 Task: Look for space in Samarinda, Indonesia from 2nd August, 2023 to 12th August, 2023 for 2 adults in price range Rs.5000 to Rs.10000. Place can be private room with 1  bedroom having 1 bed and 1 bathroom. Property type can be house, flat, guest house, hotel. Booking option can be shelf check-in. Required host language is English.
Action: Mouse moved to (495, 119)
Screenshot: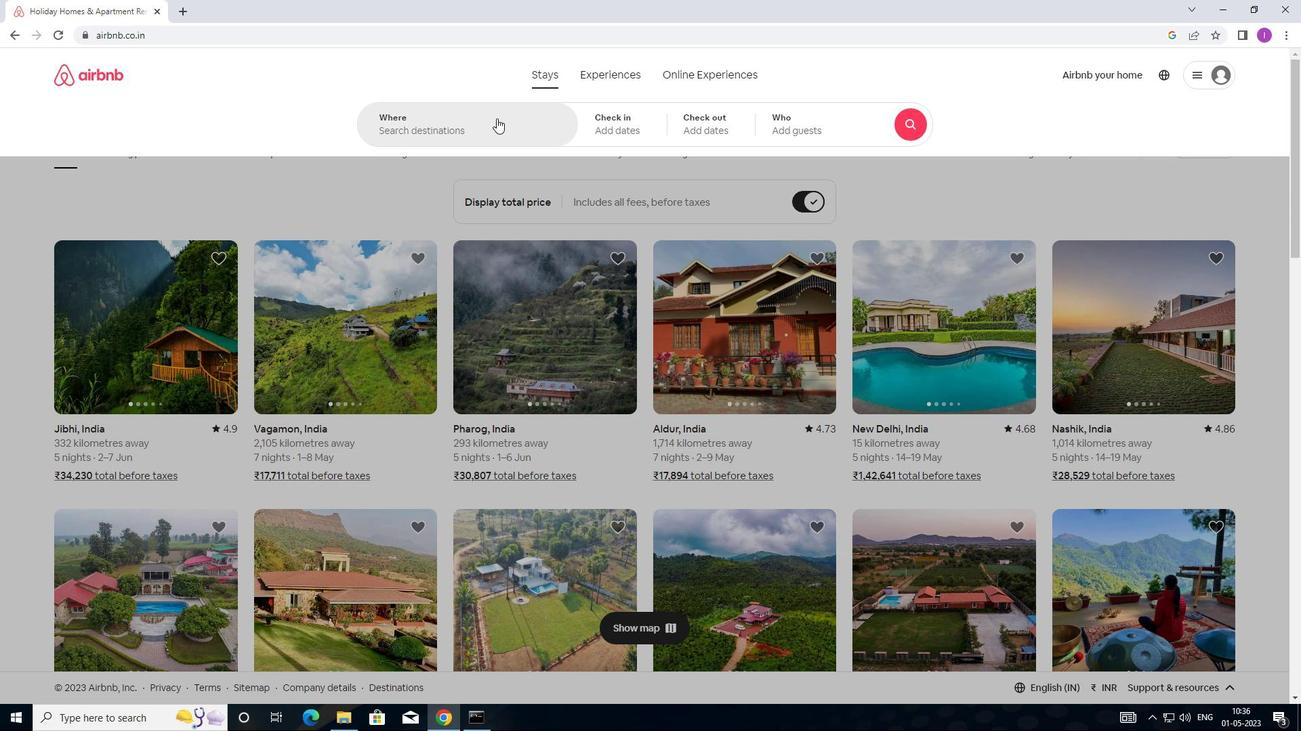 
Action: Mouse pressed left at (495, 119)
Screenshot: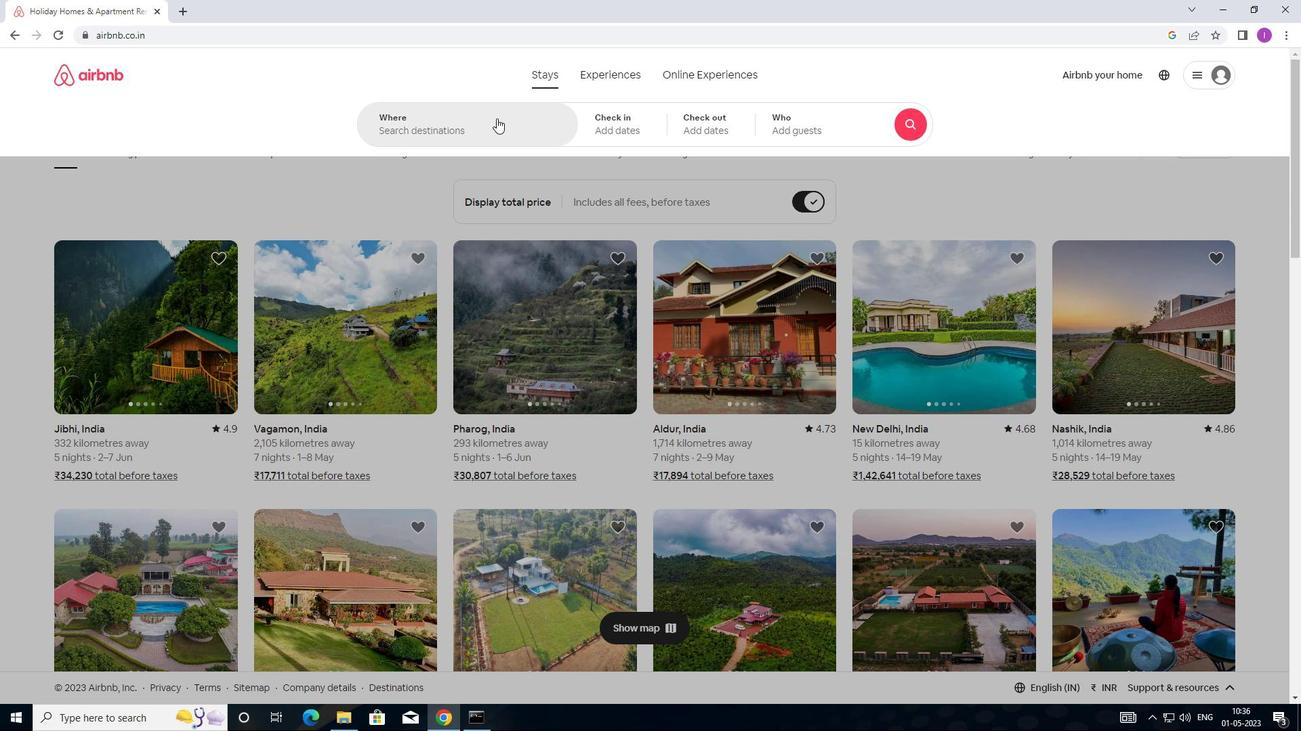 
Action: Mouse moved to (502, 121)
Screenshot: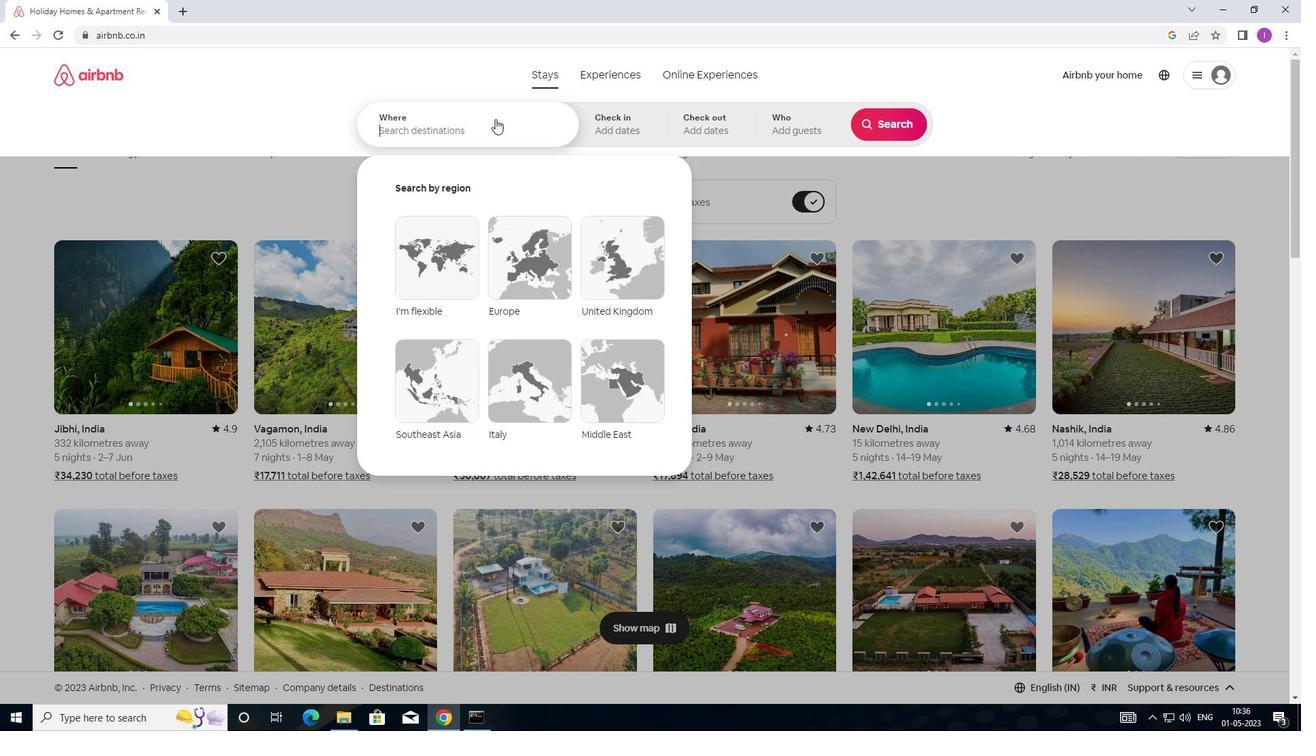 
Action: Key pressed <Key.shift>SAMARINDA,INDONESIA
Screenshot: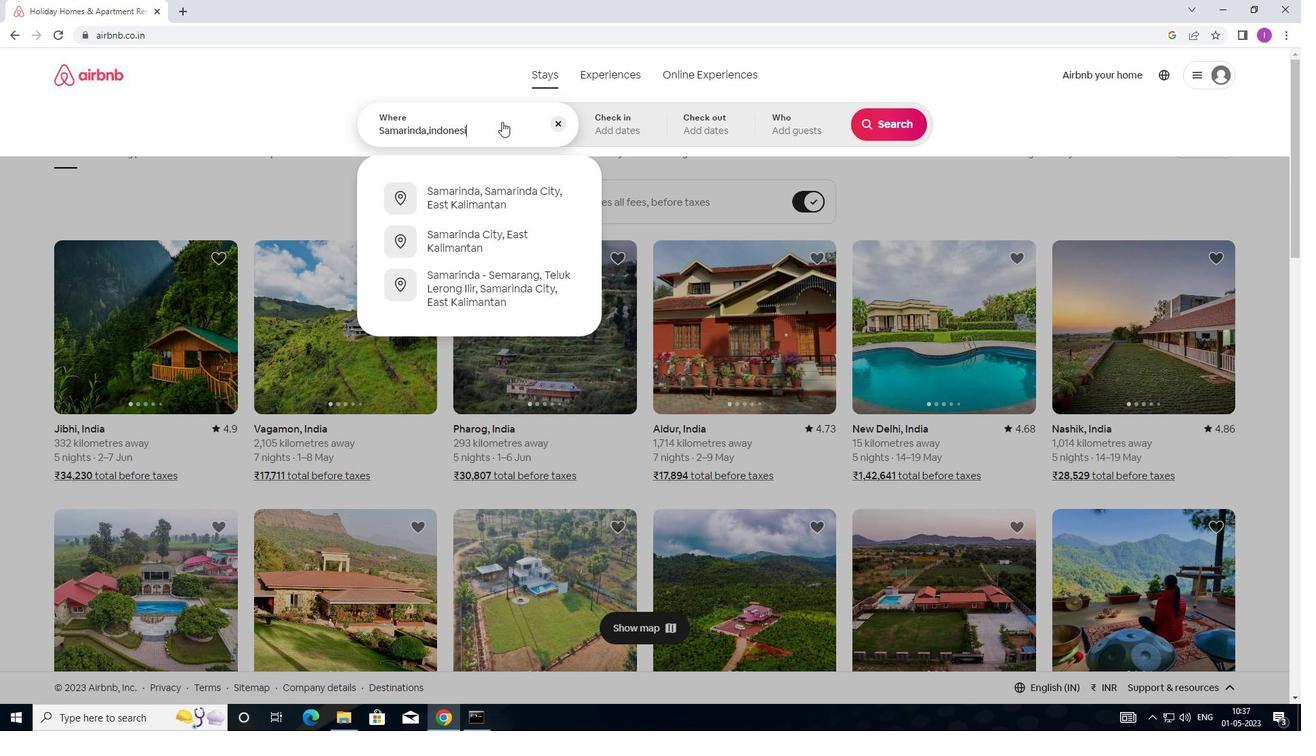 
Action: Mouse moved to (628, 123)
Screenshot: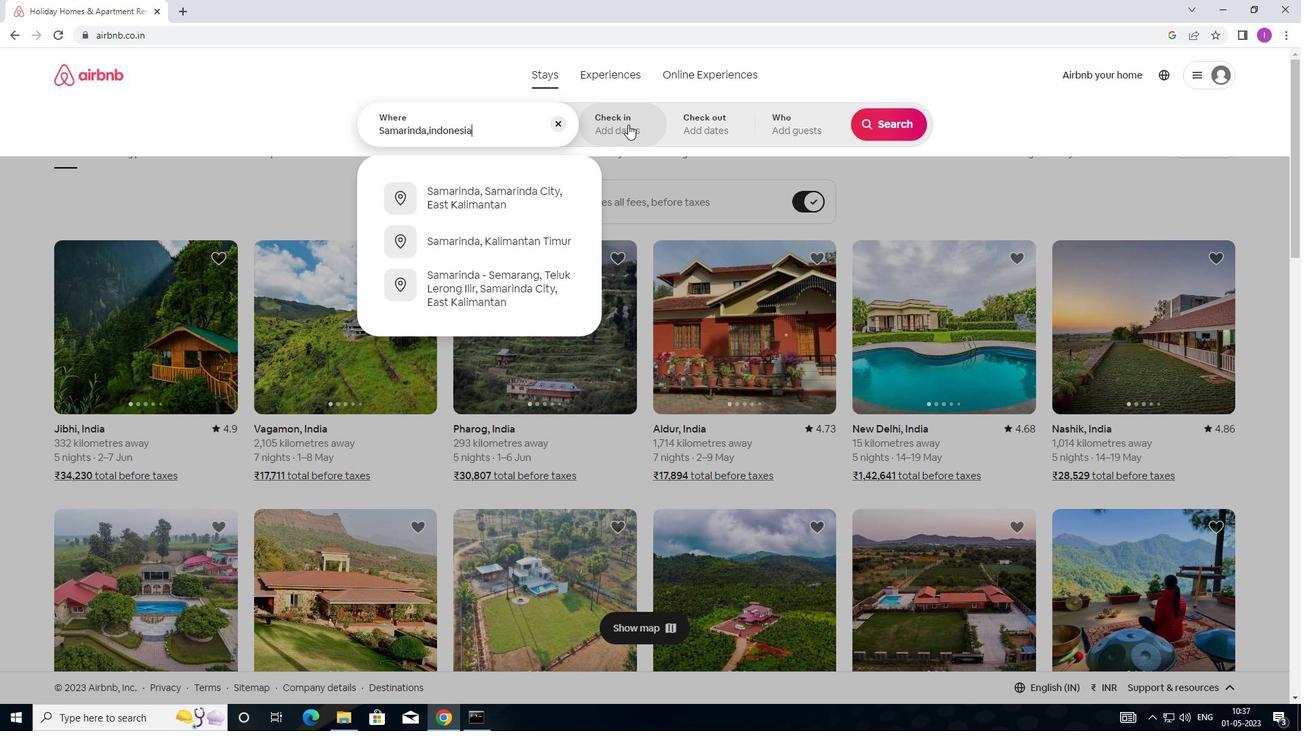 
Action: Mouse pressed left at (628, 123)
Screenshot: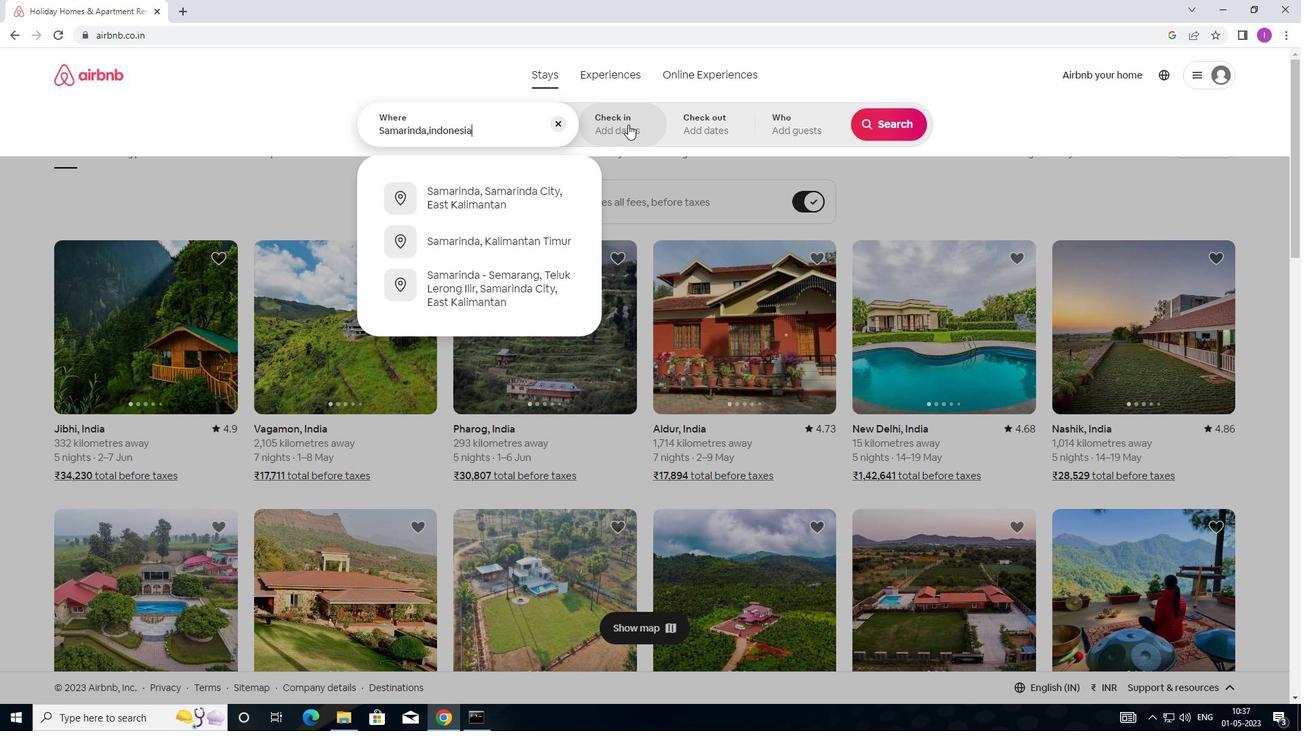 
Action: Mouse moved to (886, 223)
Screenshot: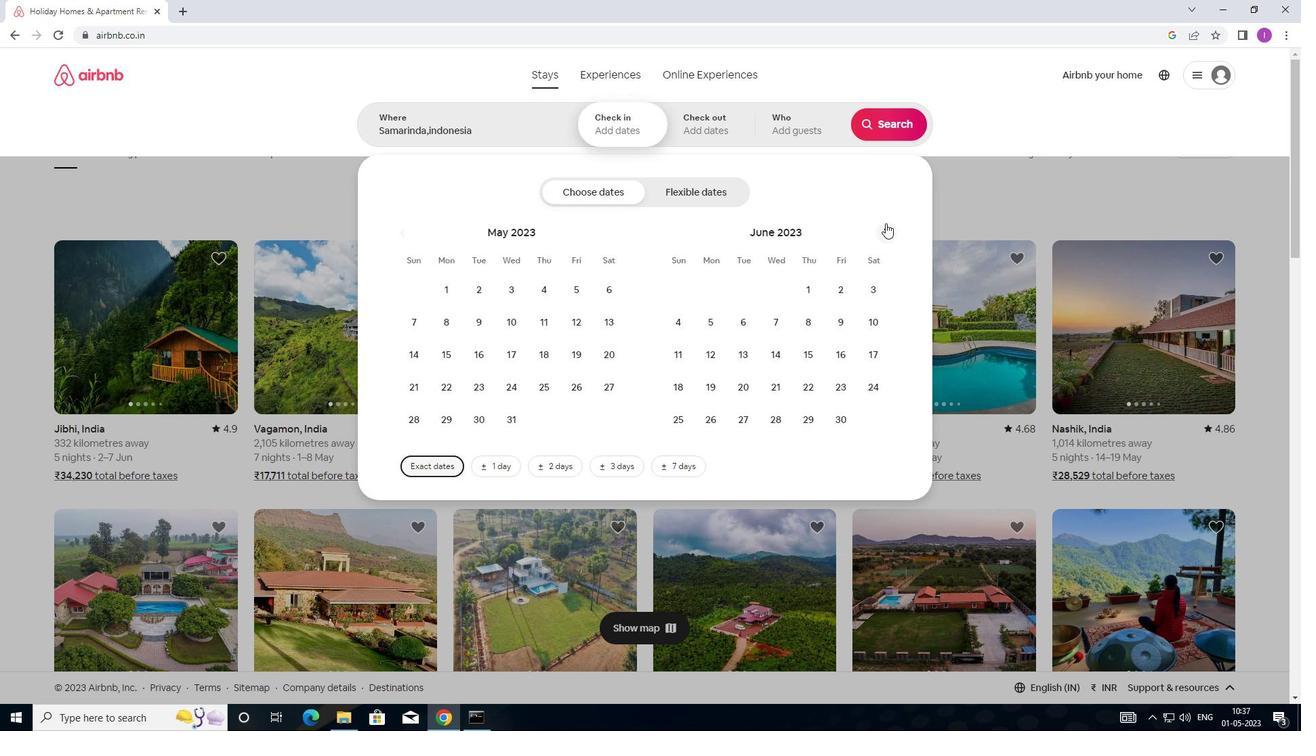
Action: Mouse pressed left at (886, 223)
Screenshot: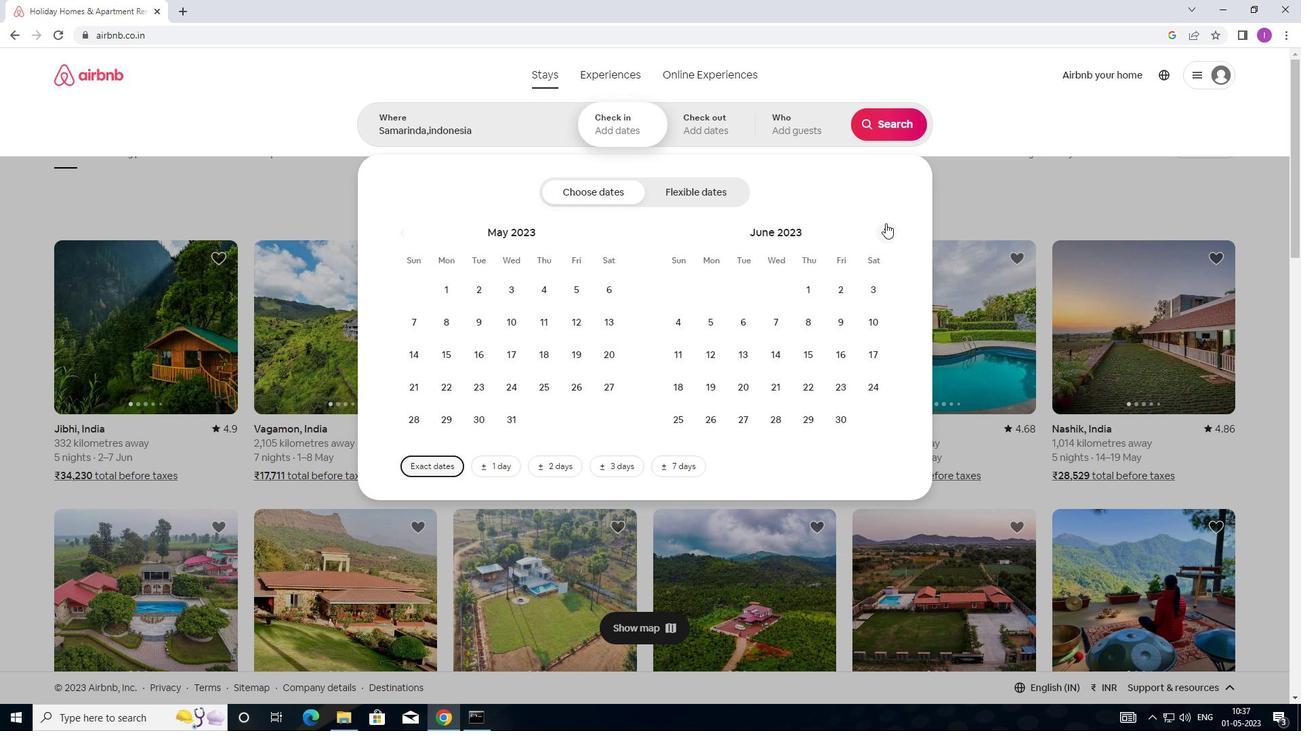 
Action: Mouse moved to (887, 223)
Screenshot: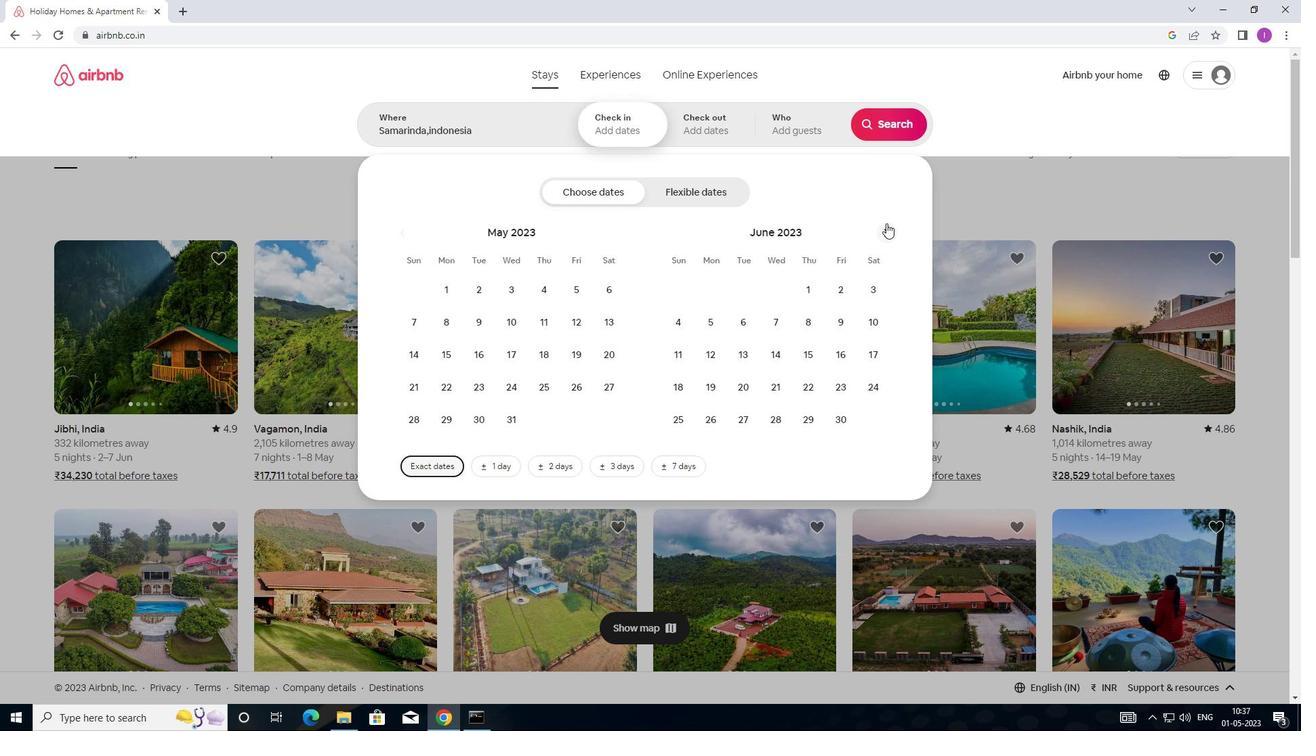 
Action: Mouse pressed left at (887, 223)
Screenshot: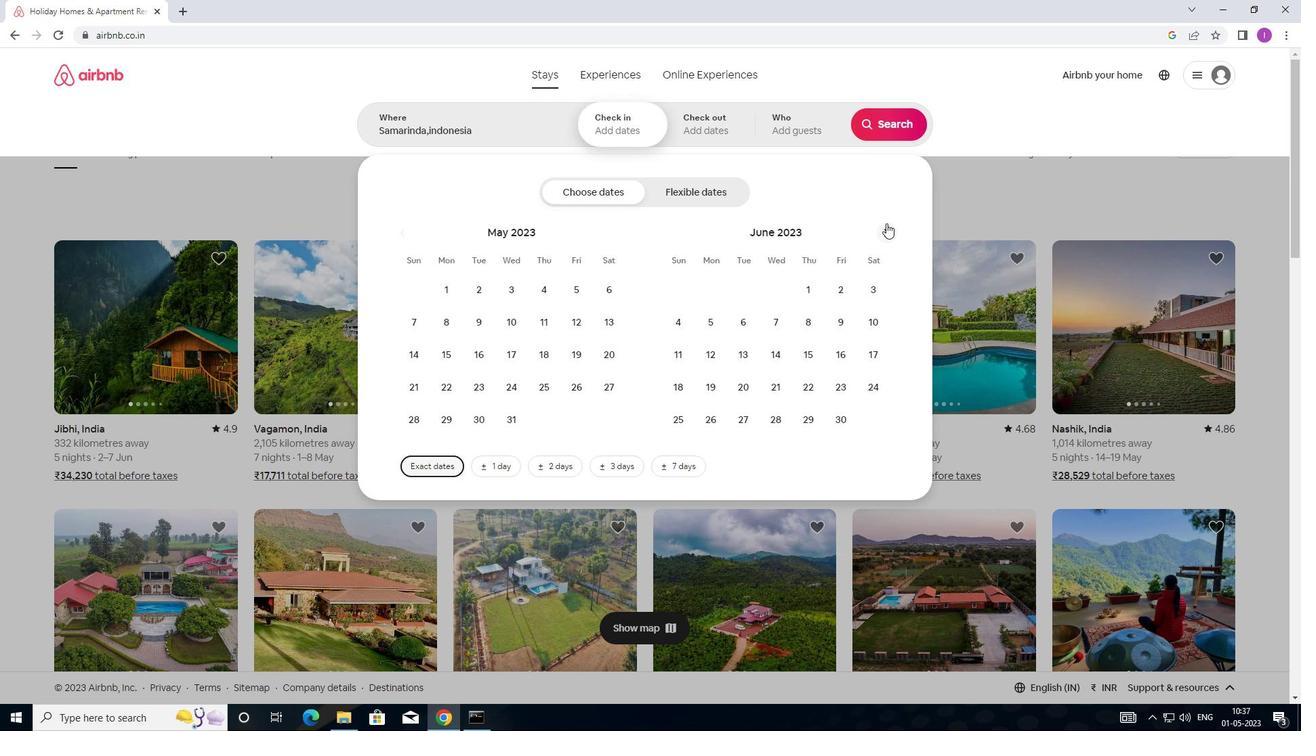 
Action: Mouse moved to (770, 288)
Screenshot: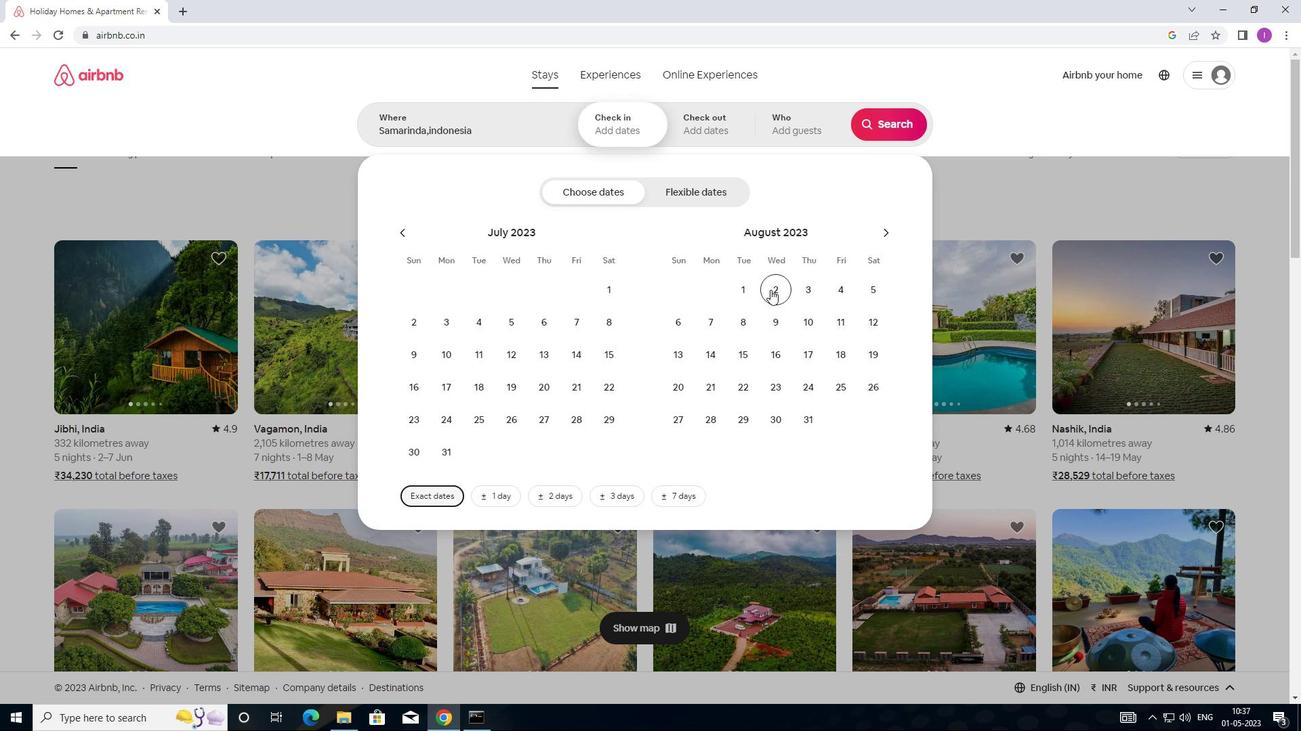 
Action: Mouse pressed left at (770, 288)
Screenshot: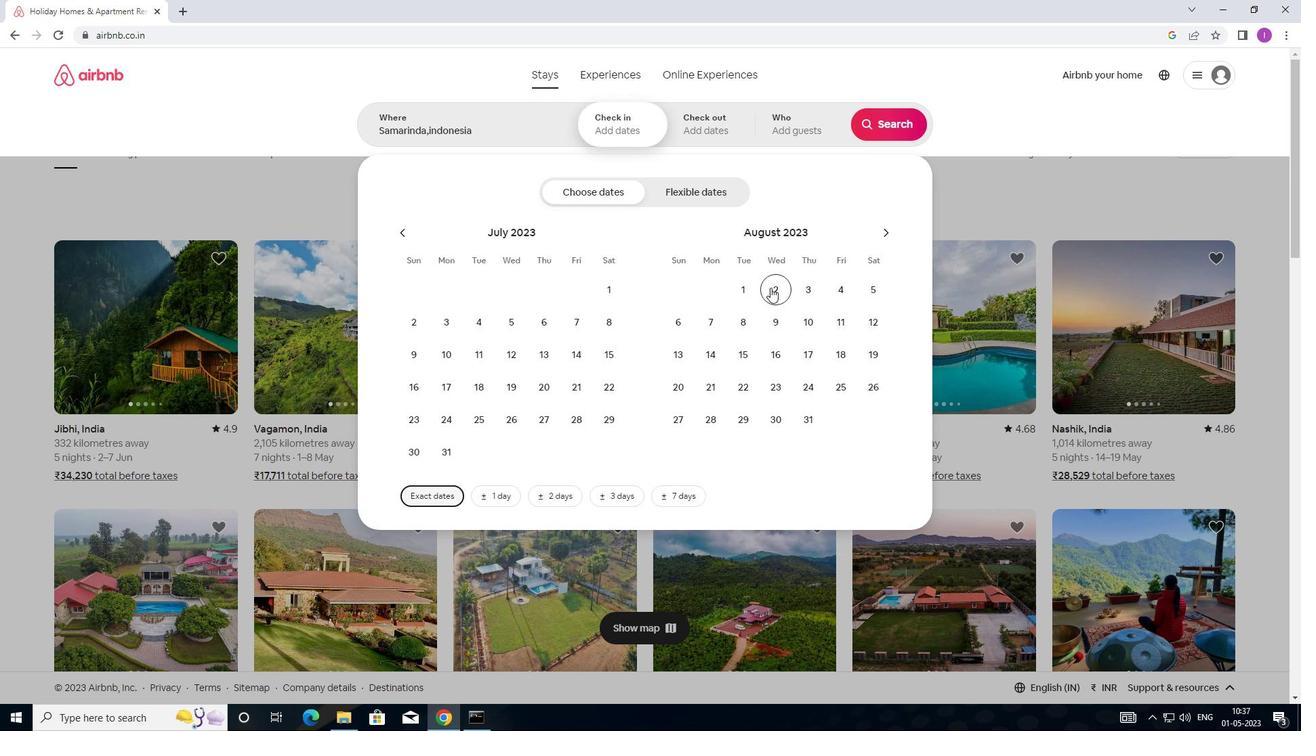 
Action: Mouse moved to (876, 313)
Screenshot: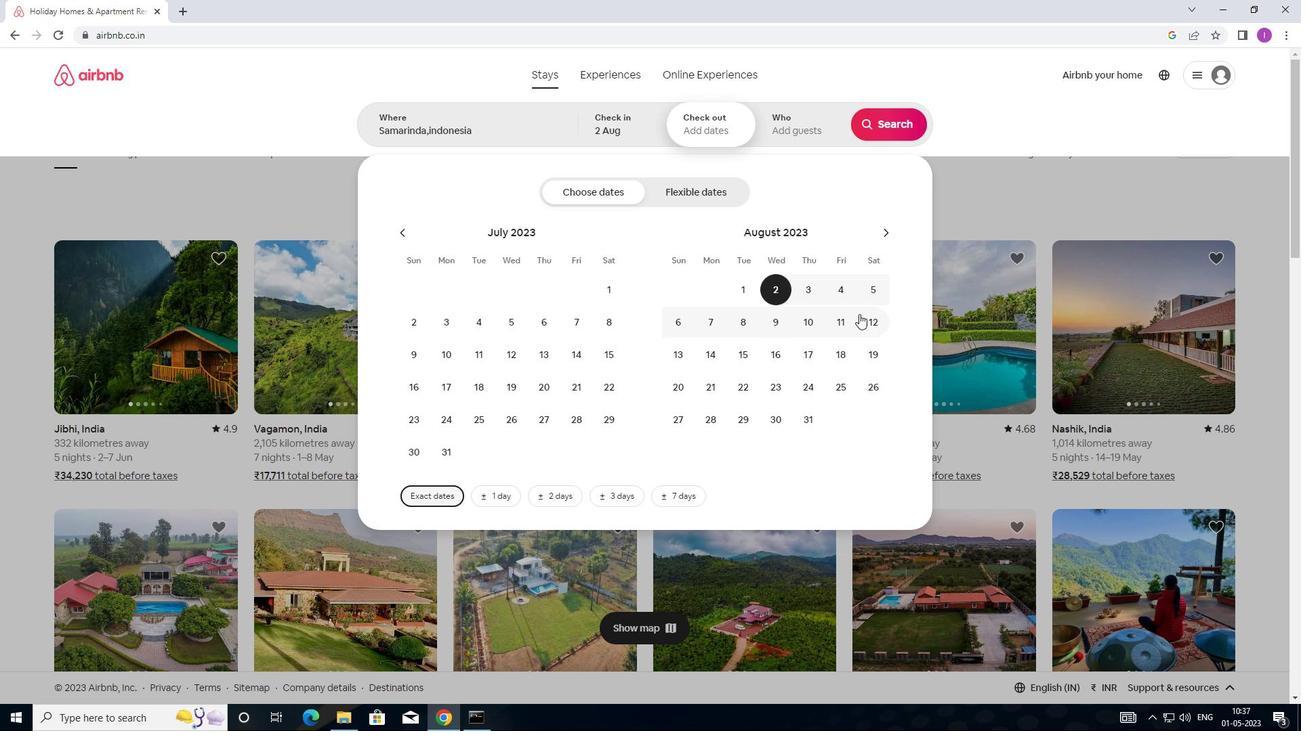 
Action: Mouse pressed left at (876, 313)
Screenshot: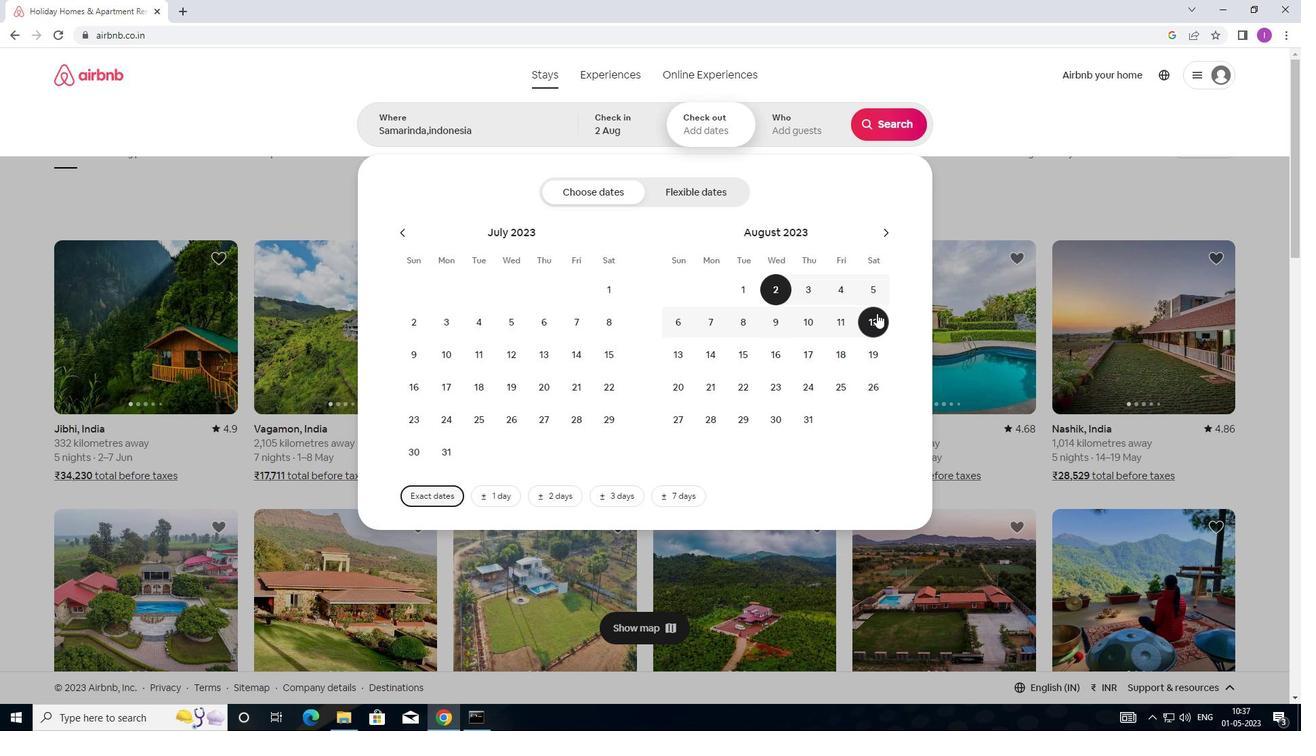 
Action: Mouse moved to (823, 132)
Screenshot: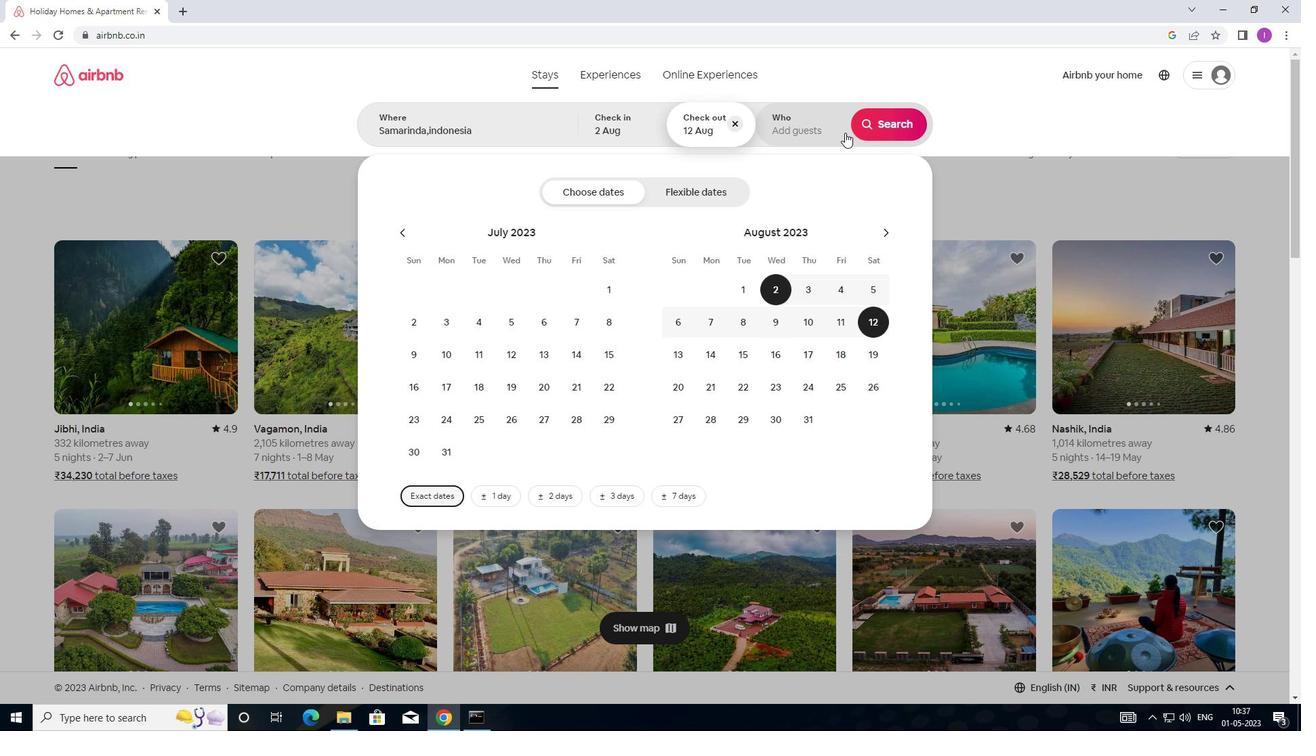 
Action: Mouse pressed left at (823, 132)
Screenshot: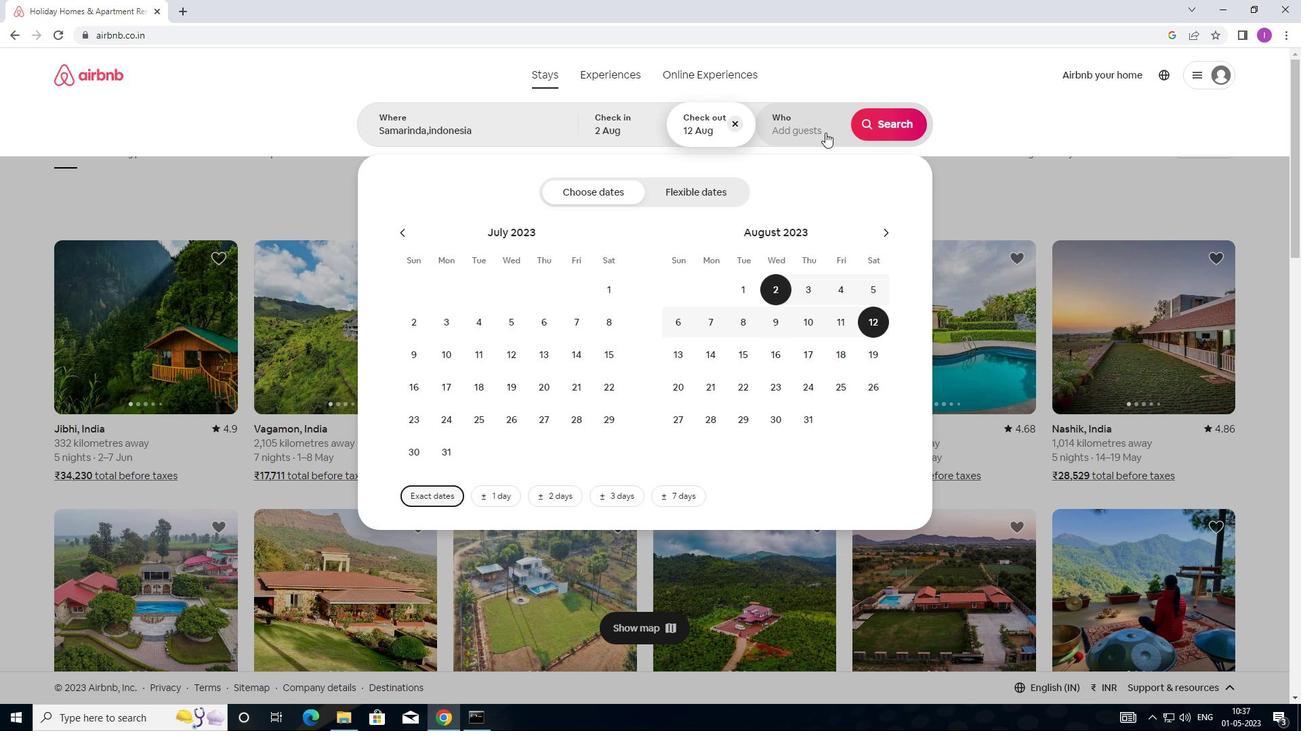 
Action: Mouse moved to (892, 193)
Screenshot: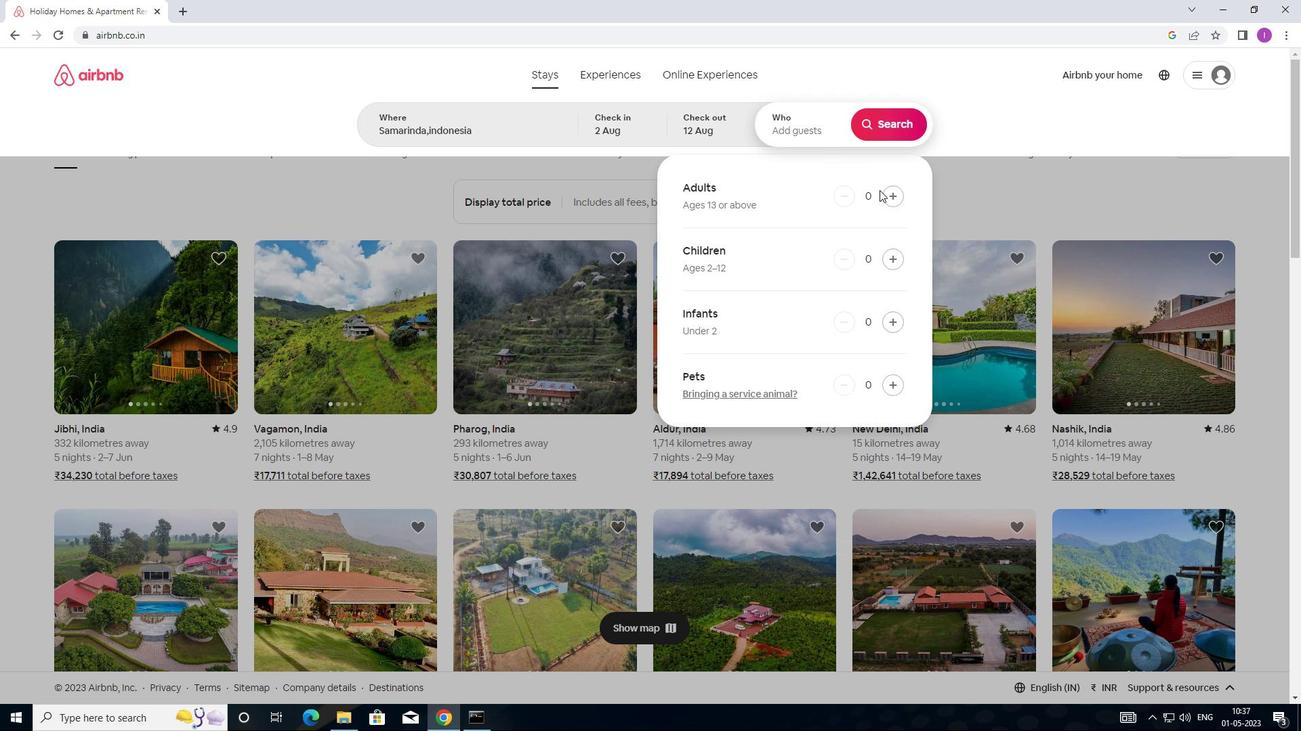 
Action: Mouse pressed left at (892, 193)
Screenshot: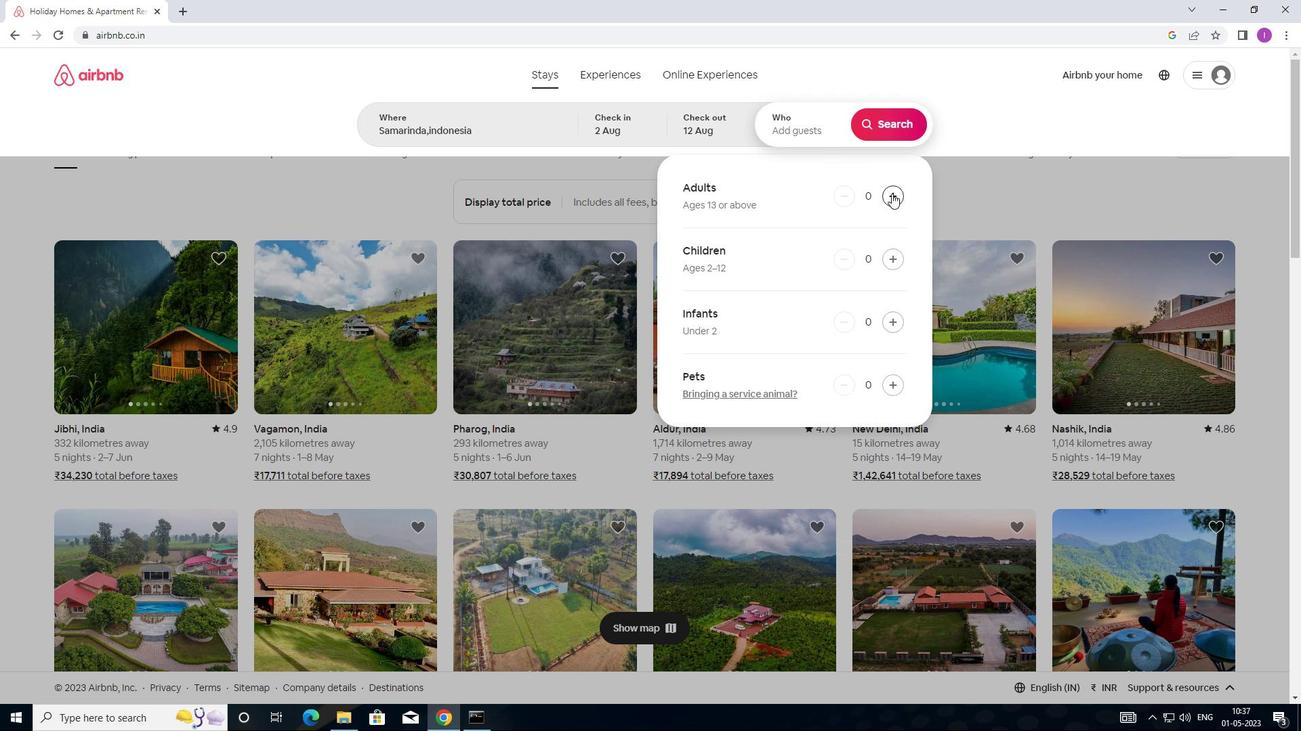 
Action: Mouse pressed left at (892, 193)
Screenshot: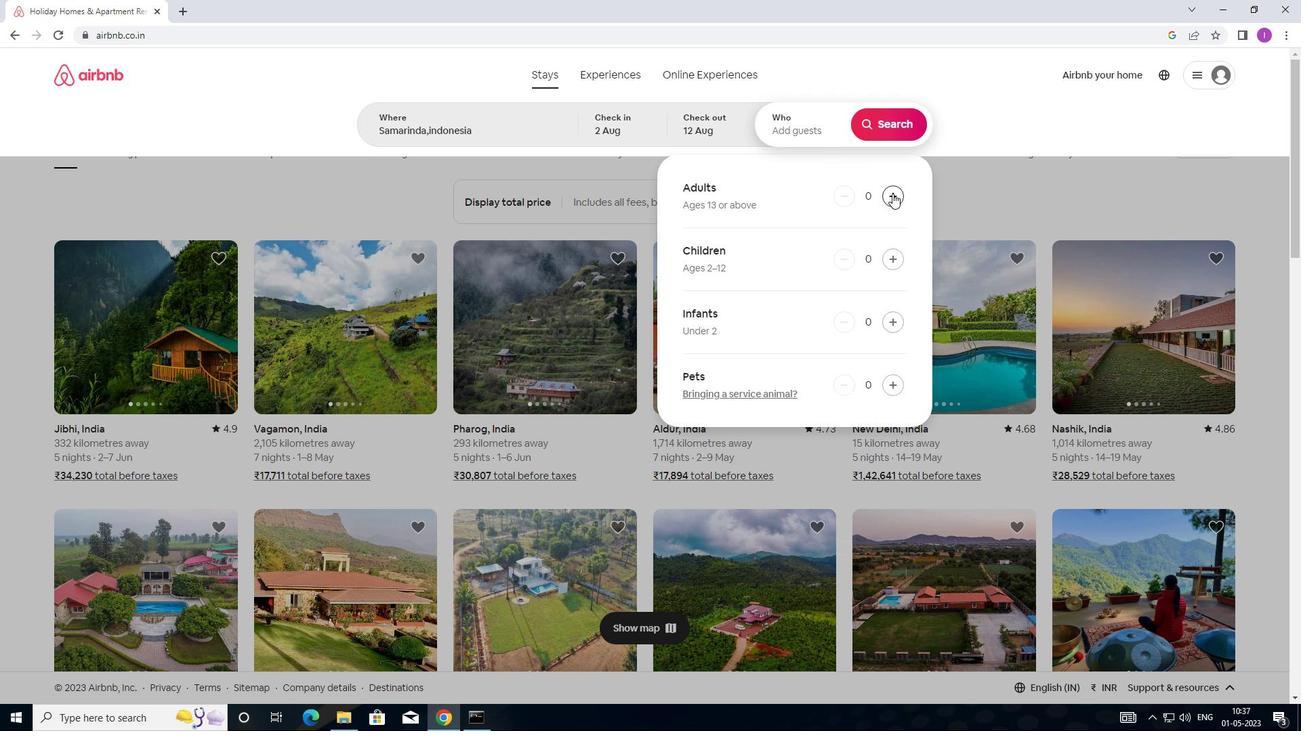 
Action: Mouse moved to (880, 132)
Screenshot: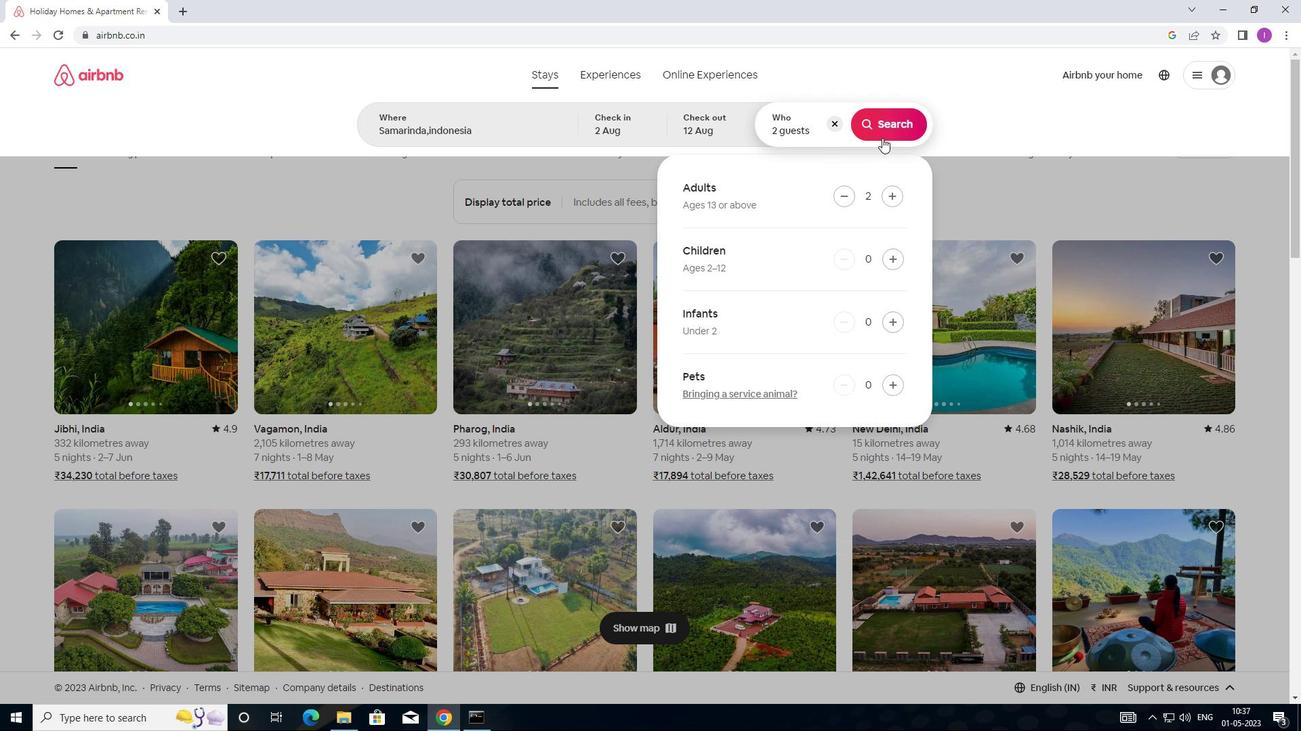 
Action: Mouse pressed left at (880, 132)
Screenshot: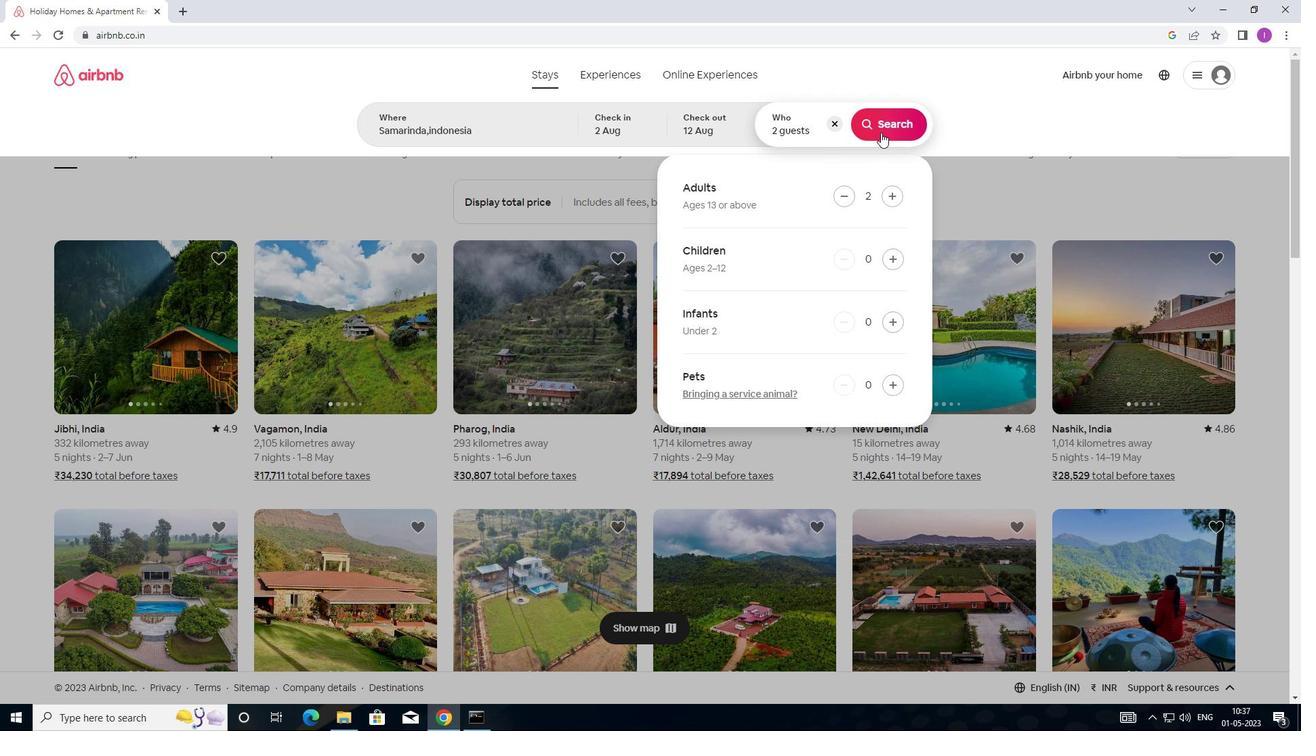 
Action: Mouse moved to (1250, 119)
Screenshot: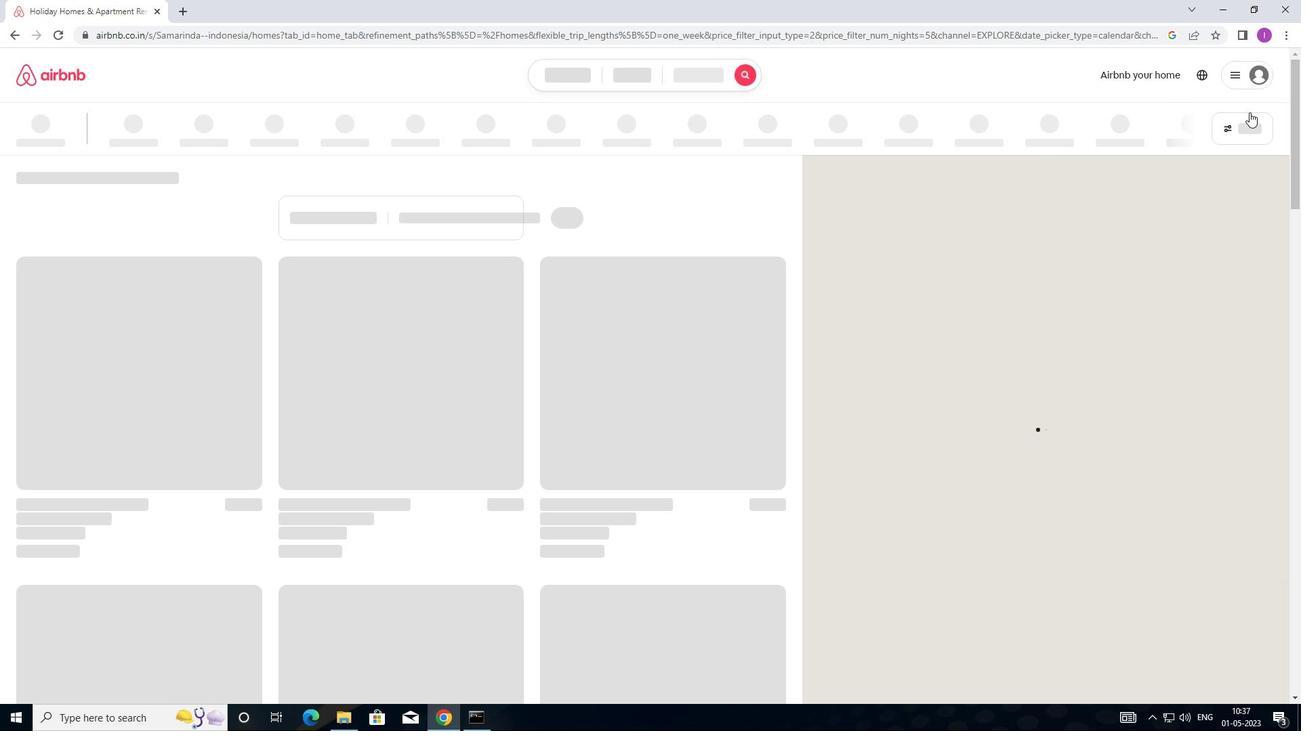 
Action: Mouse pressed left at (1250, 119)
Screenshot: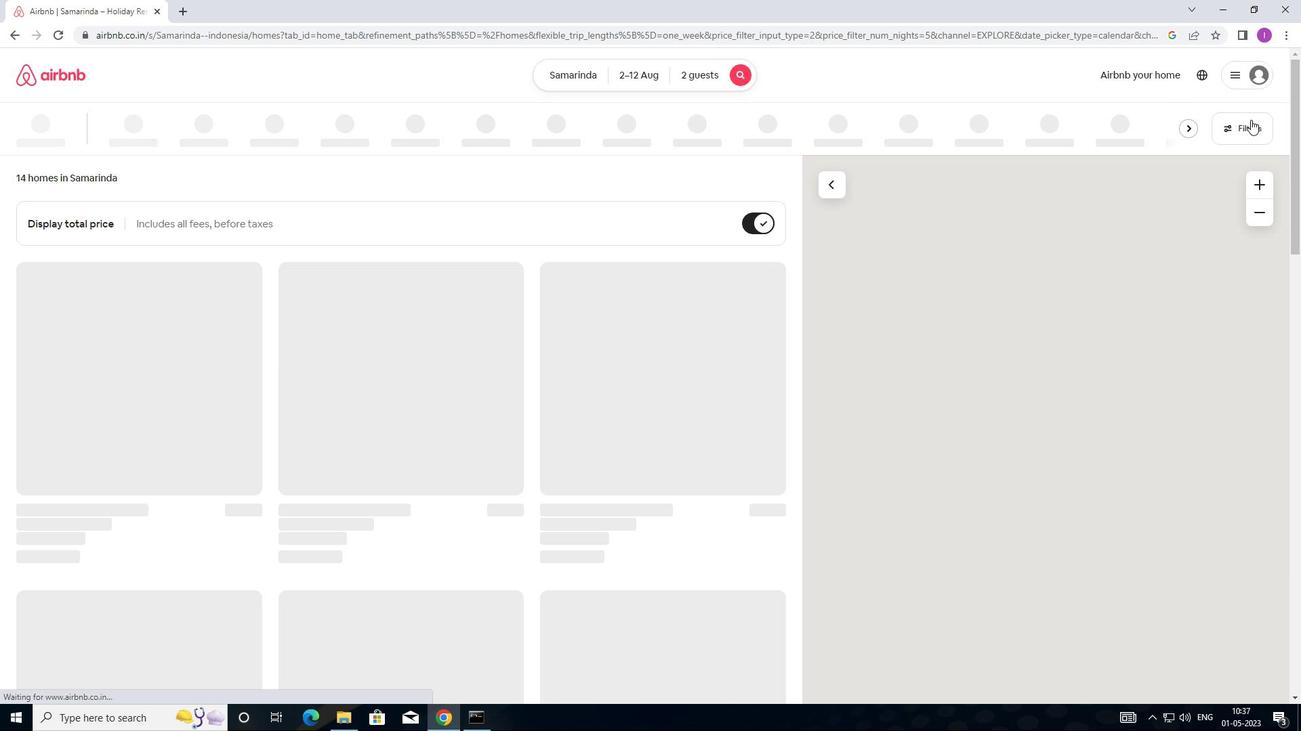 
Action: Mouse moved to (492, 295)
Screenshot: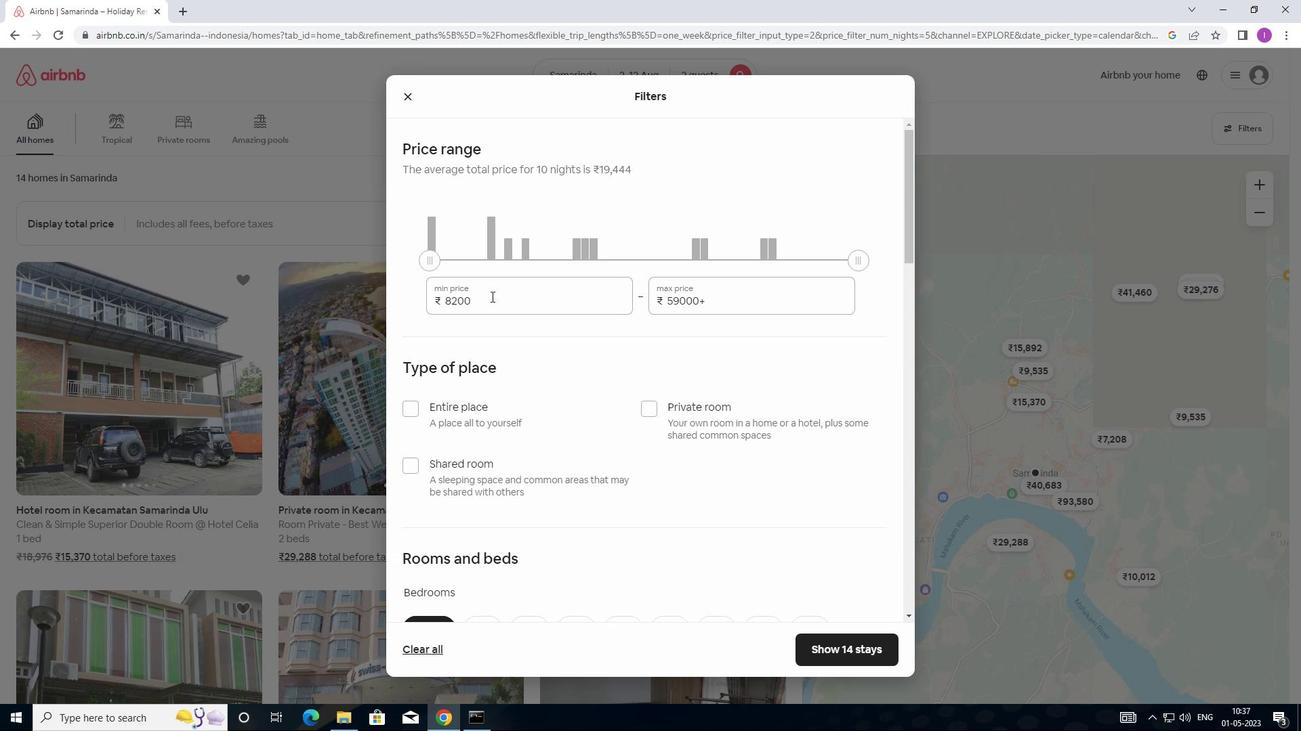 
Action: Mouse pressed left at (492, 295)
Screenshot: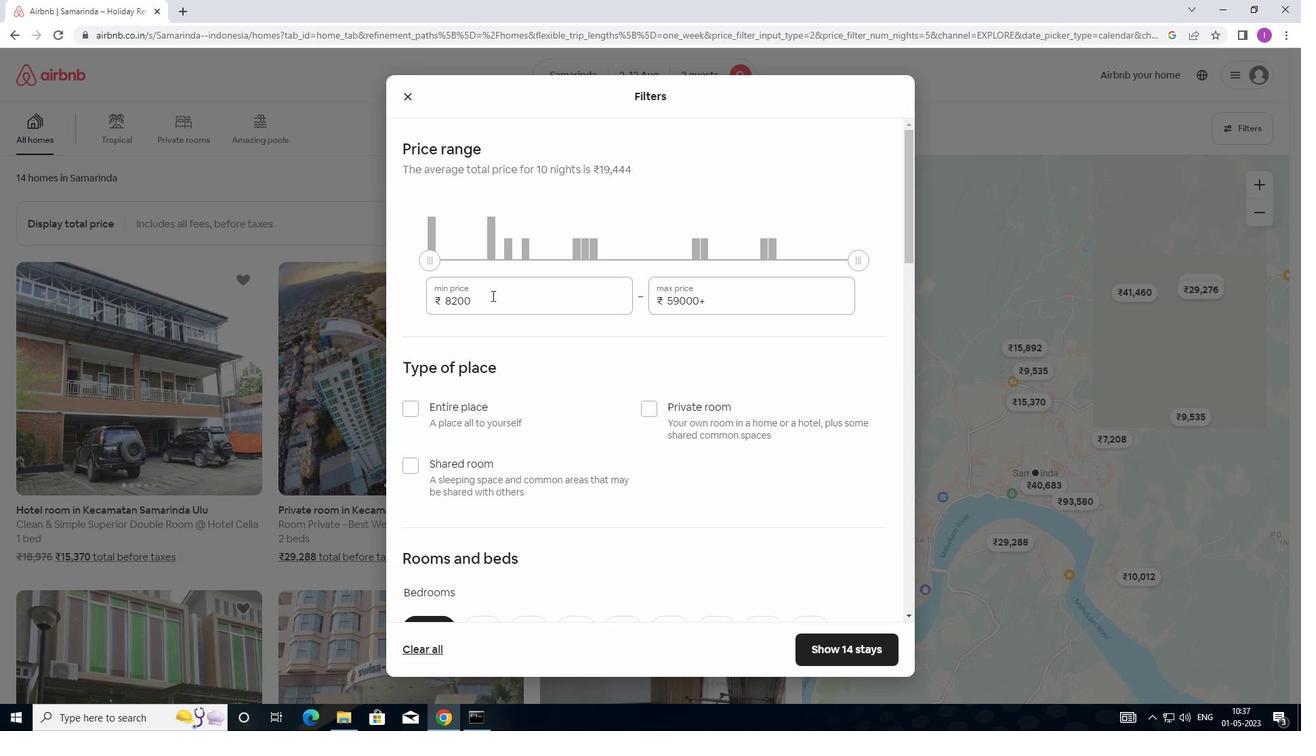 
Action: Mouse moved to (420, 311)
Screenshot: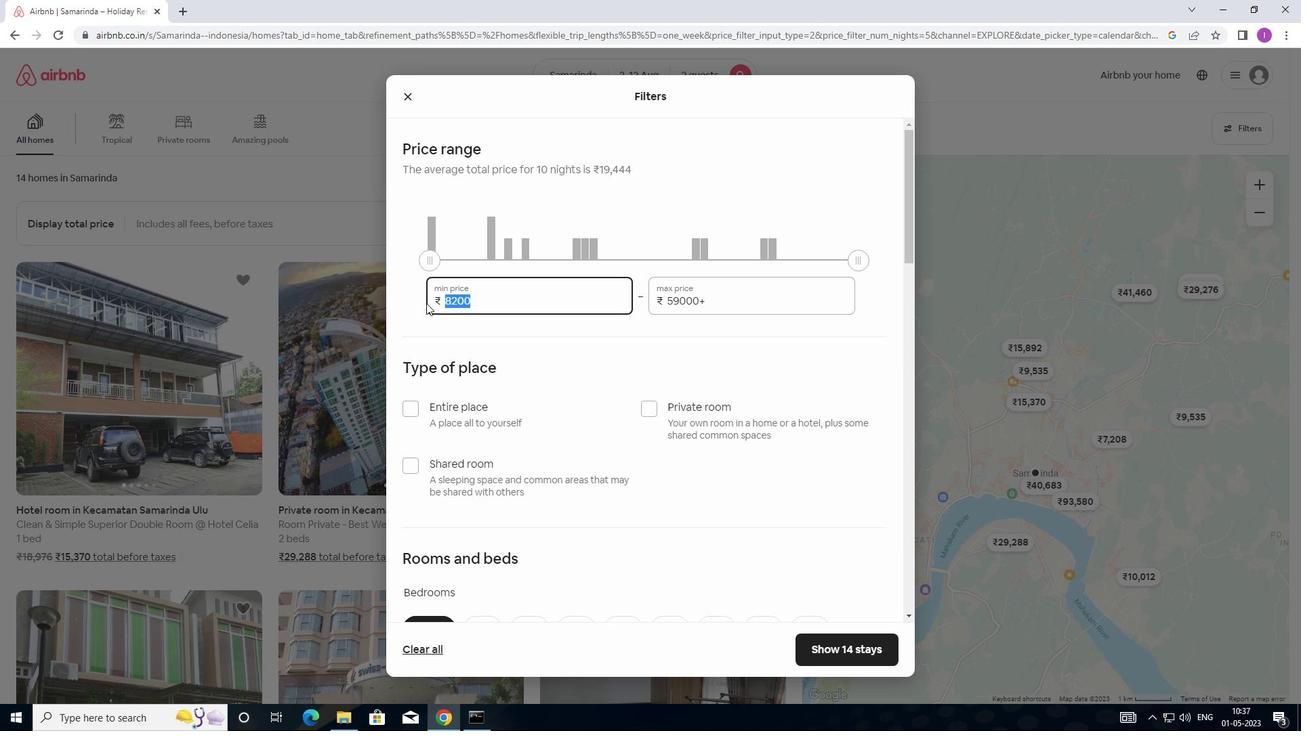 
Action: Key pressed 5000
Screenshot: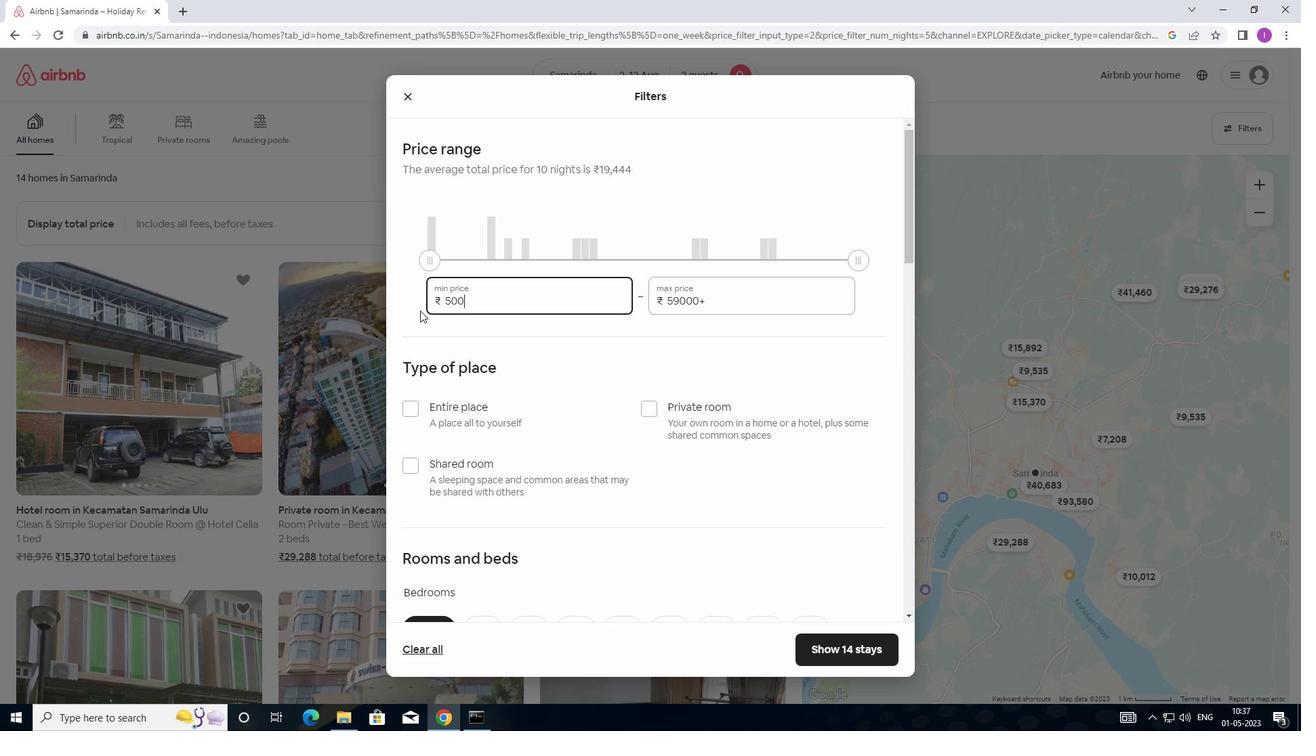 
Action: Mouse moved to (712, 300)
Screenshot: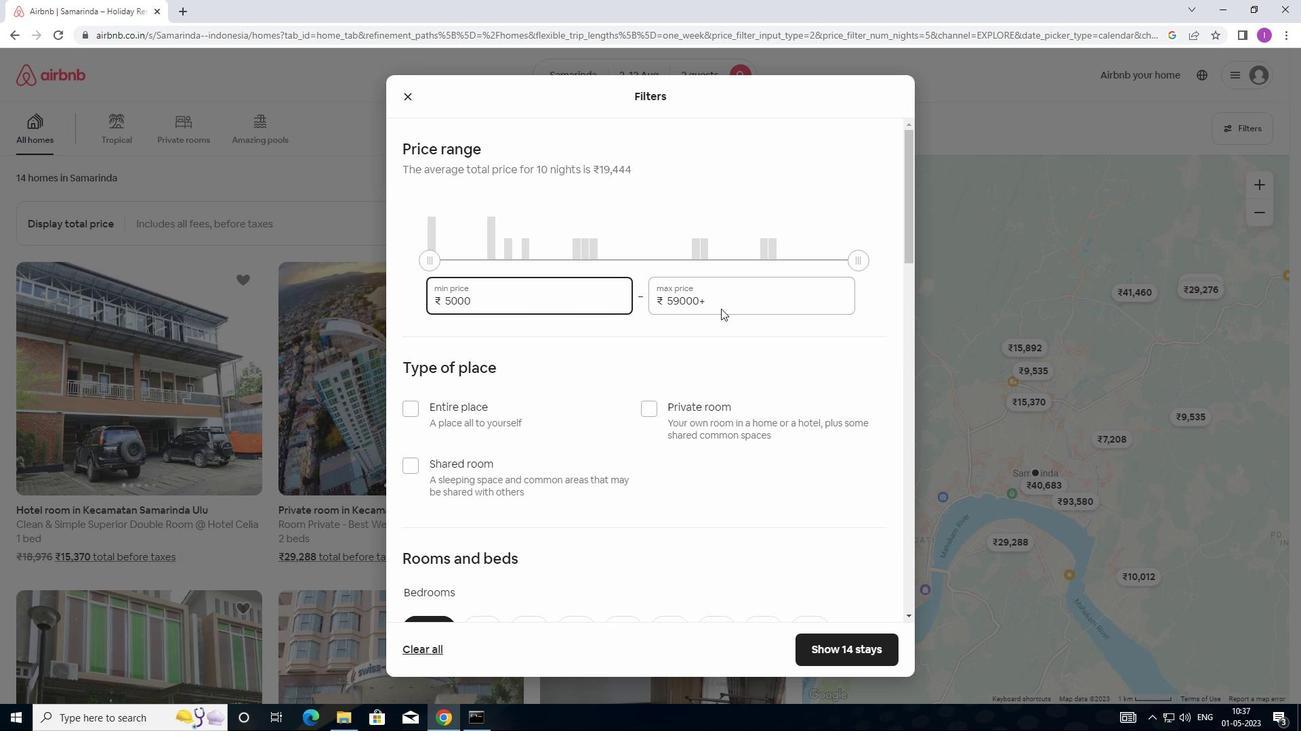 
Action: Mouse pressed left at (712, 300)
Screenshot: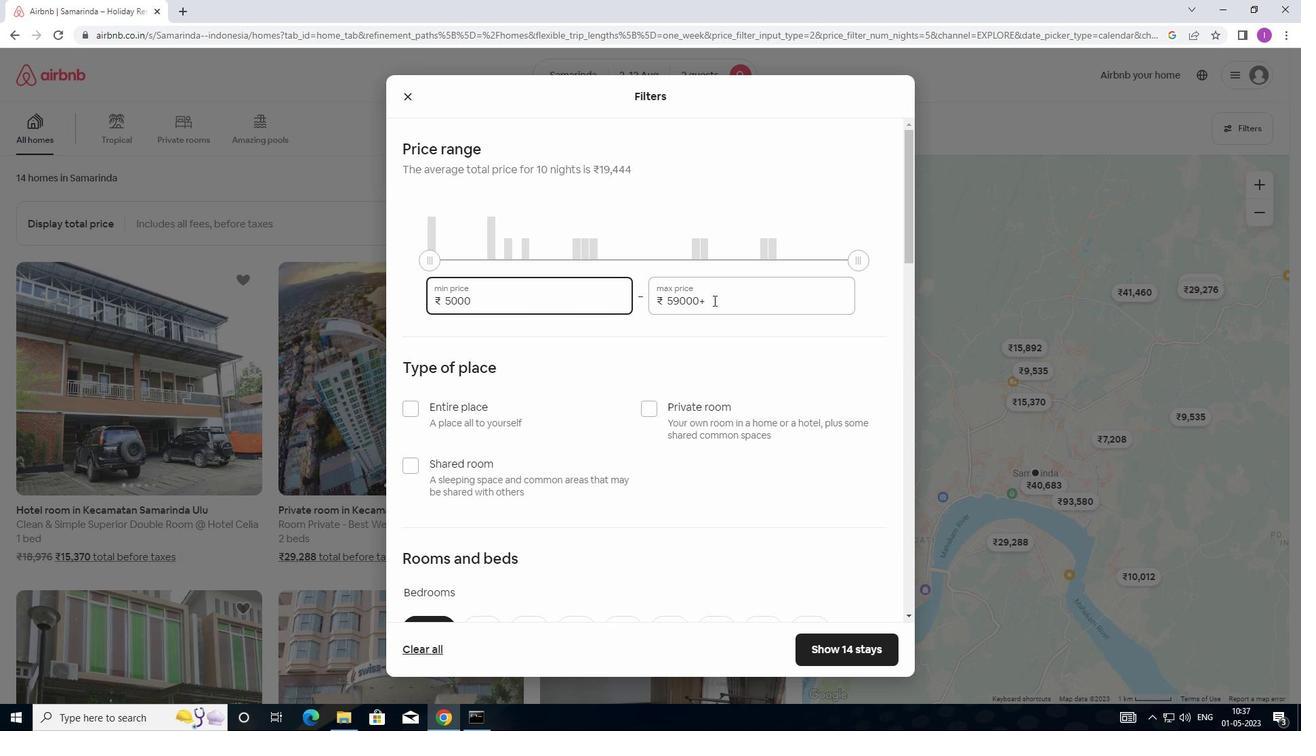 
Action: Mouse moved to (643, 300)
Screenshot: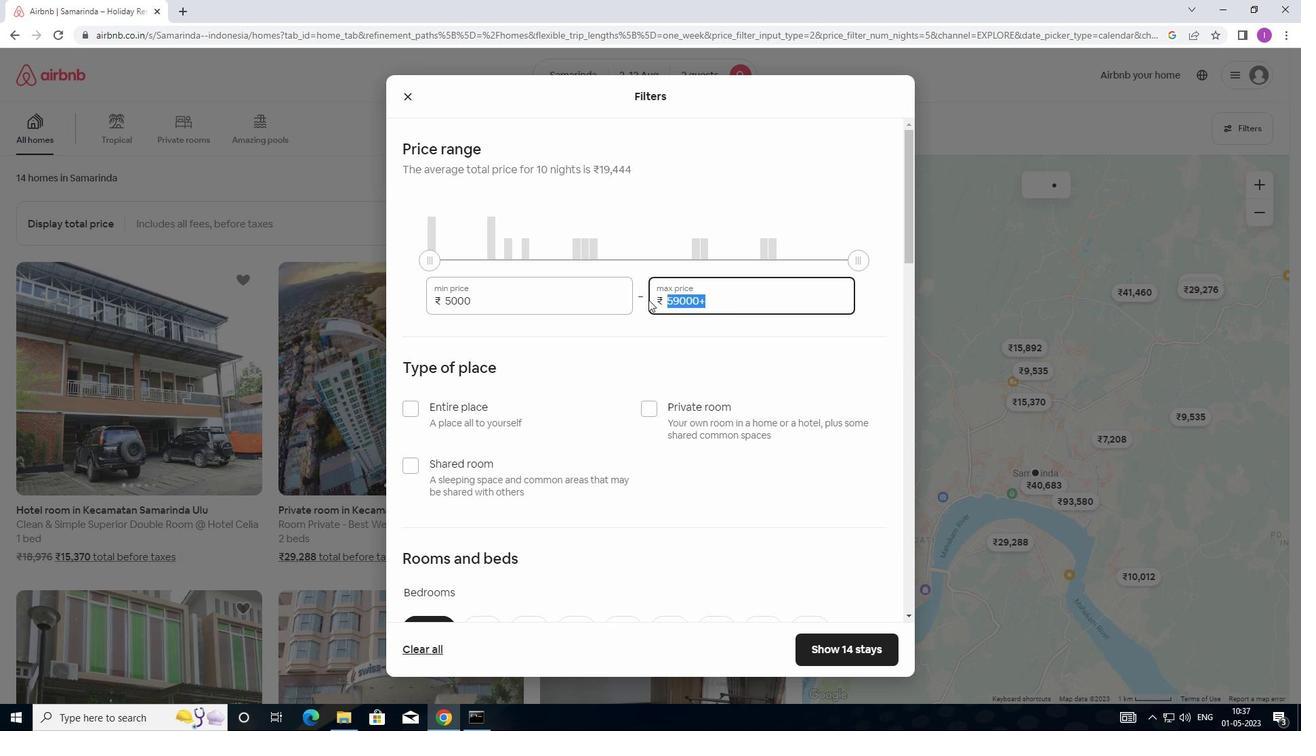 
Action: Key pressed 10000
Screenshot: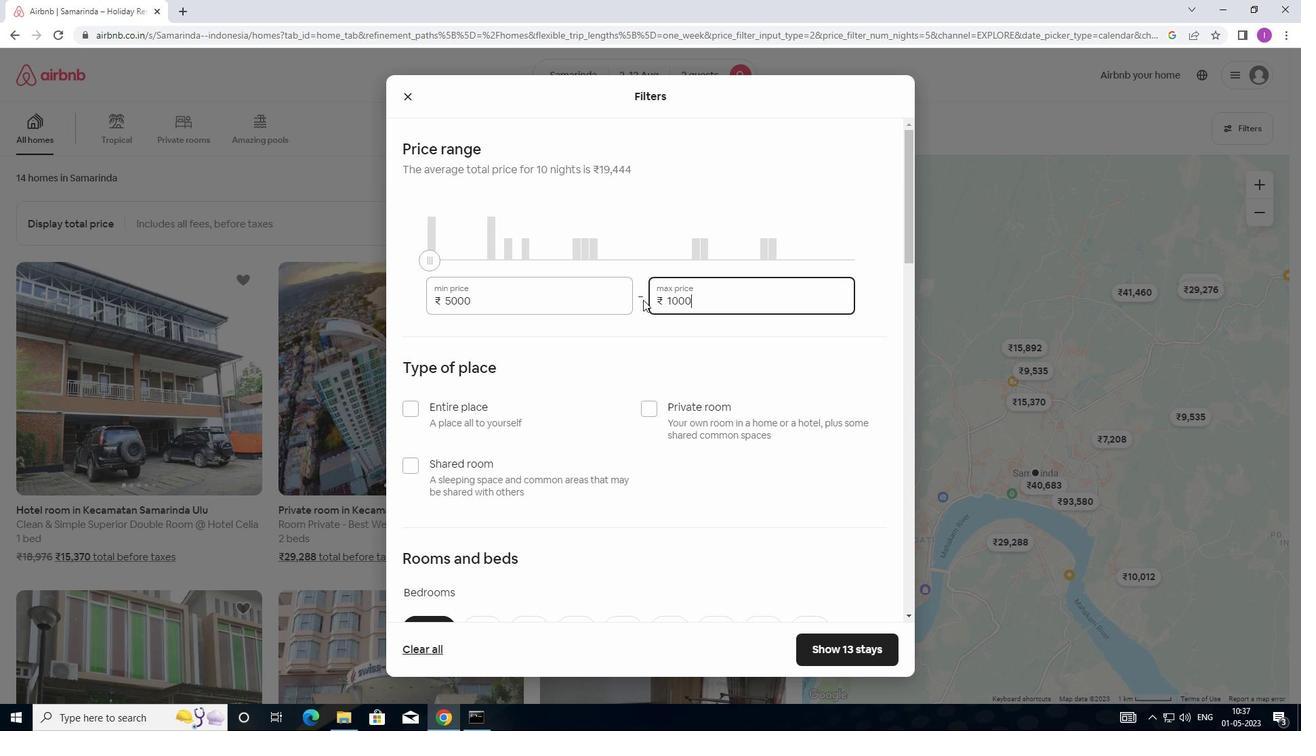 
Action: Mouse moved to (645, 412)
Screenshot: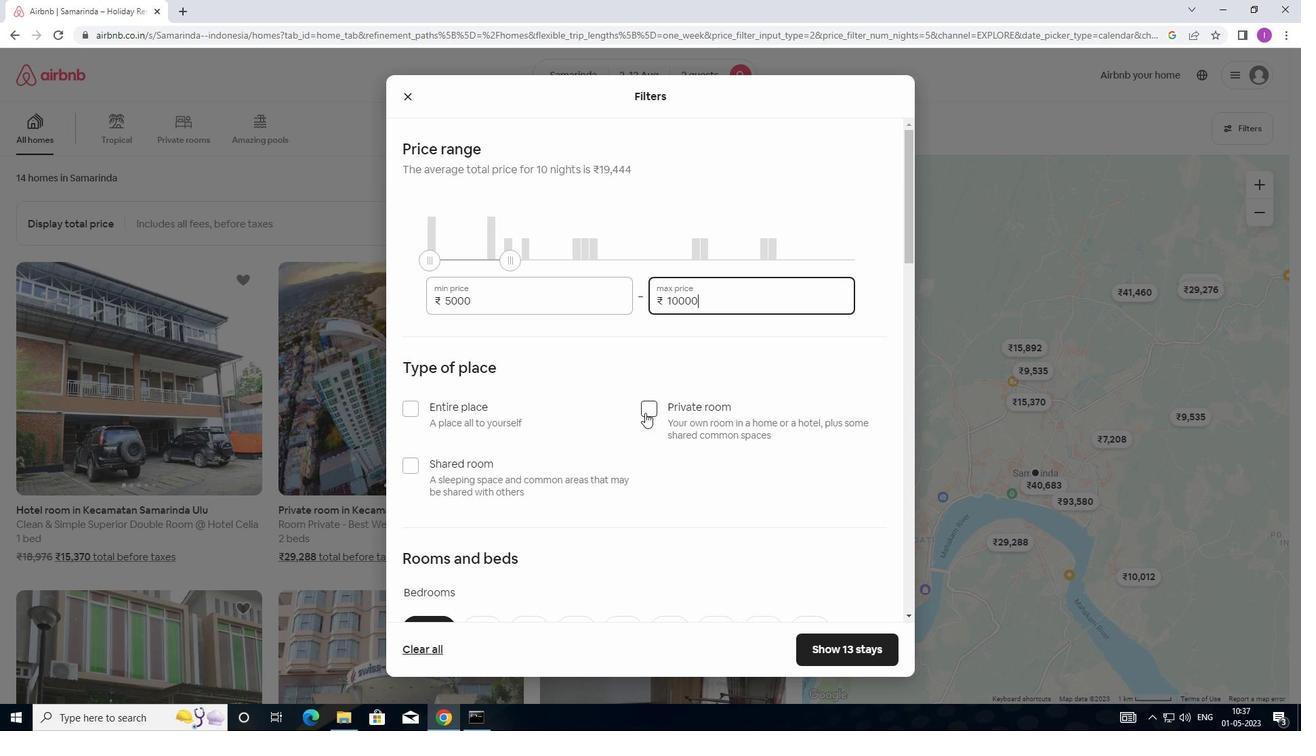 
Action: Mouse pressed left at (645, 412)
Screenshot: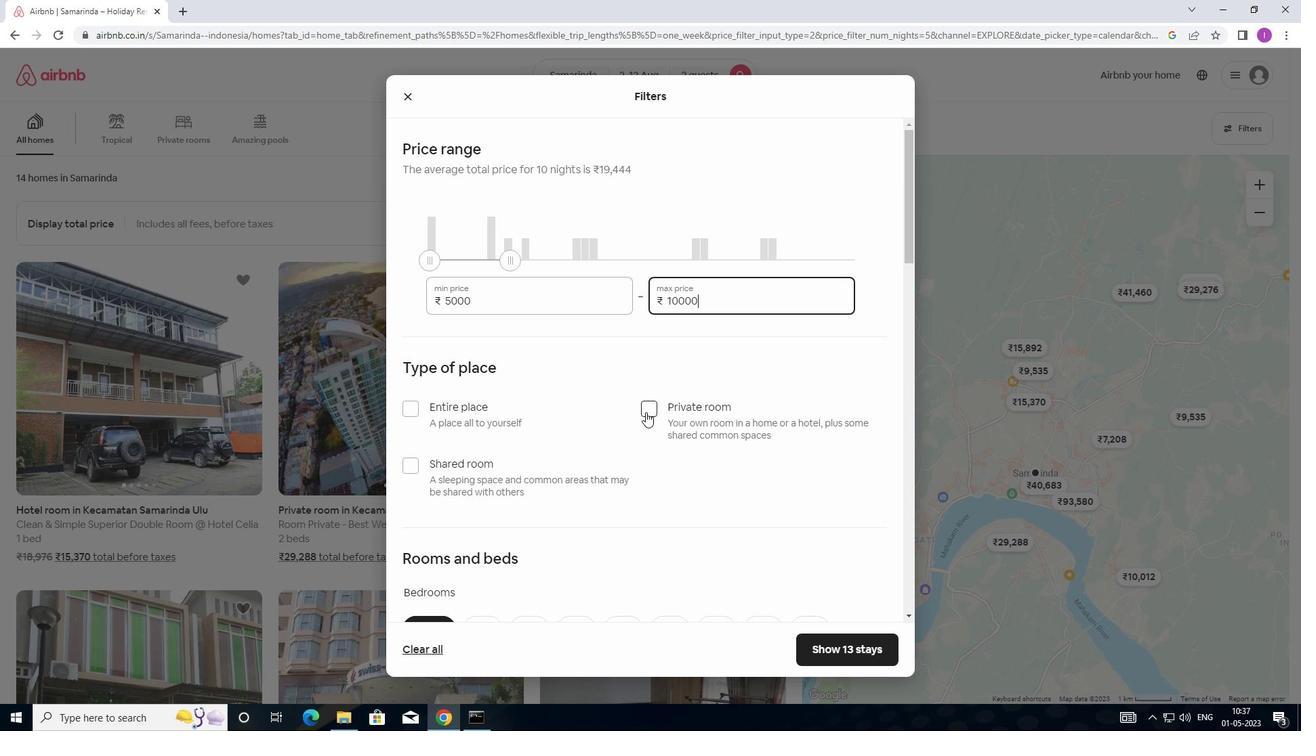 
Action: Mouse moved to (376, 456)
Screenshot: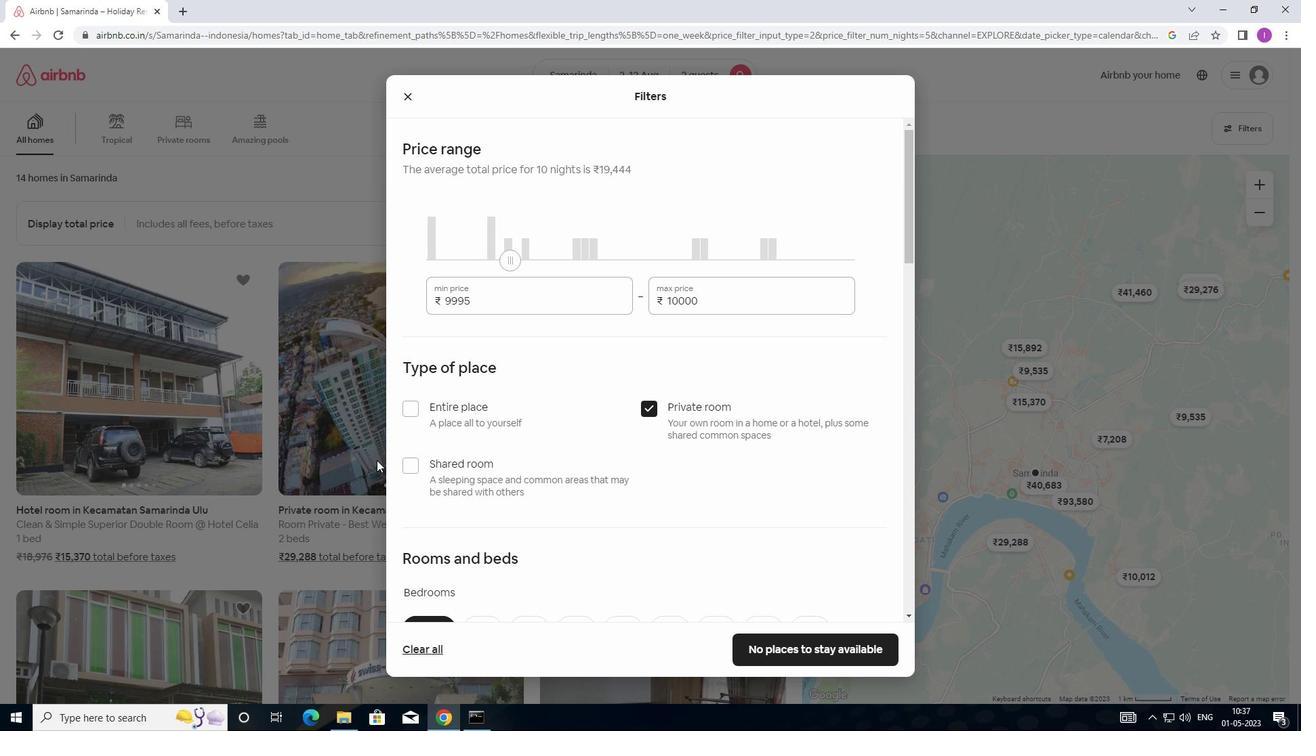 
Action: Mouse scrolled (376, 456) with delta (0, 0)
Screenshot: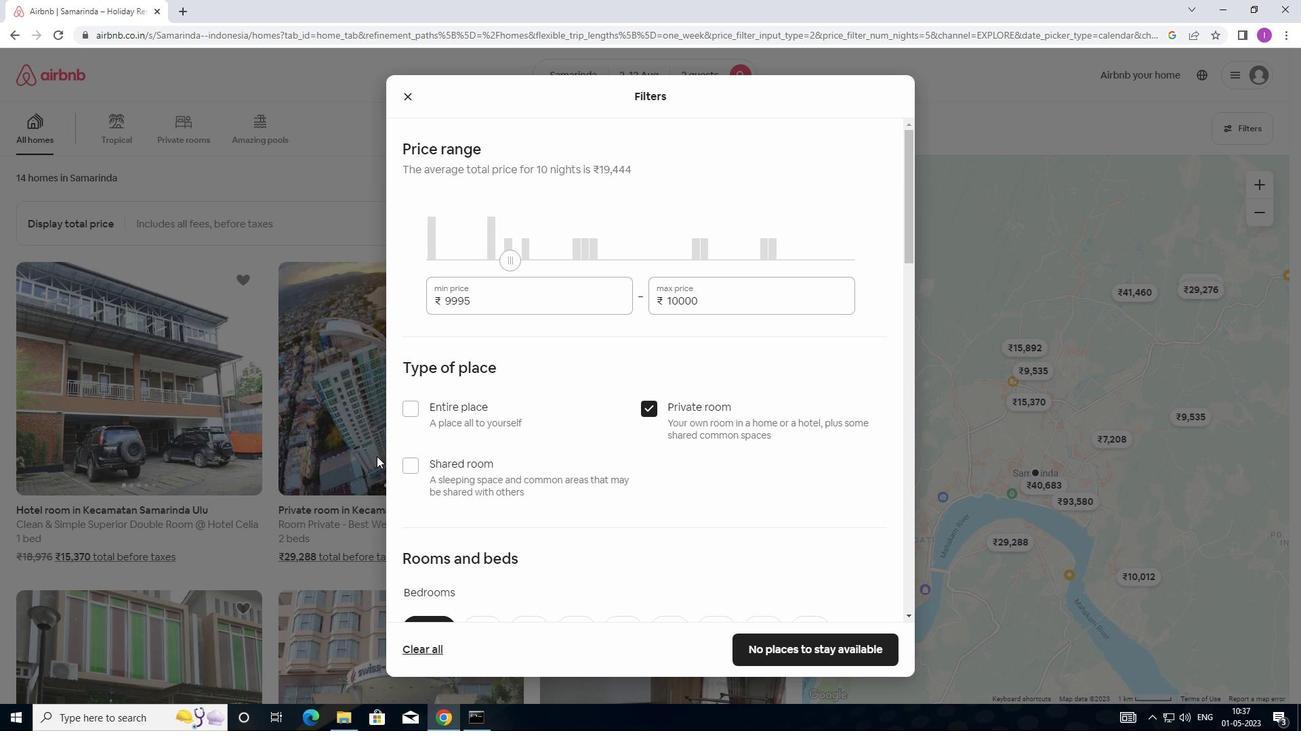 
Action: Mouse scrolled (376, 456) with delta (0, 0)
Screenshot: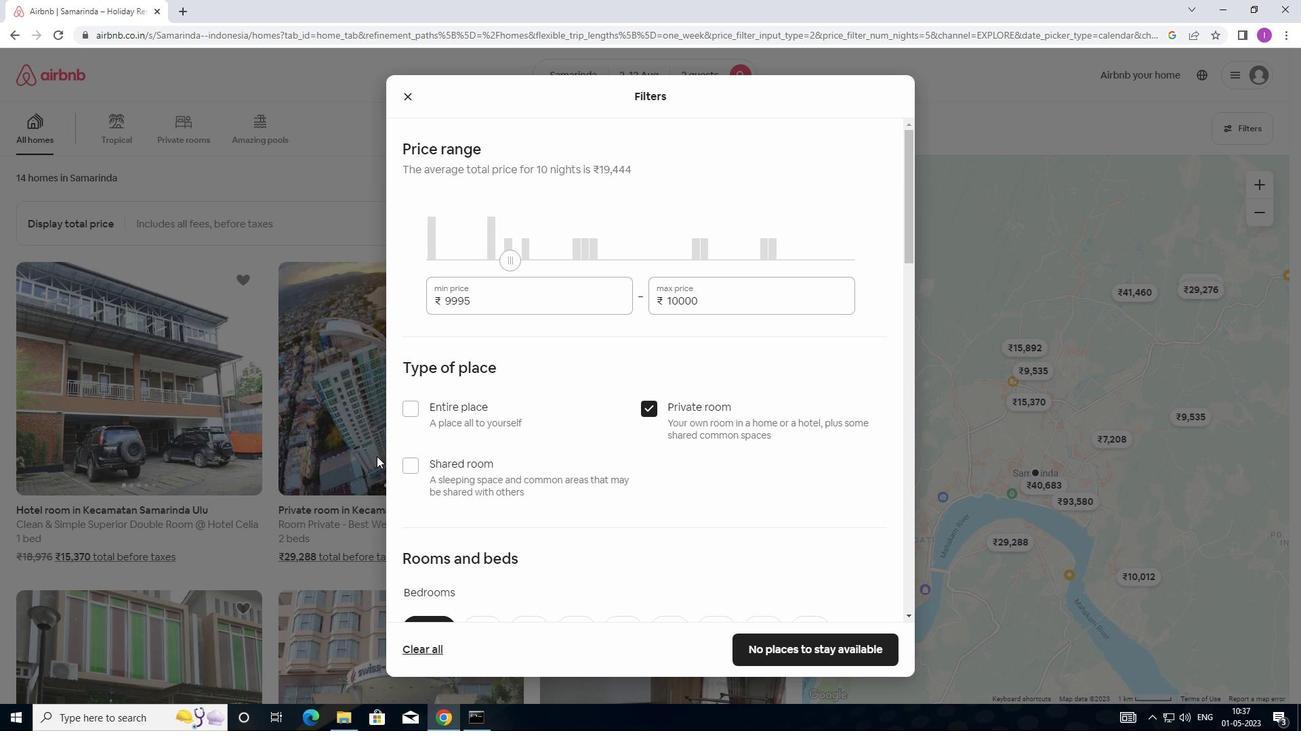 
Action: Mouse scrolled (376, 456) with delta (0, 0)
Screenshot: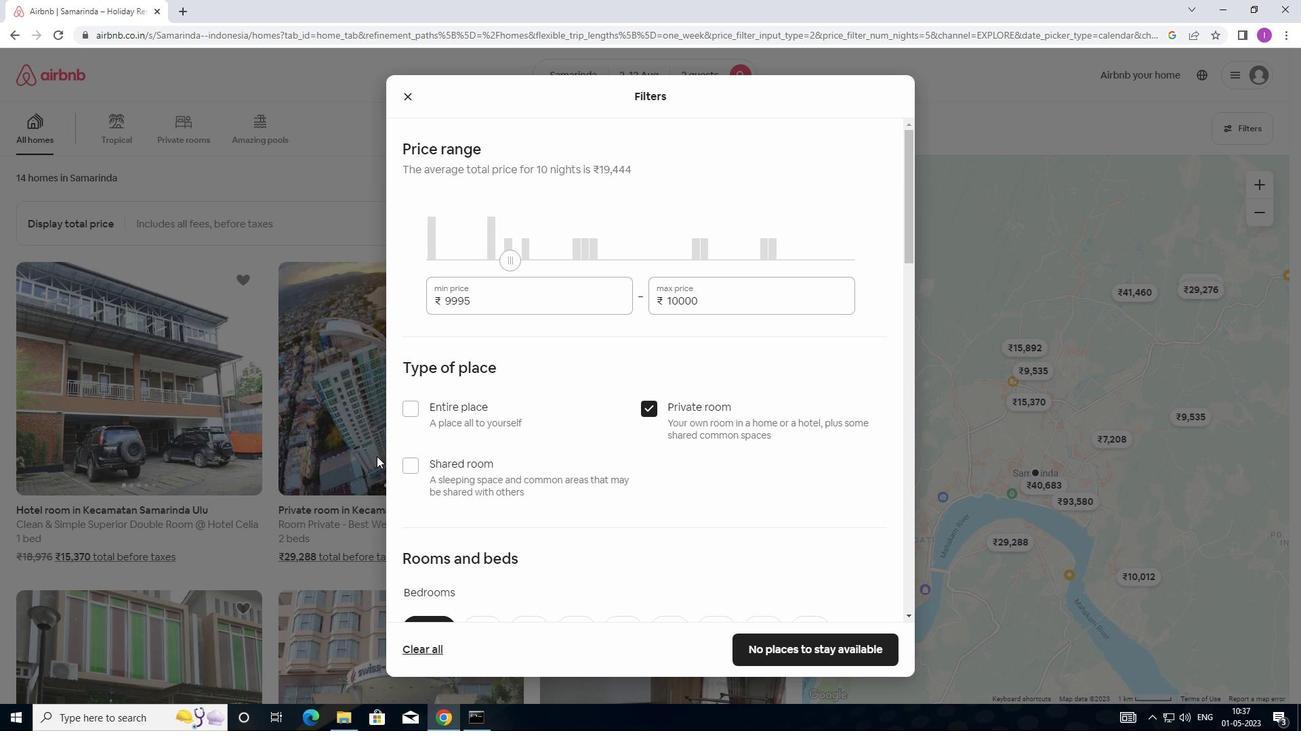 
Action: Mouse moved to (414, 430)
Screenshot: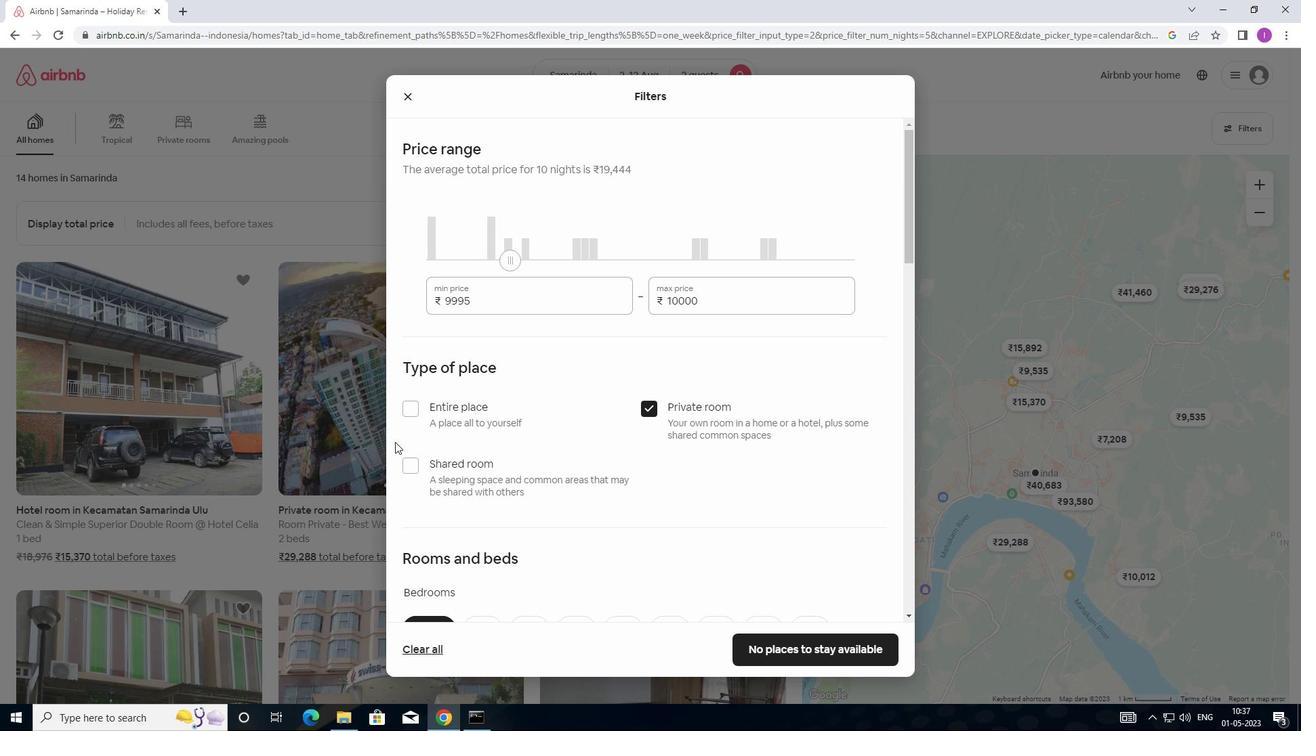 
Action: Mouse scrolled (414, 430) with delta (0, 0)
Screenshot: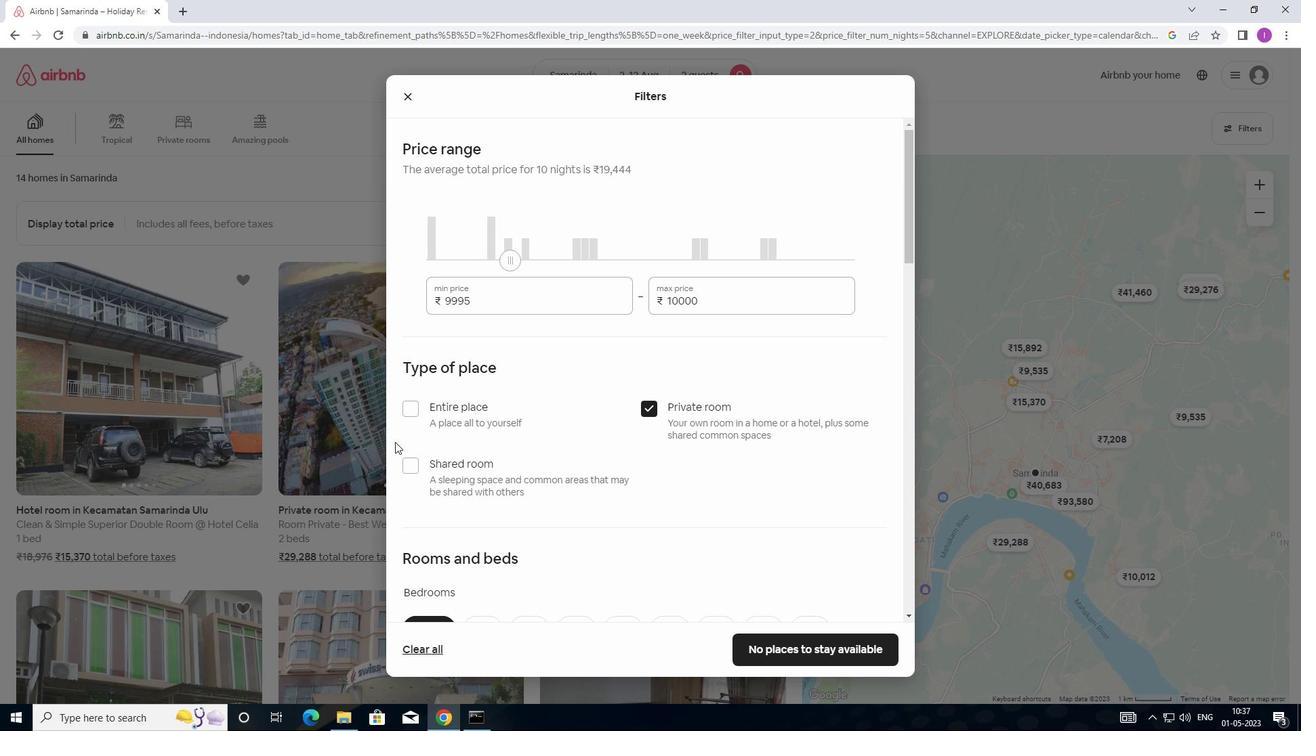 
Action: Mouse moved to (421, 430)
Screenshot: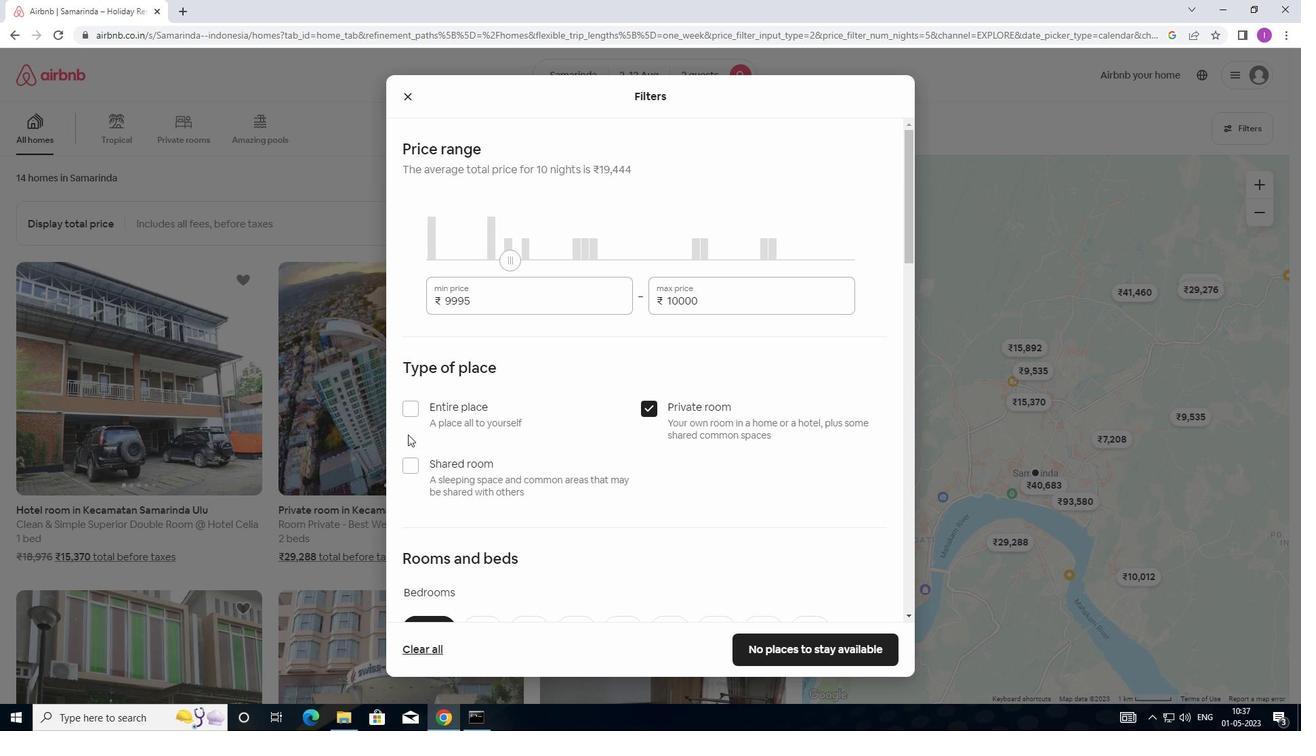 
Action: Mouse scrolled (421, 429) with delta (0, 0)
Screenshot: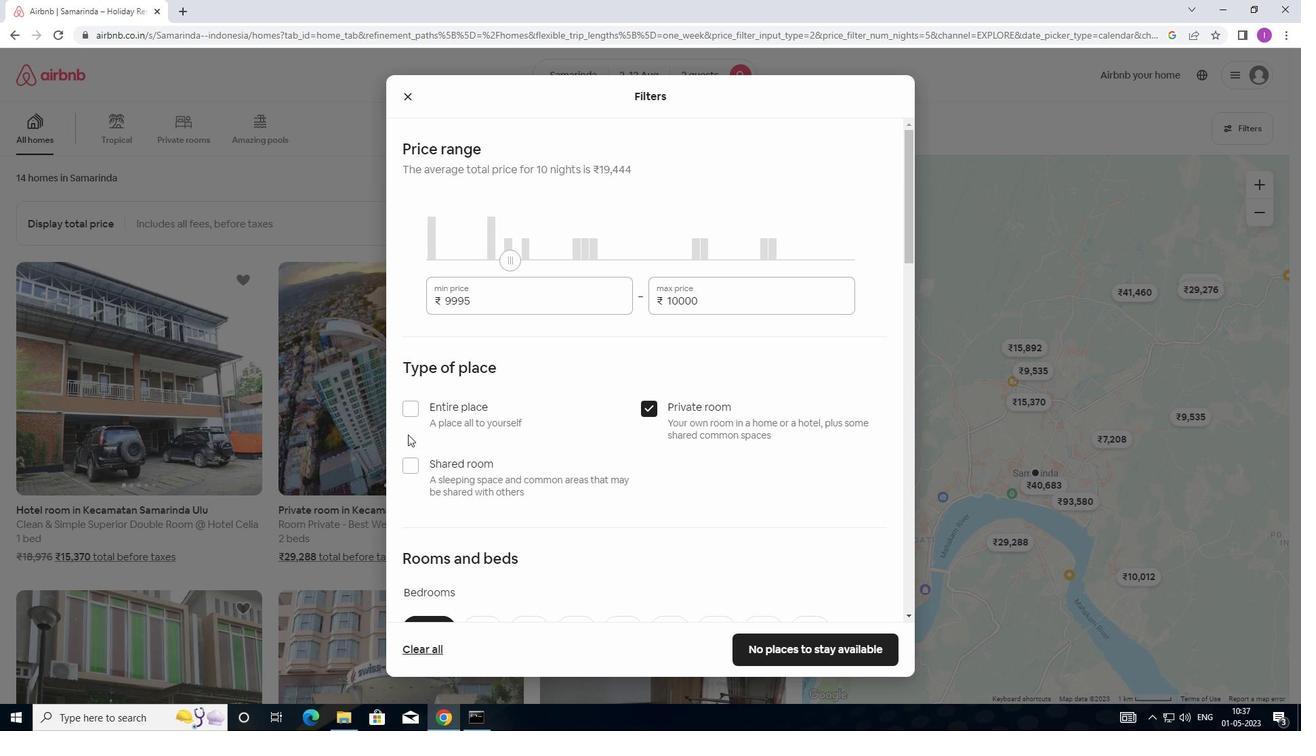 
Action: Mouse moved to (433, 430)
Screenshot: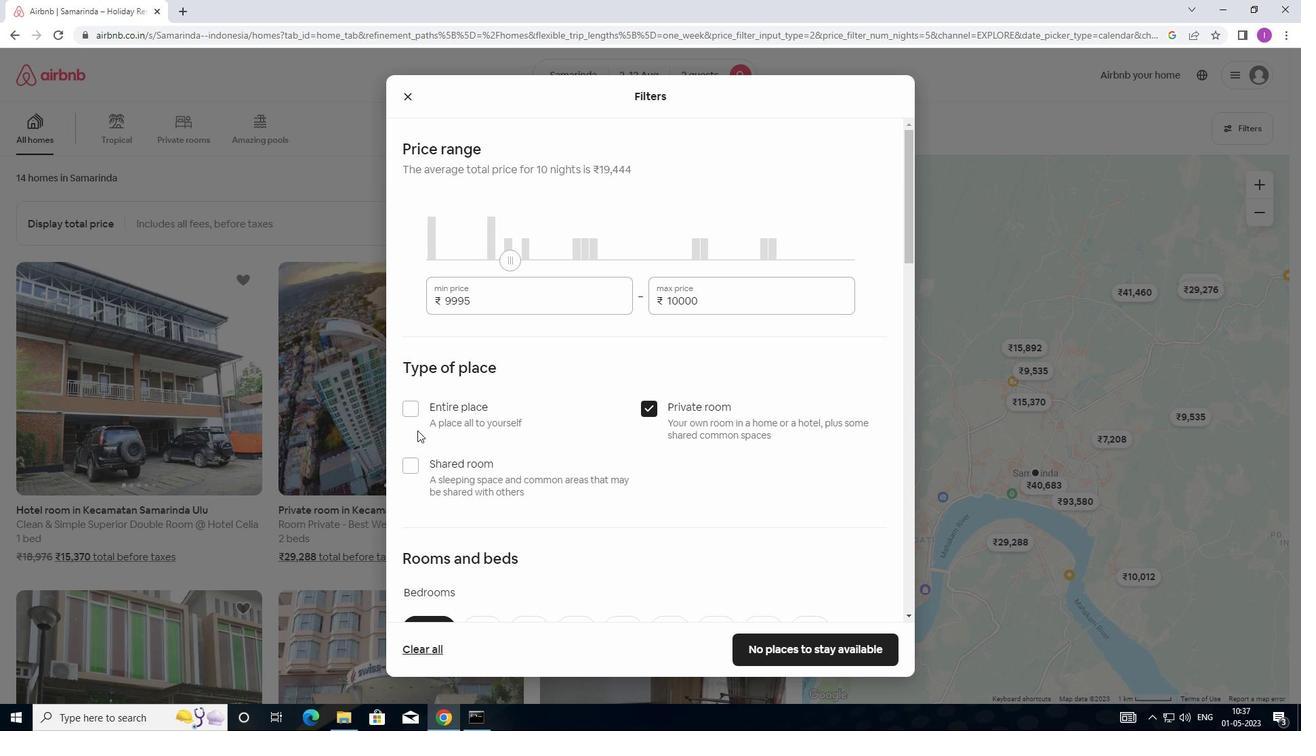 
Action: Mouse scrolled (433, 429) with delta (0, 0)
Screenshot: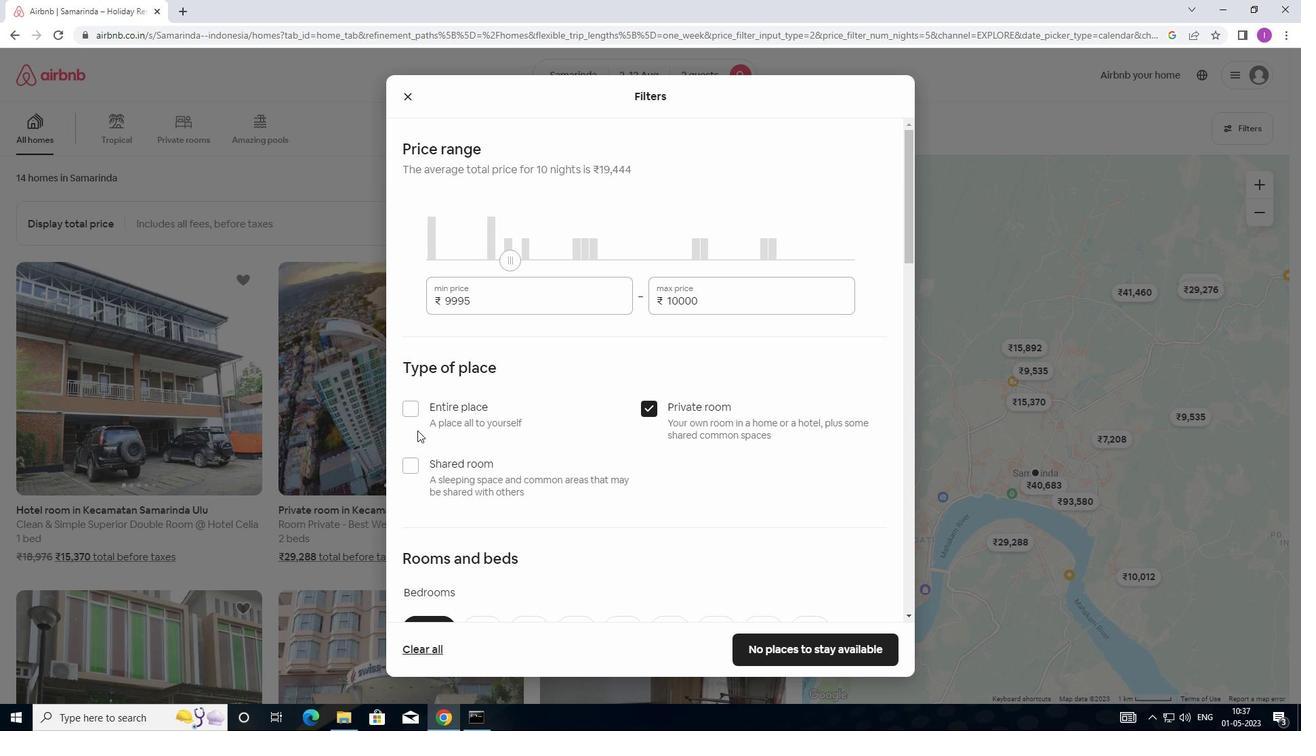 
Action: Mouse moved to (490, 421)
Screenshot: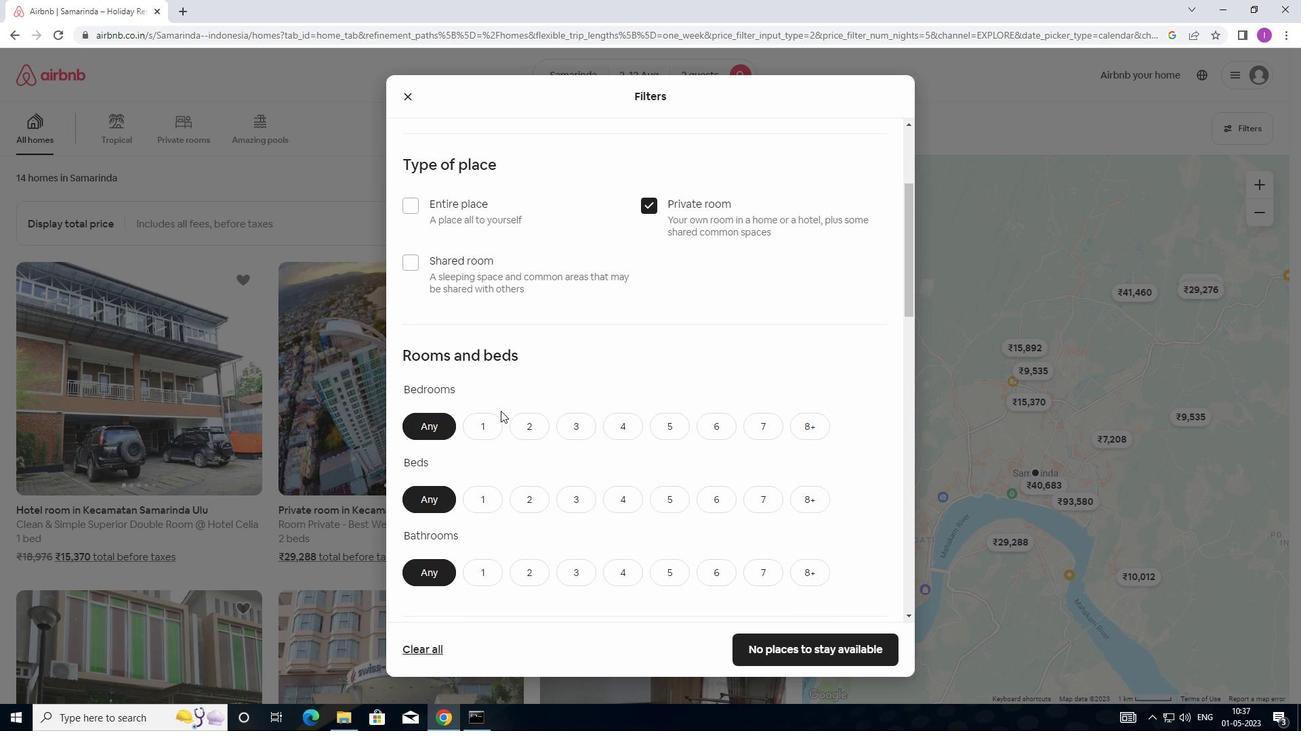 
Action: Mouse pressed left at (490, 421)
Screenshot: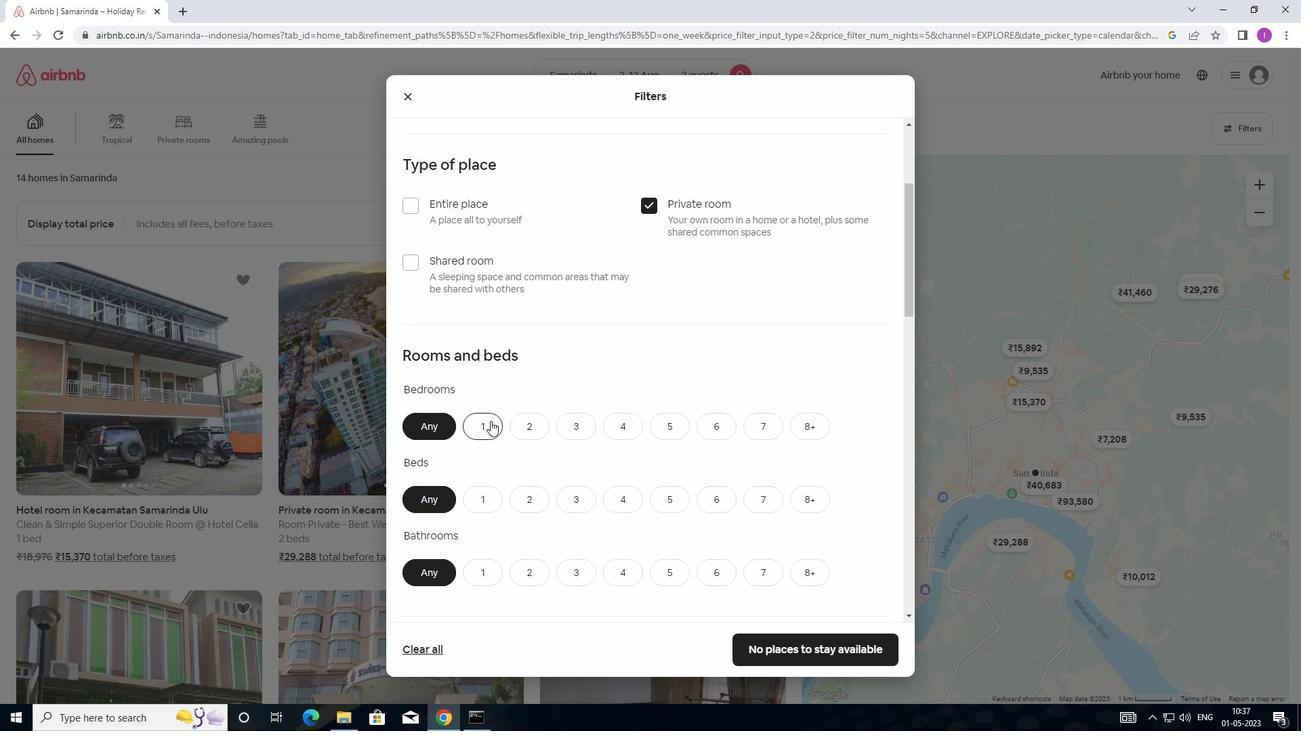 
Action: Mouse moved to (476, 508)
Screenshot: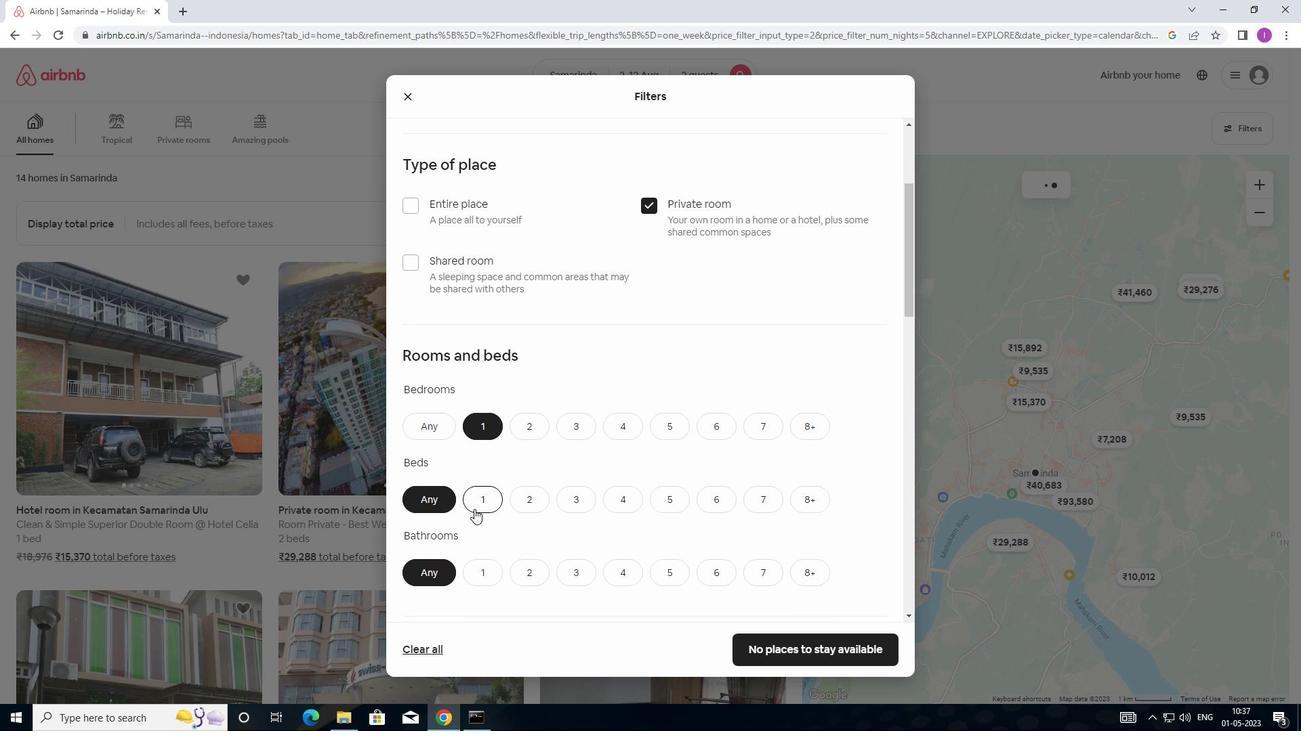 
Action: Mouse pressed left at (476, 508)
Screenshot: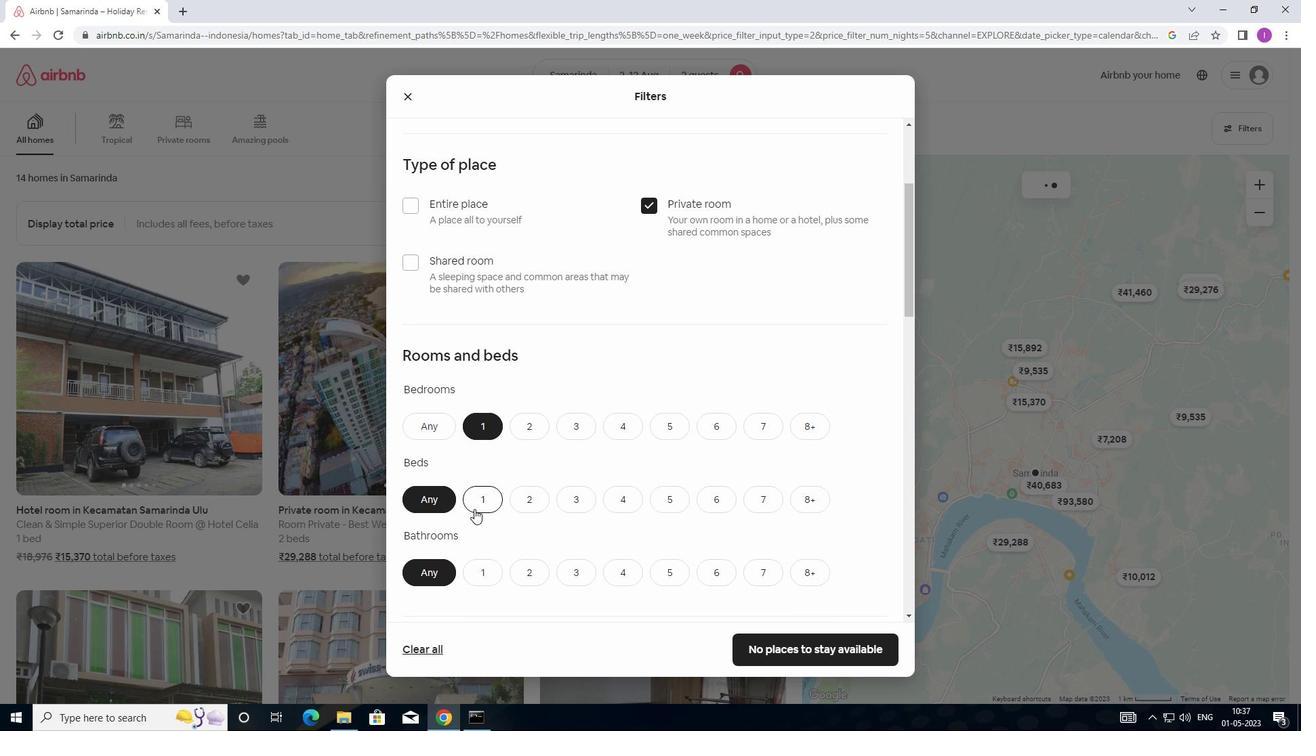 
Action: Mouse moved to (483, 578)
Screenshot: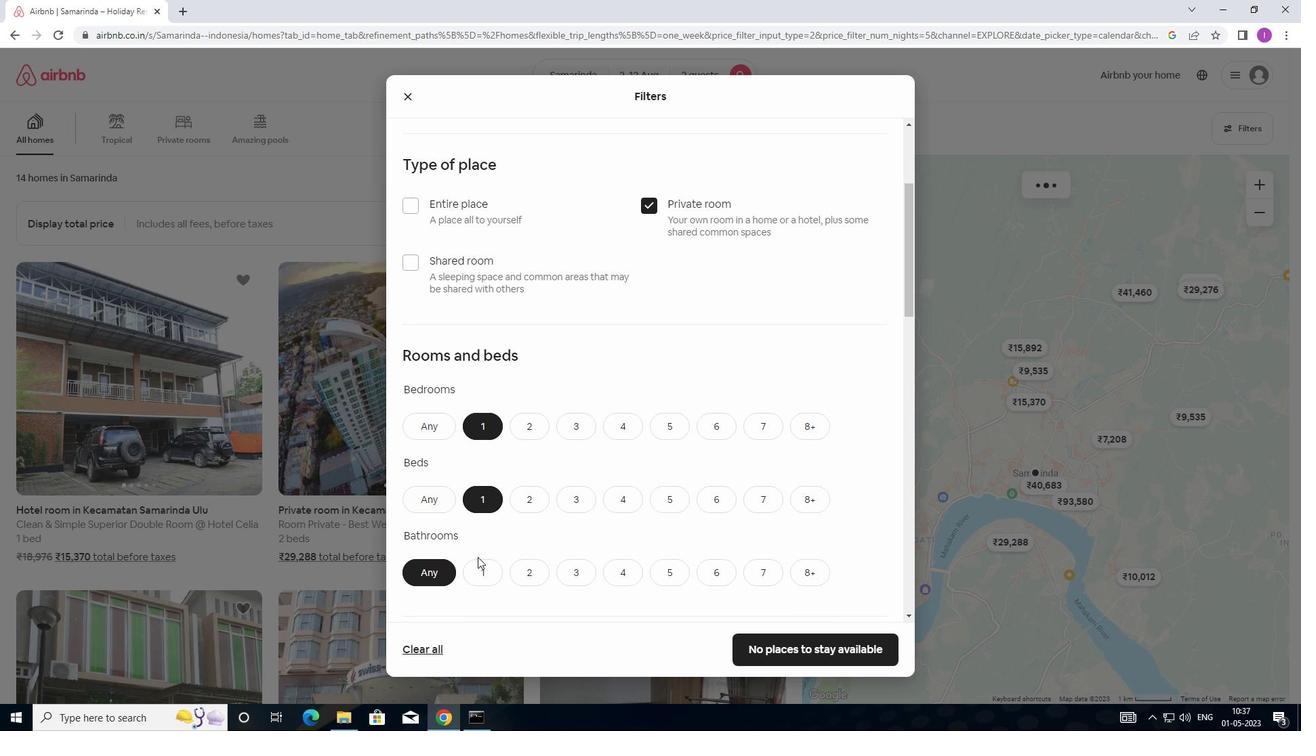 
Action: Mouse pressed left at (483, 578)
Screenshot: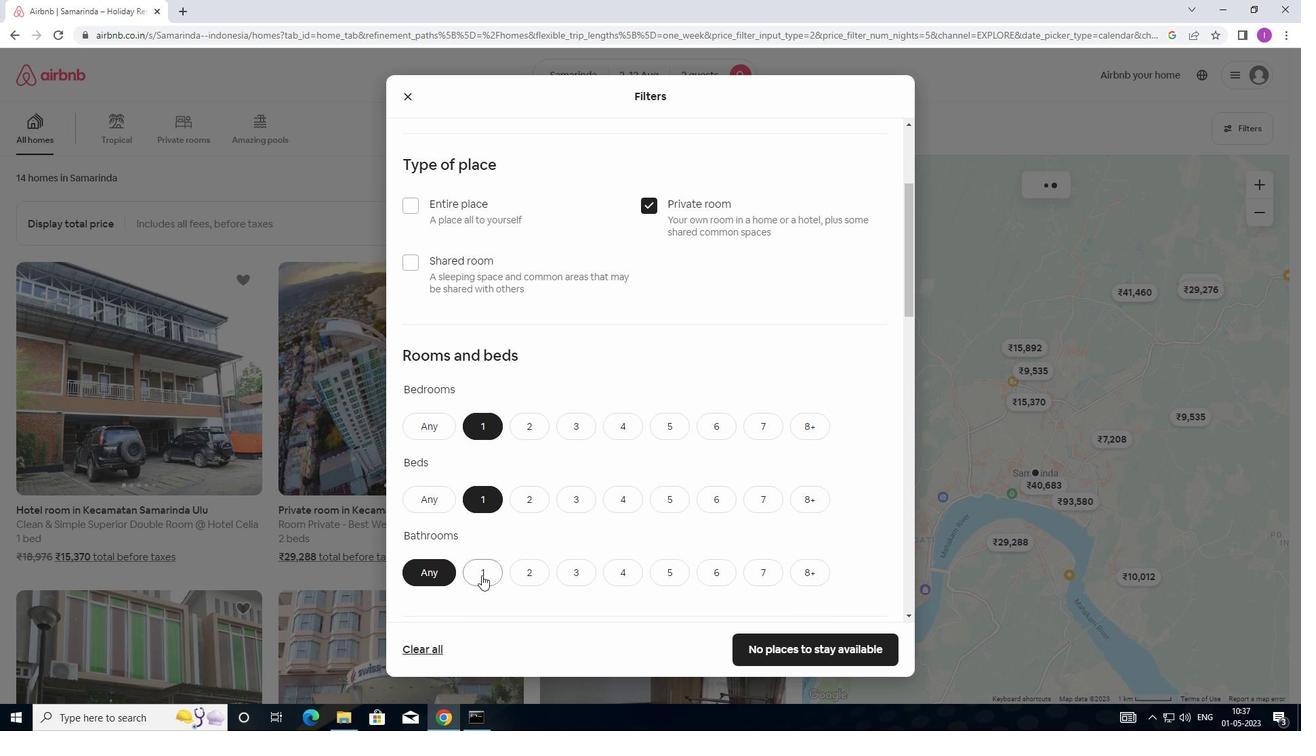 
Action: Mouse moved to (488, 546)
Screenshot: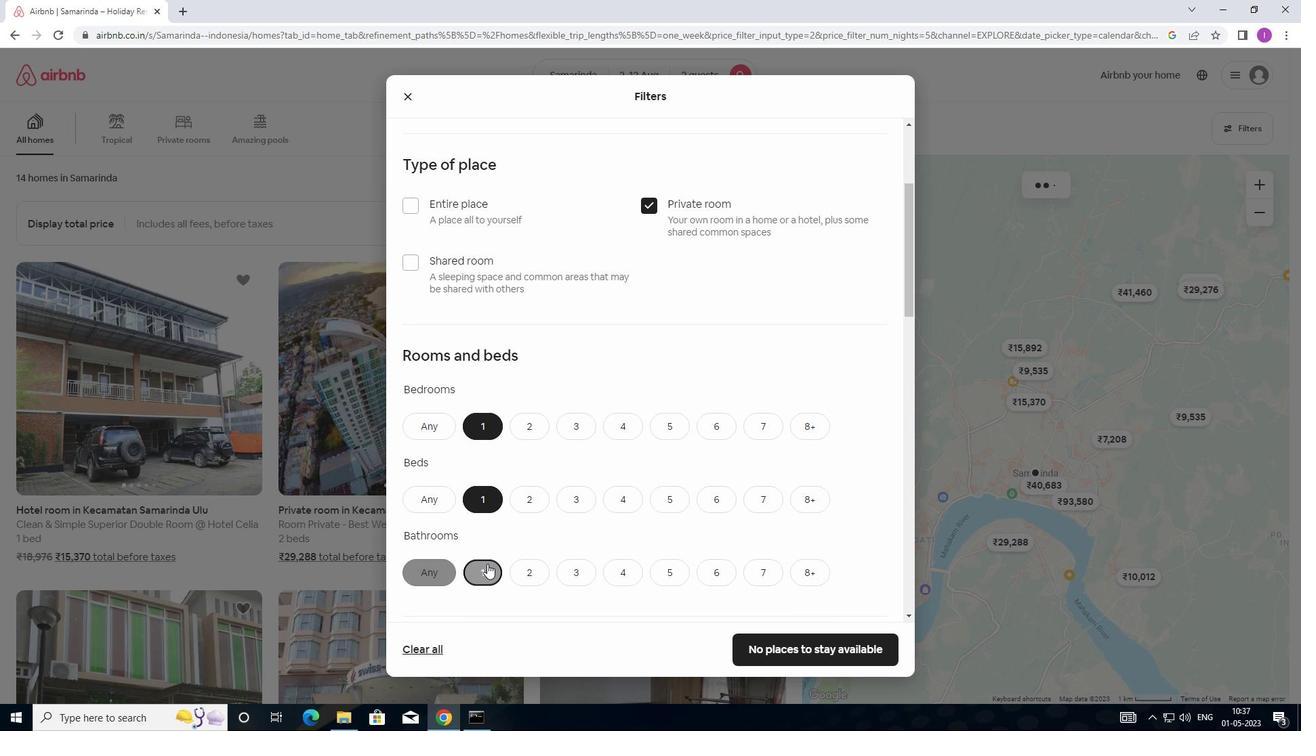 
Action: Mouse scrolled (488, 545) with delta (0, 0)
Screenshot: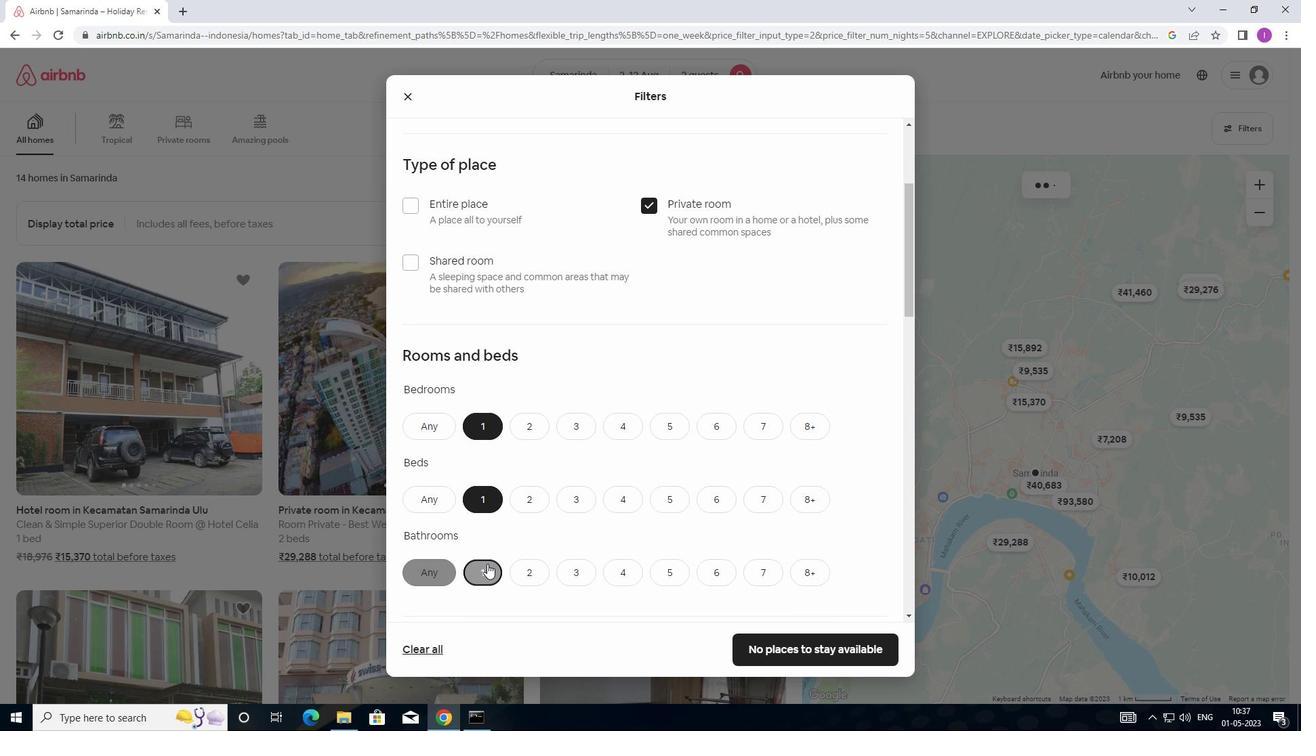
Action: Mouse moved to (490, 542)
Screenshot: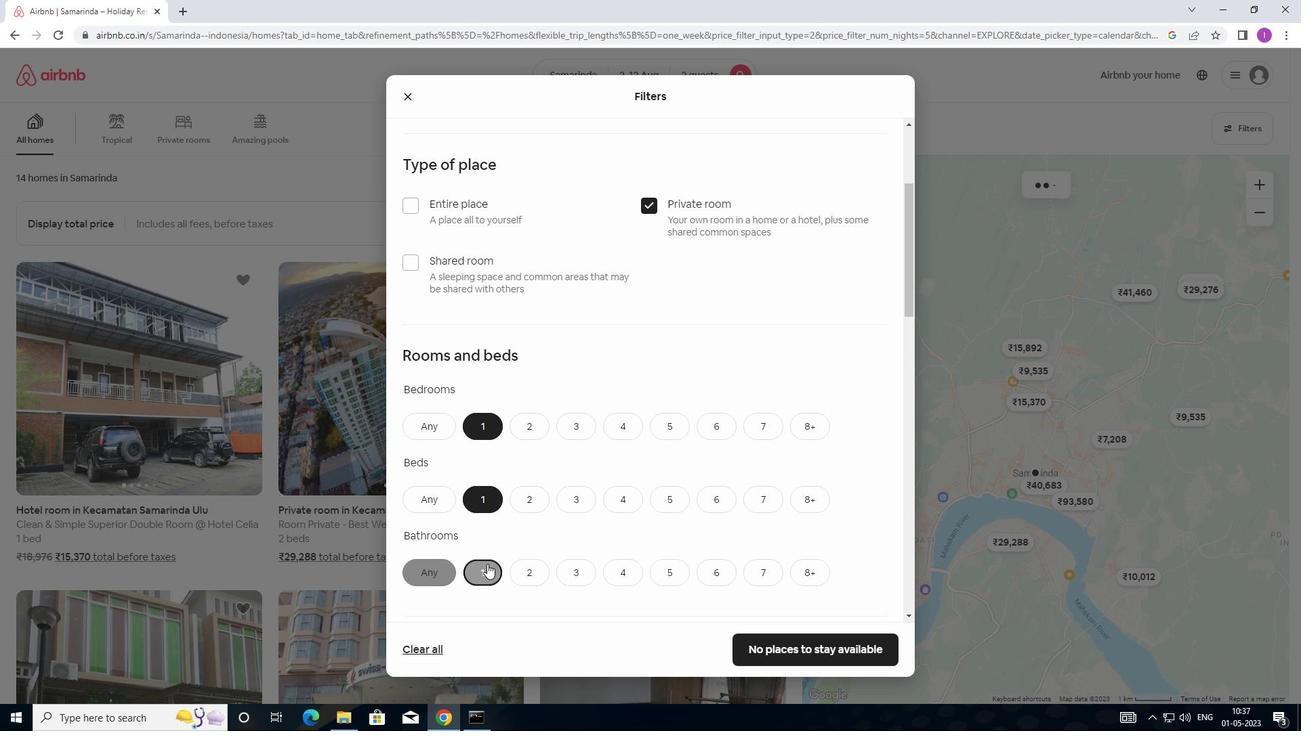
Action: Mouse scrolled (490, 542) with delta (0, 0)
Screenshot: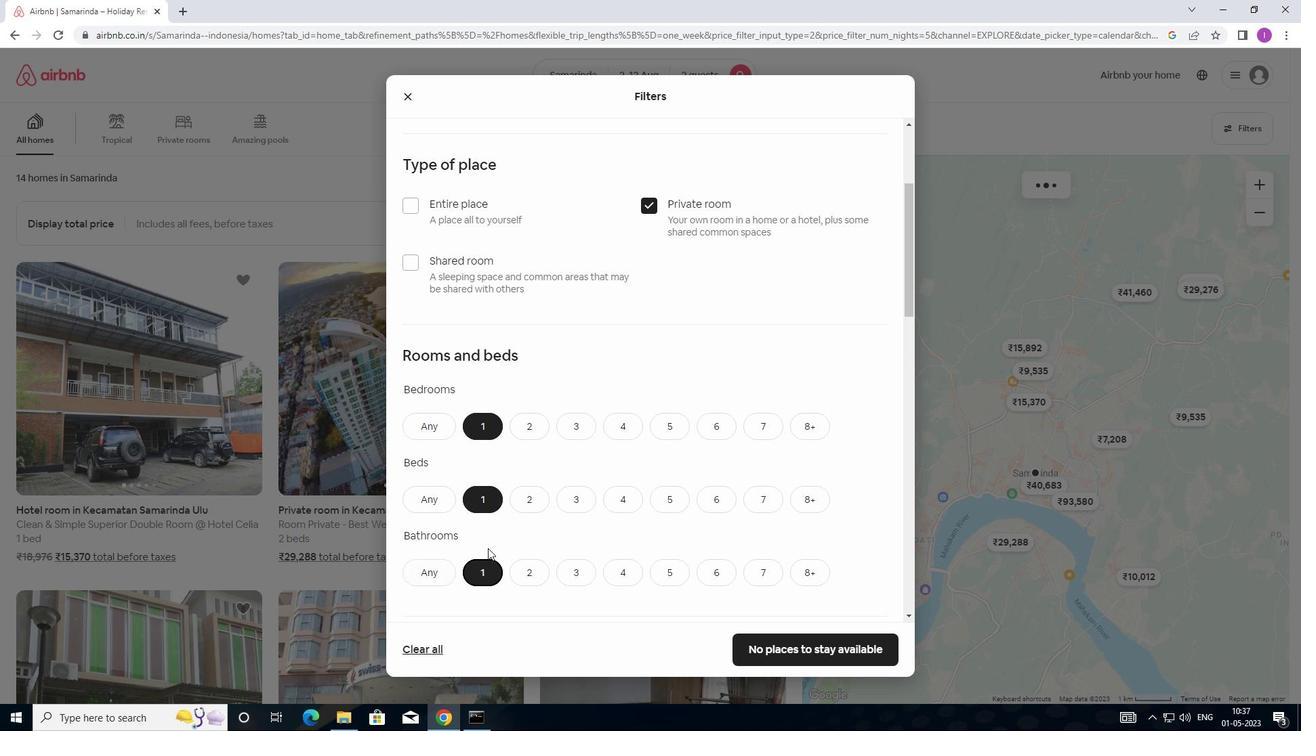 
Action: Mouse moved to (494, 538)
Screenshot: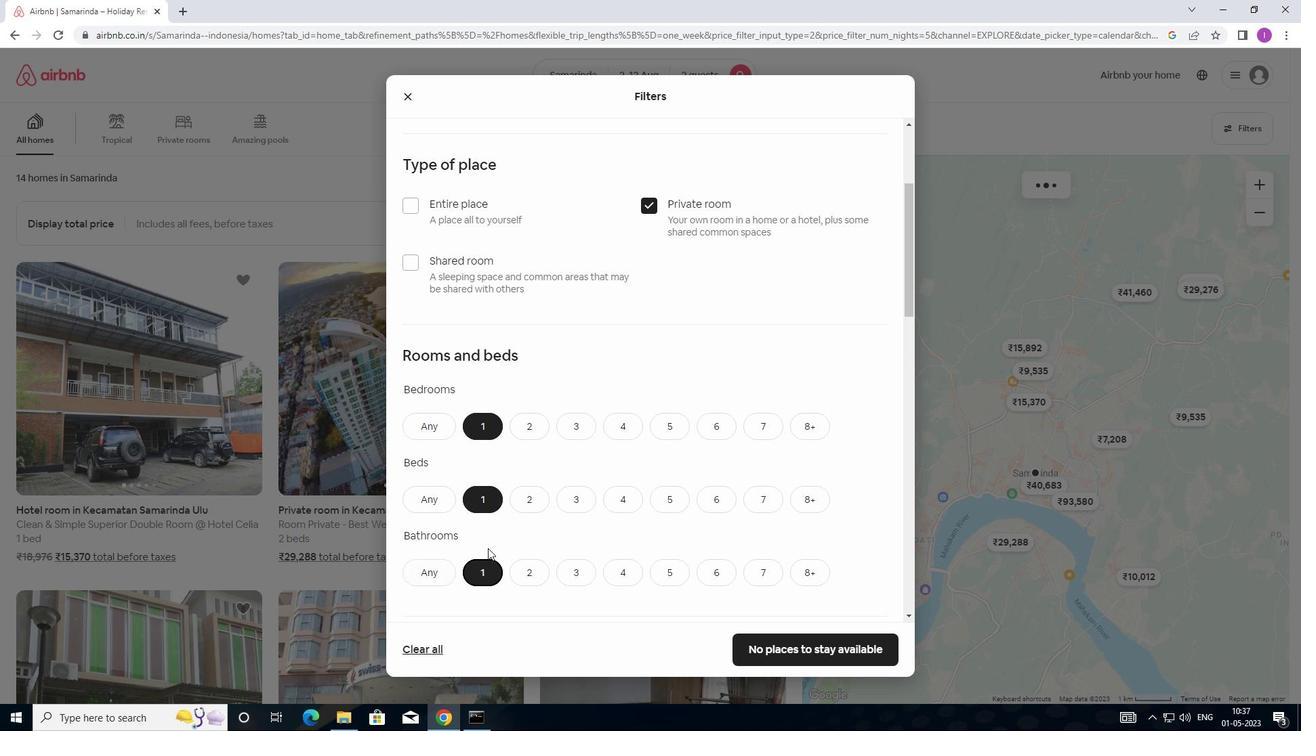 
Action: Mouse scrolled (494, 537) with delta (0, 0)
Screenshot: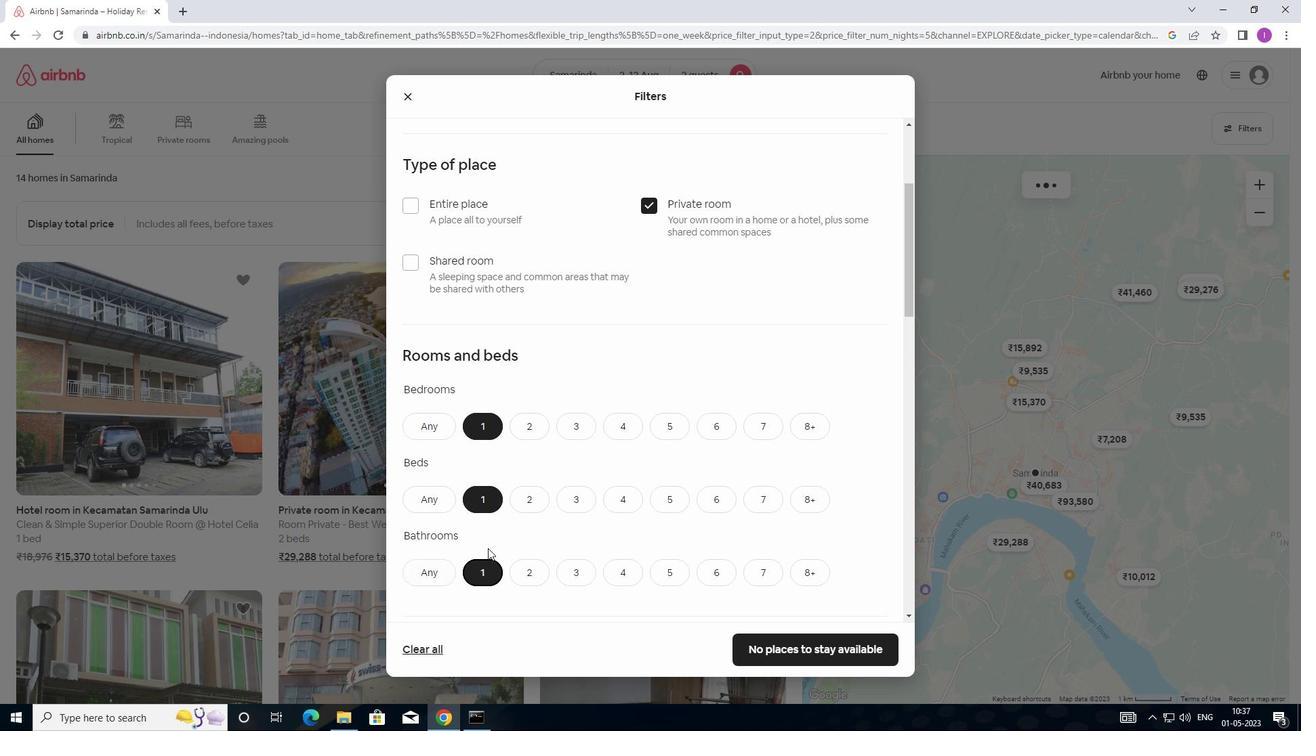 
Action: Mouse moved to (496, 536)
Screenshot: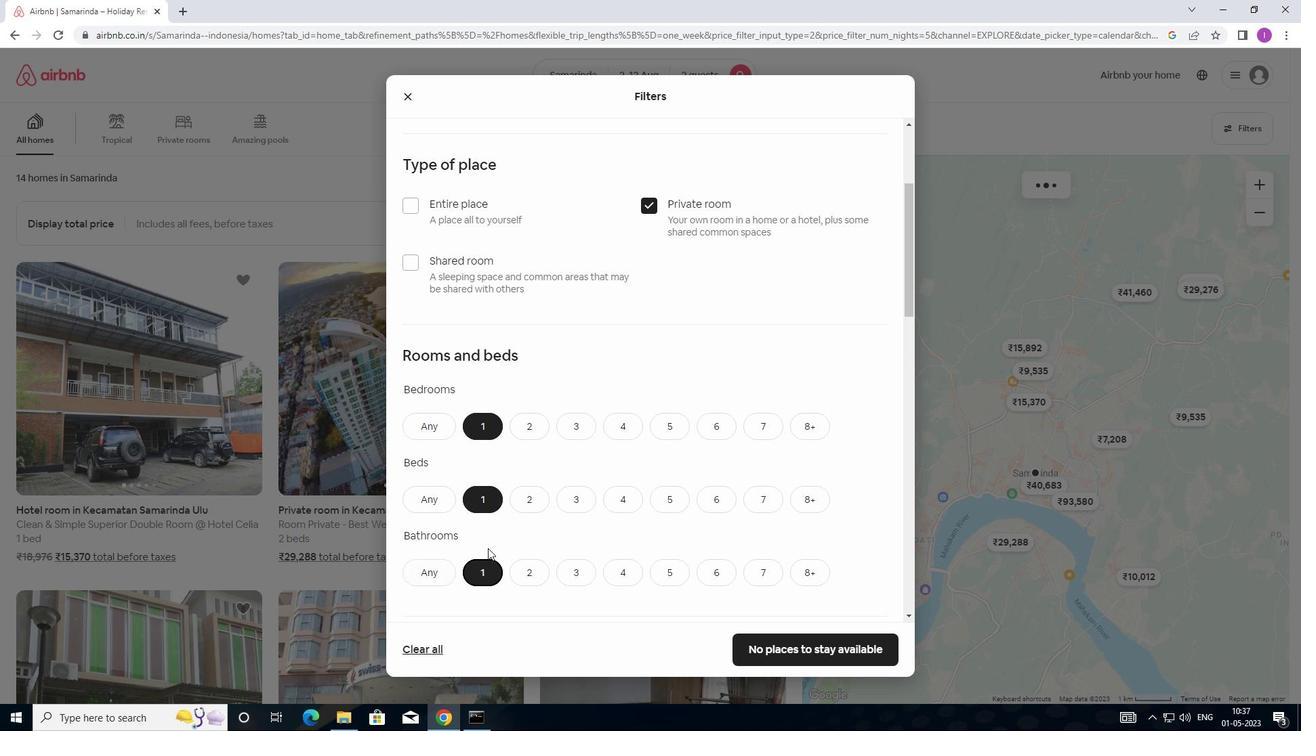 
Action: Mouse scrolled (496, 535) with delta (0, 0)
Screenshot: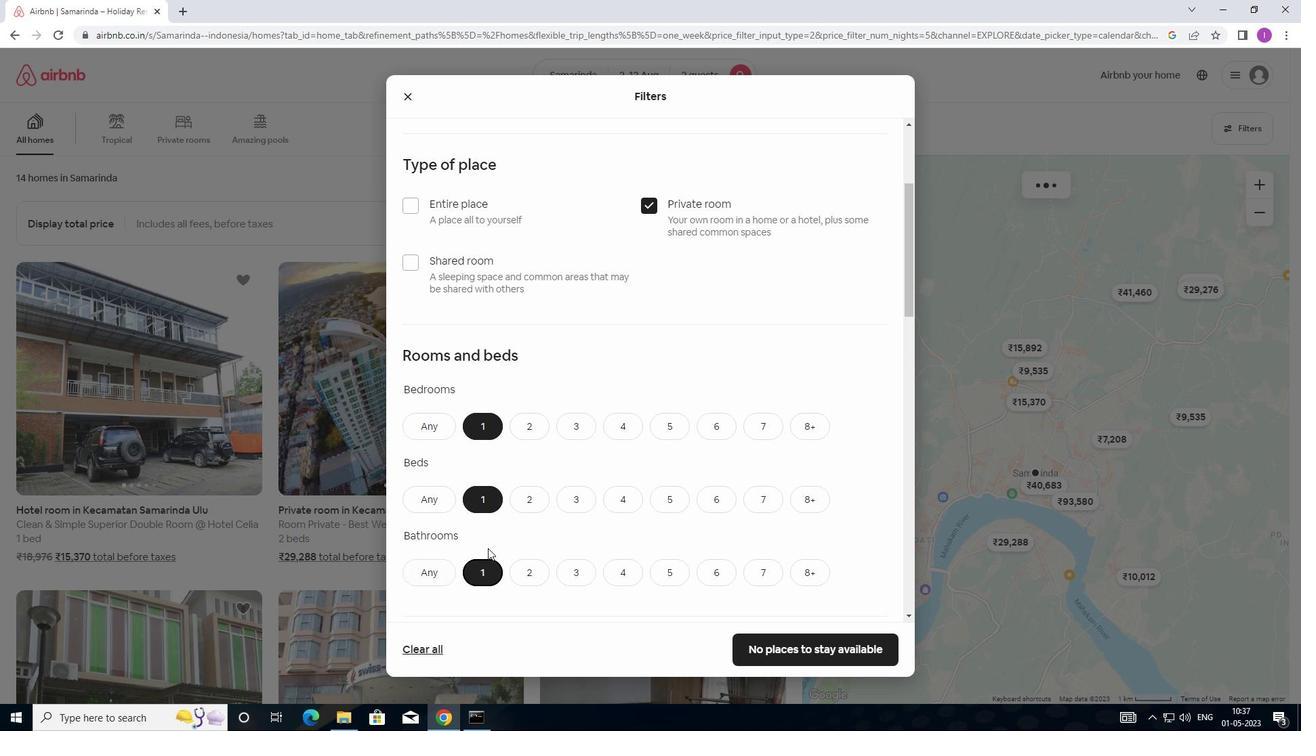 
Action: Mouse moved to (498, 531)
Screenshot: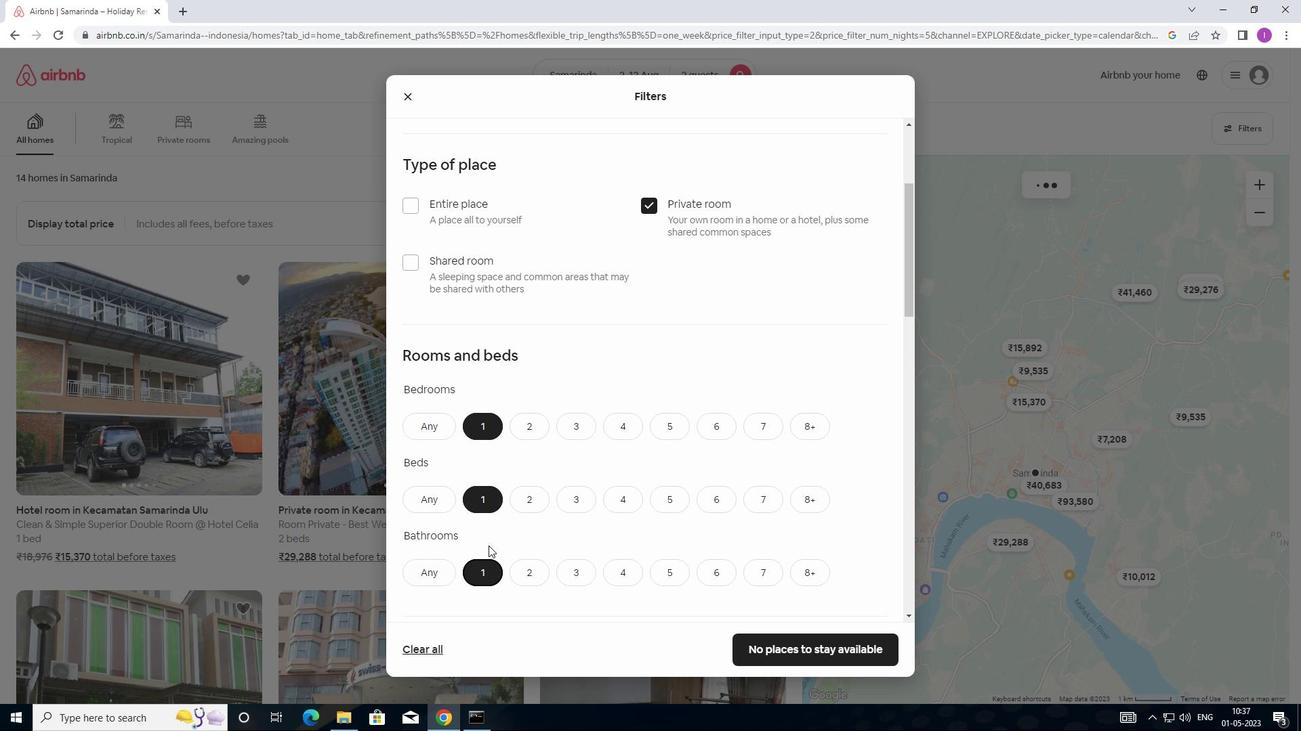 
Action: Mouse scrolled (498, 531) with delta (0, 0)
Screenshot: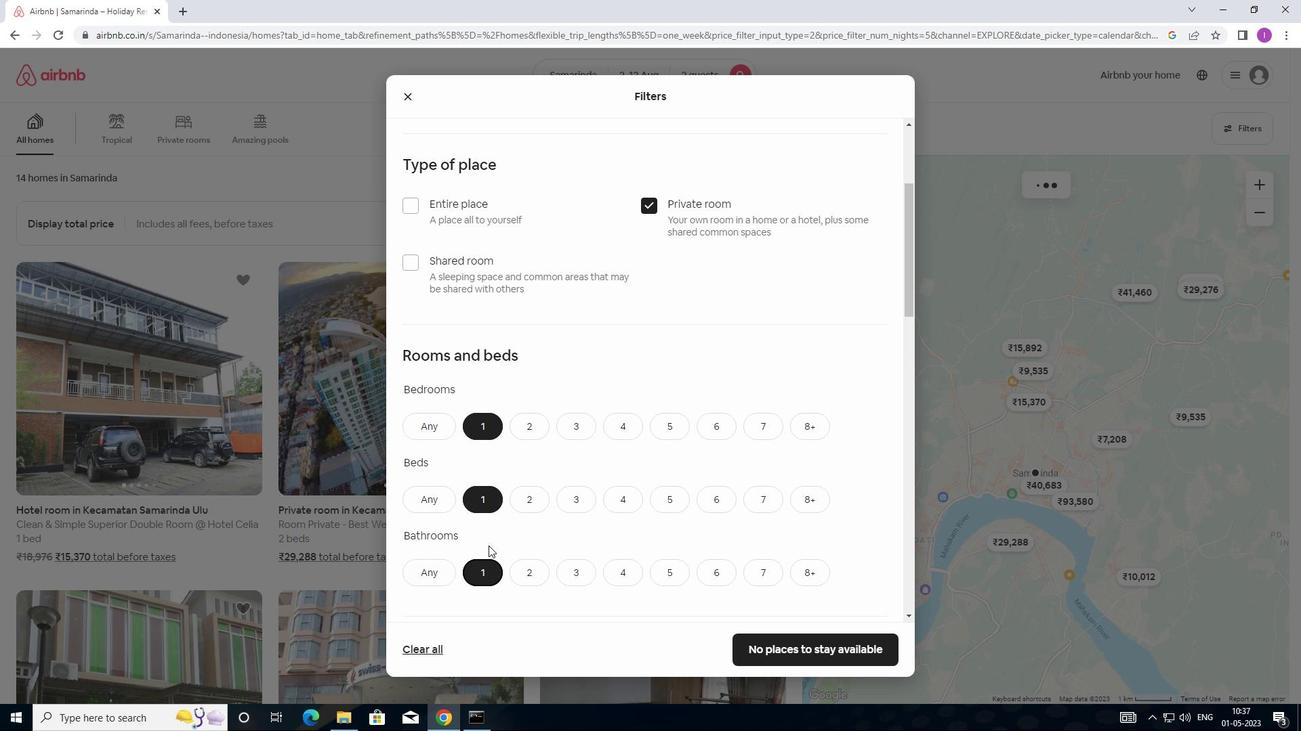 
Action: Mouse moved to (500, 531)
Screenshot: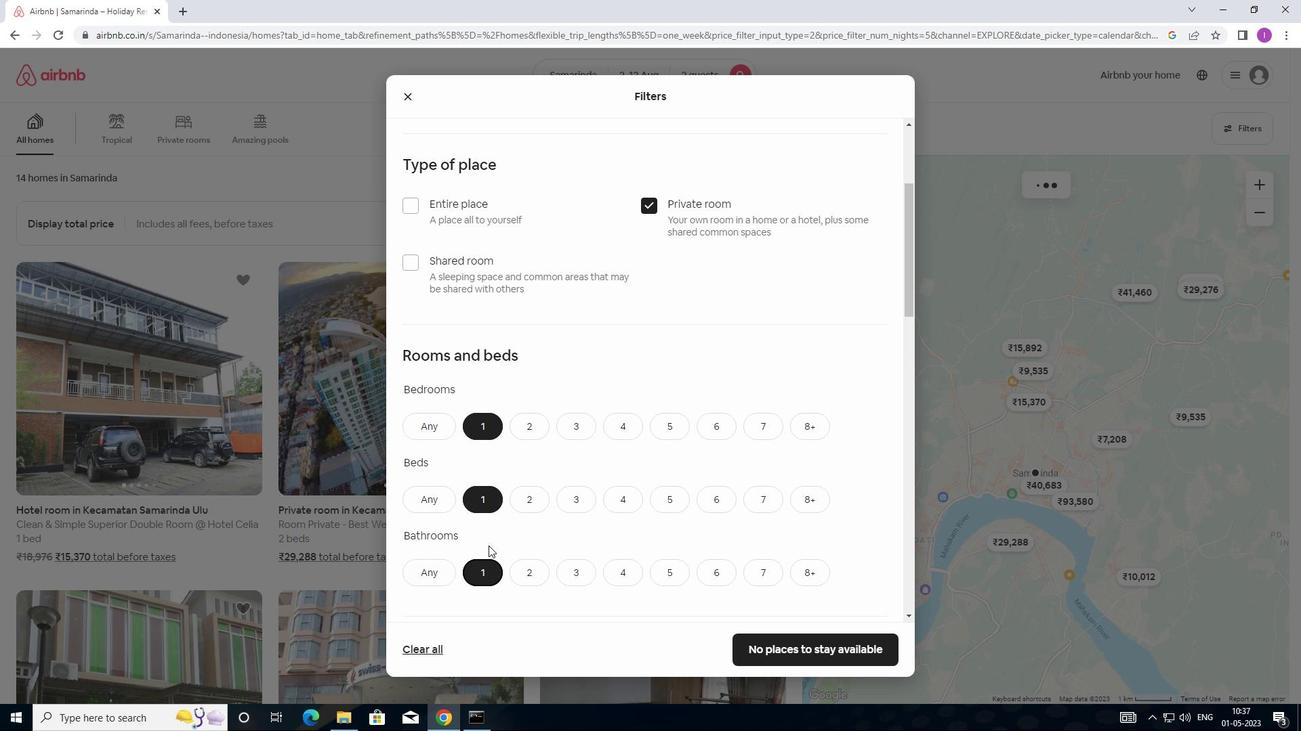 
Action: Mouse scrolled (500, 530) with delta (0, 0)
Screenshot: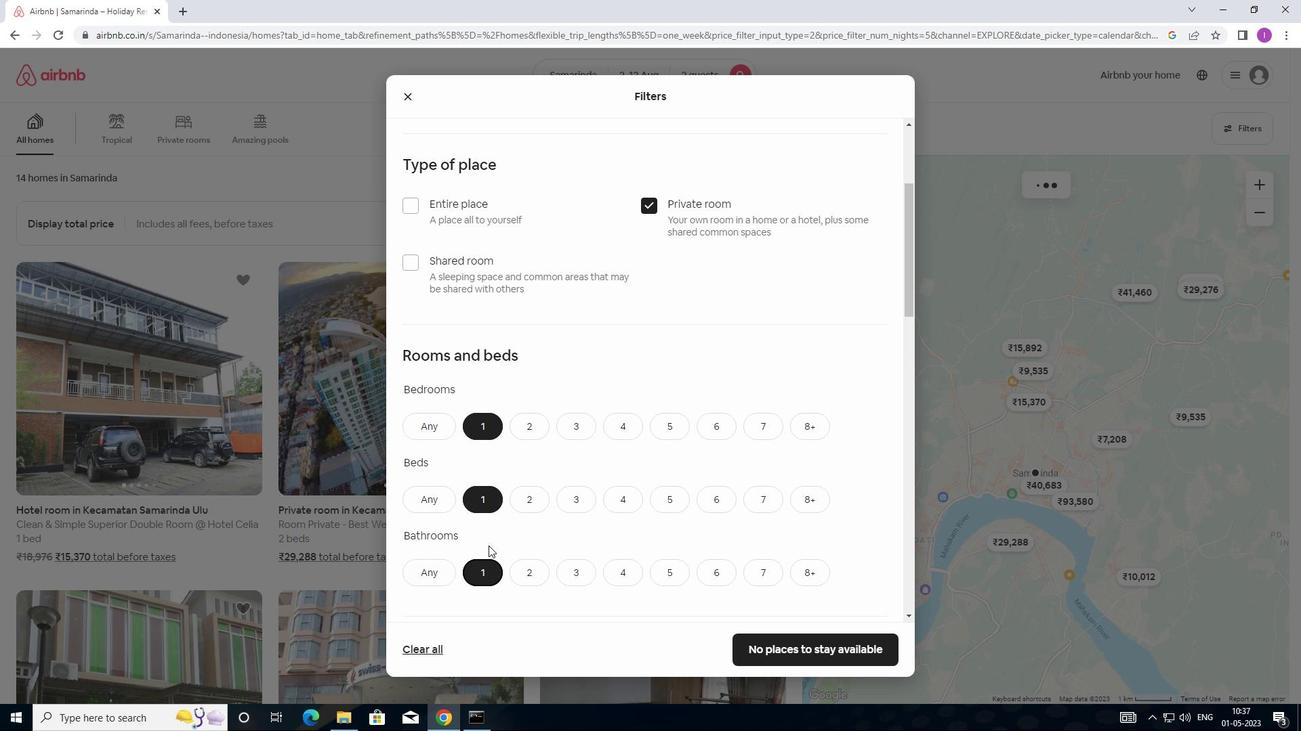 
Action: Mouse moved to (428, 305)
Screenshot: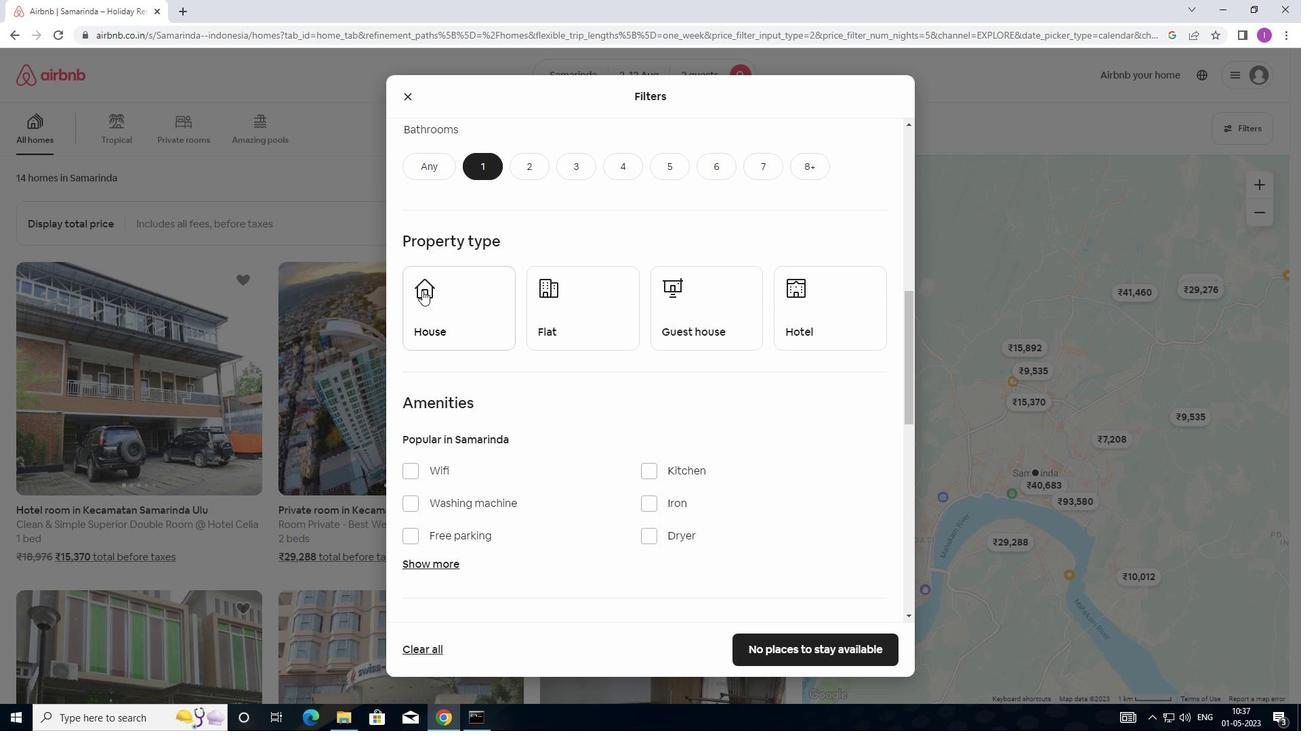 
Action: Mouse pressed left at (428, 305)
Screenshot: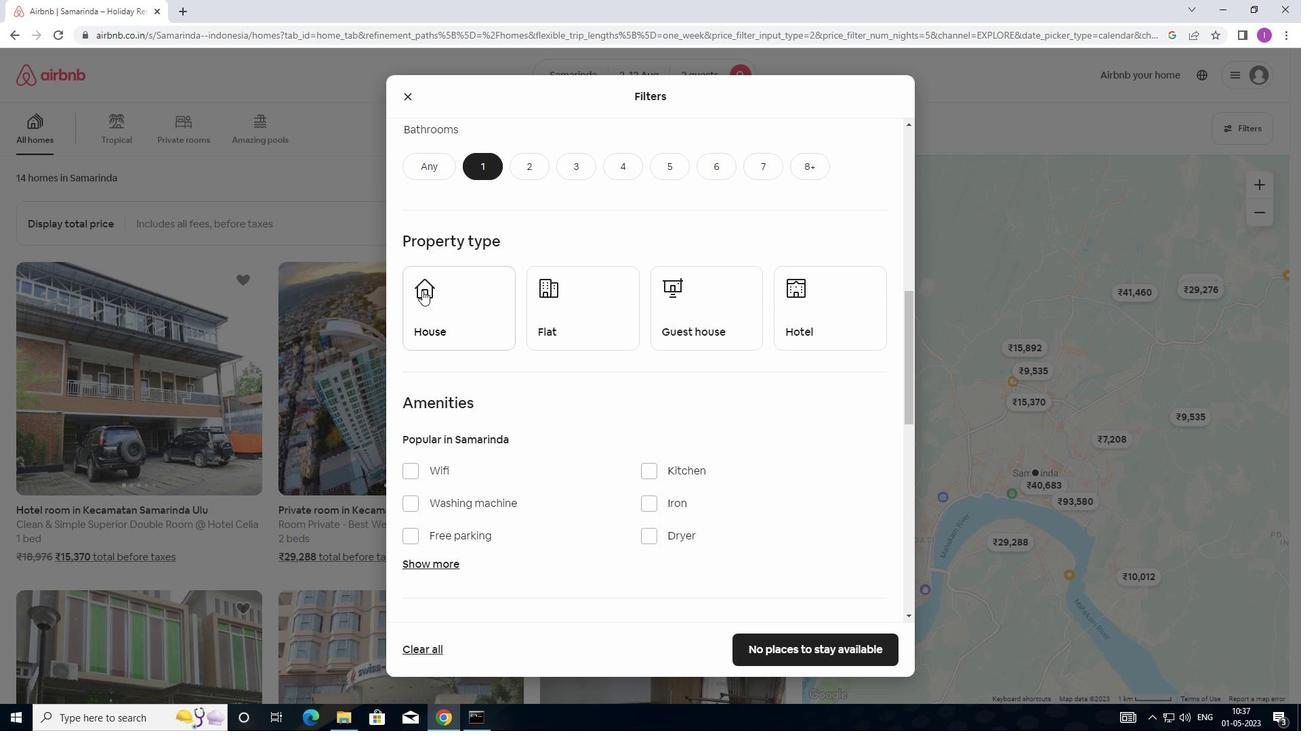 
Action: Mouse moved to (597, 332)
Screenshot: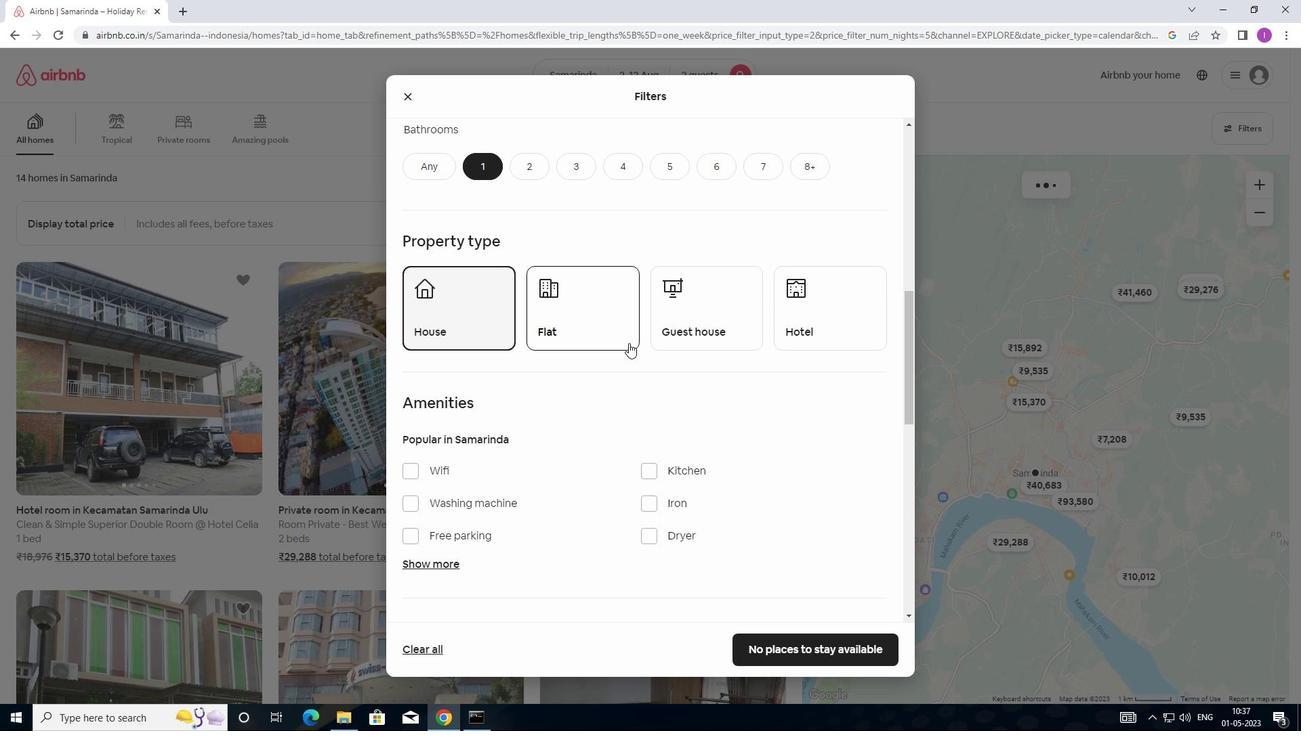
Action: Mouse pressed left at (597, 332)
Screenshot: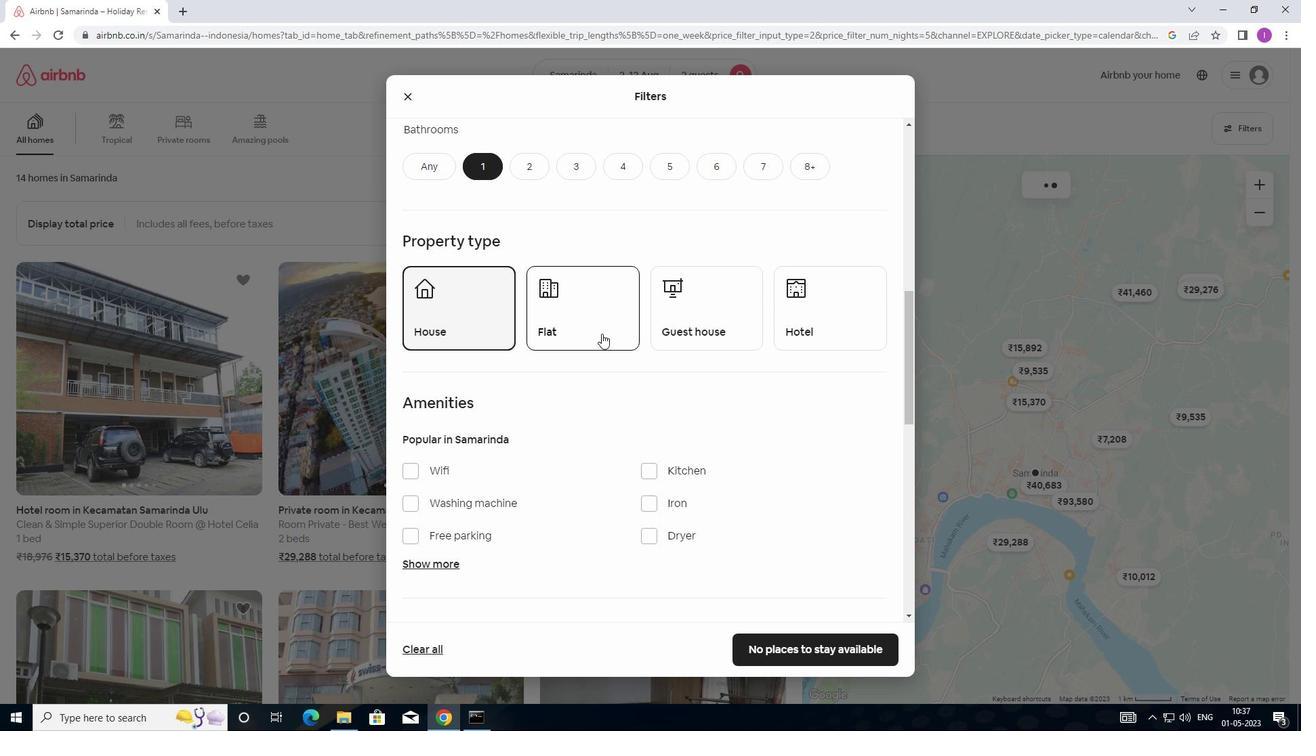 
Action: Mouse moved to (687, 332)
Screenshot: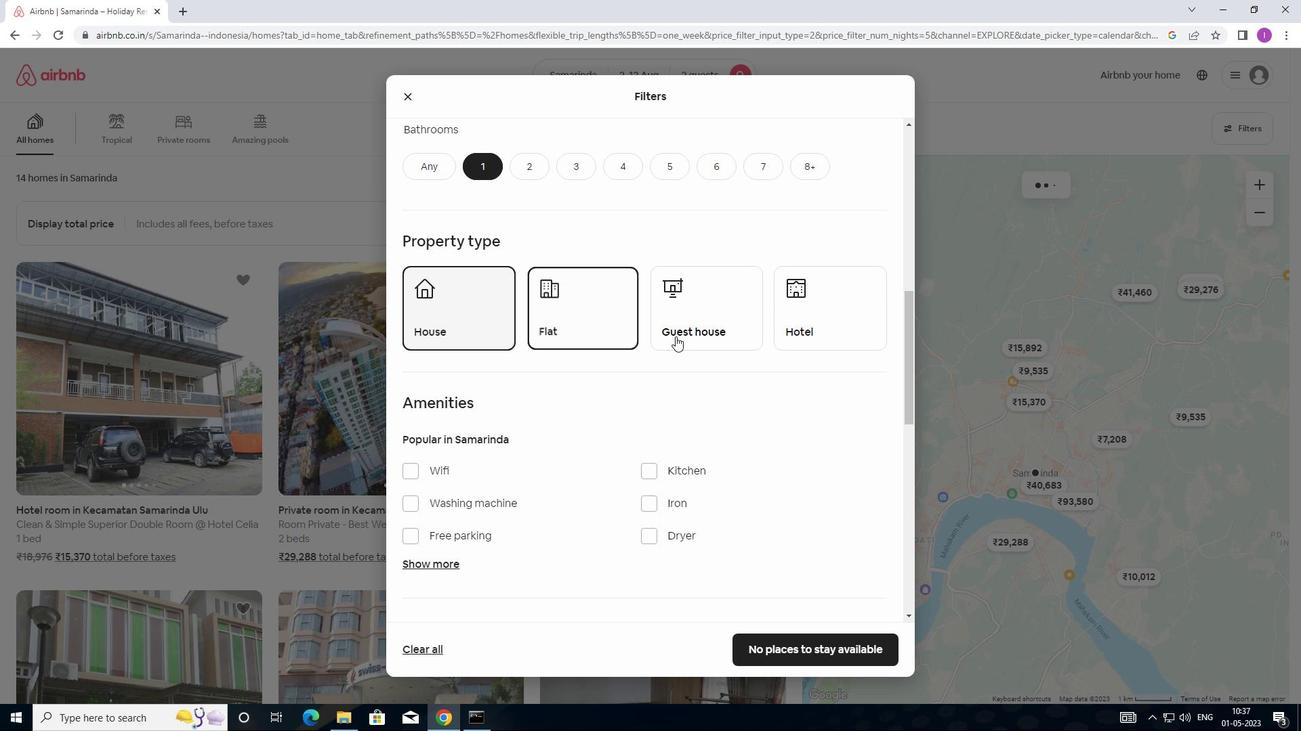 
Action: Mouse pressed left at (687, 332)
Screenshot: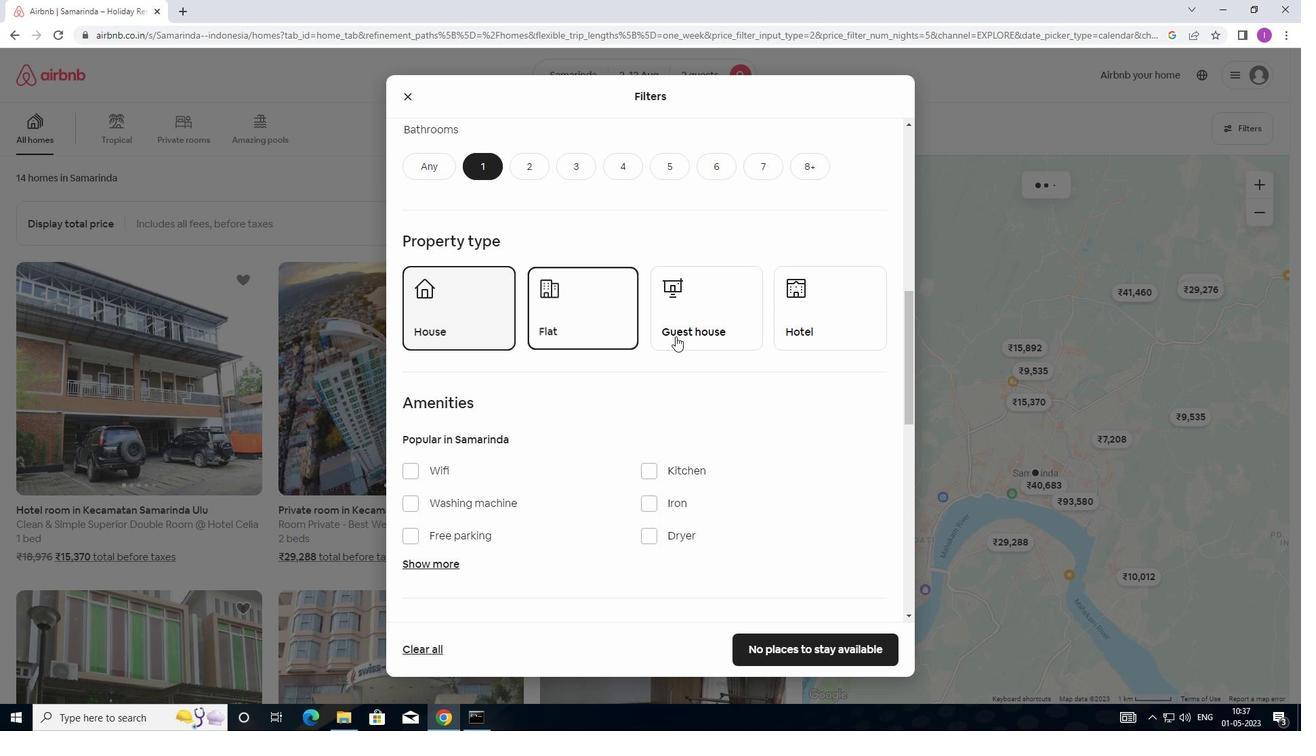
Action: Mouse moved to (851, 328)
Screenshot: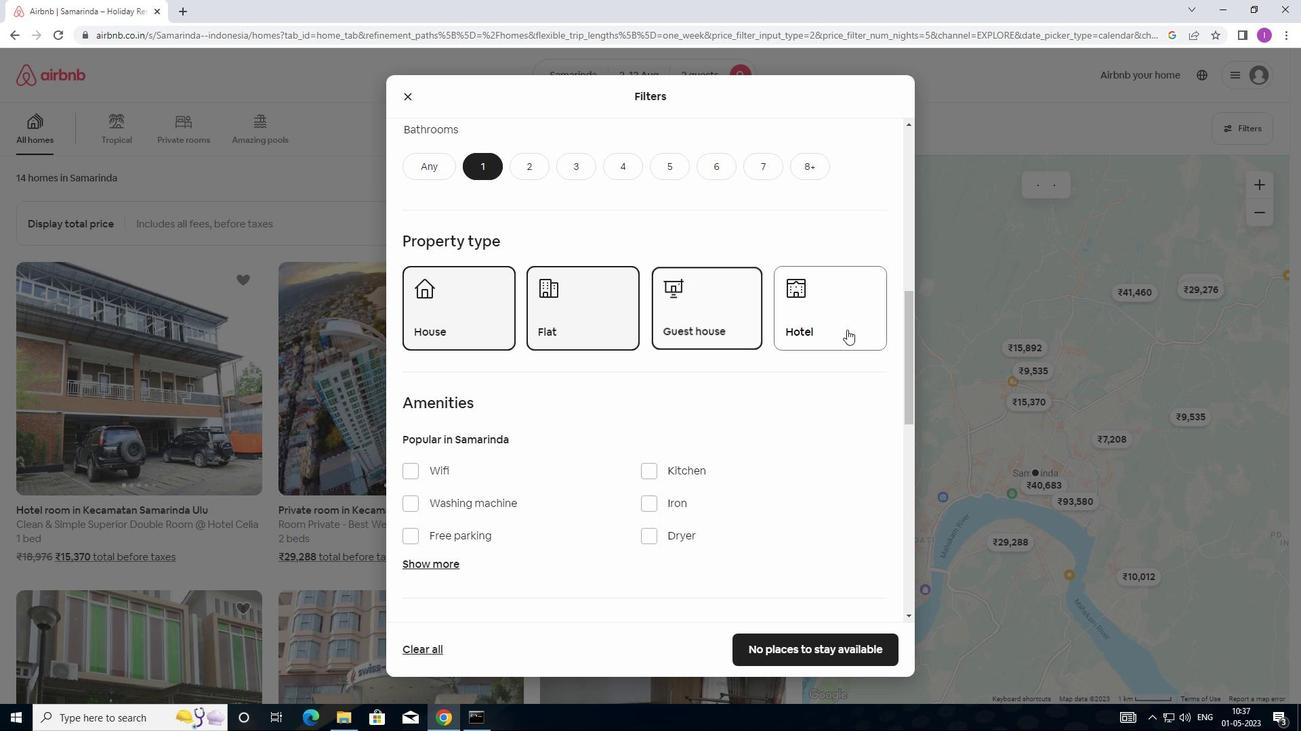 
Action: Mouse pressed left at (851, 328)
Screenshot: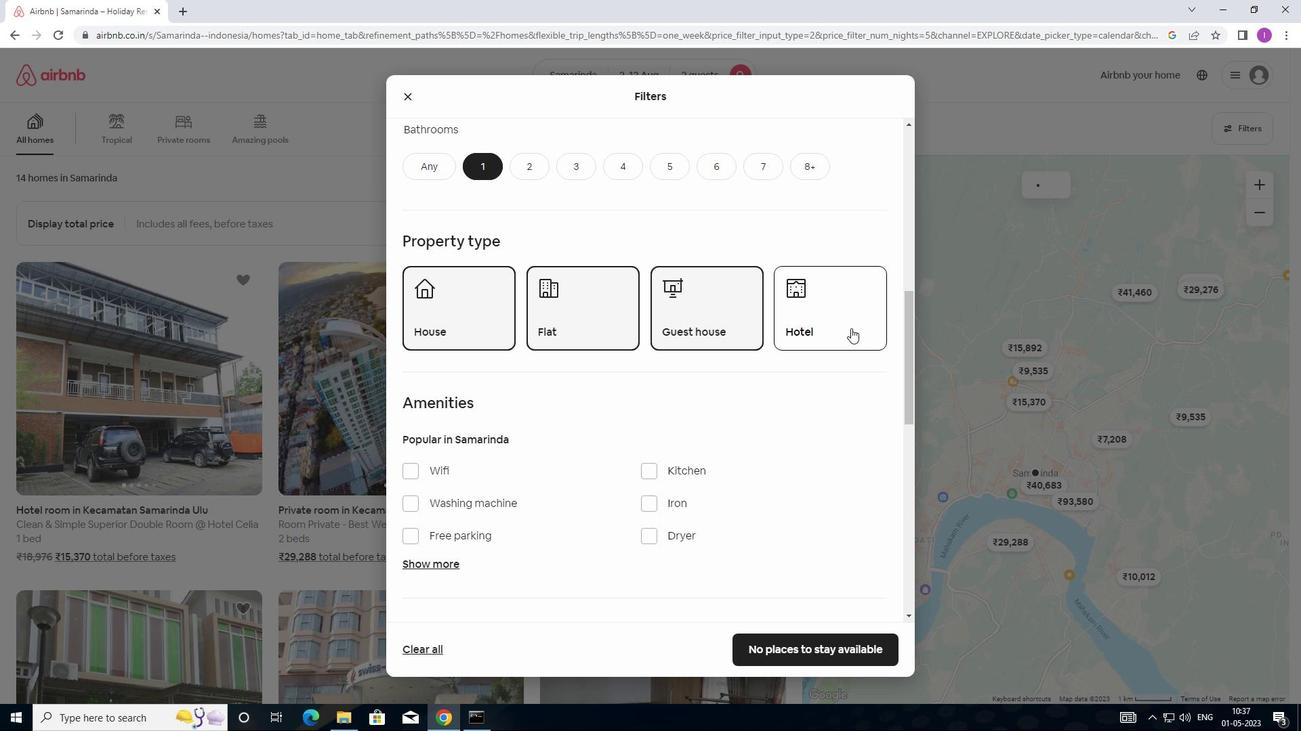 
Action: Mouse moved to (668, 431)
Screenshot: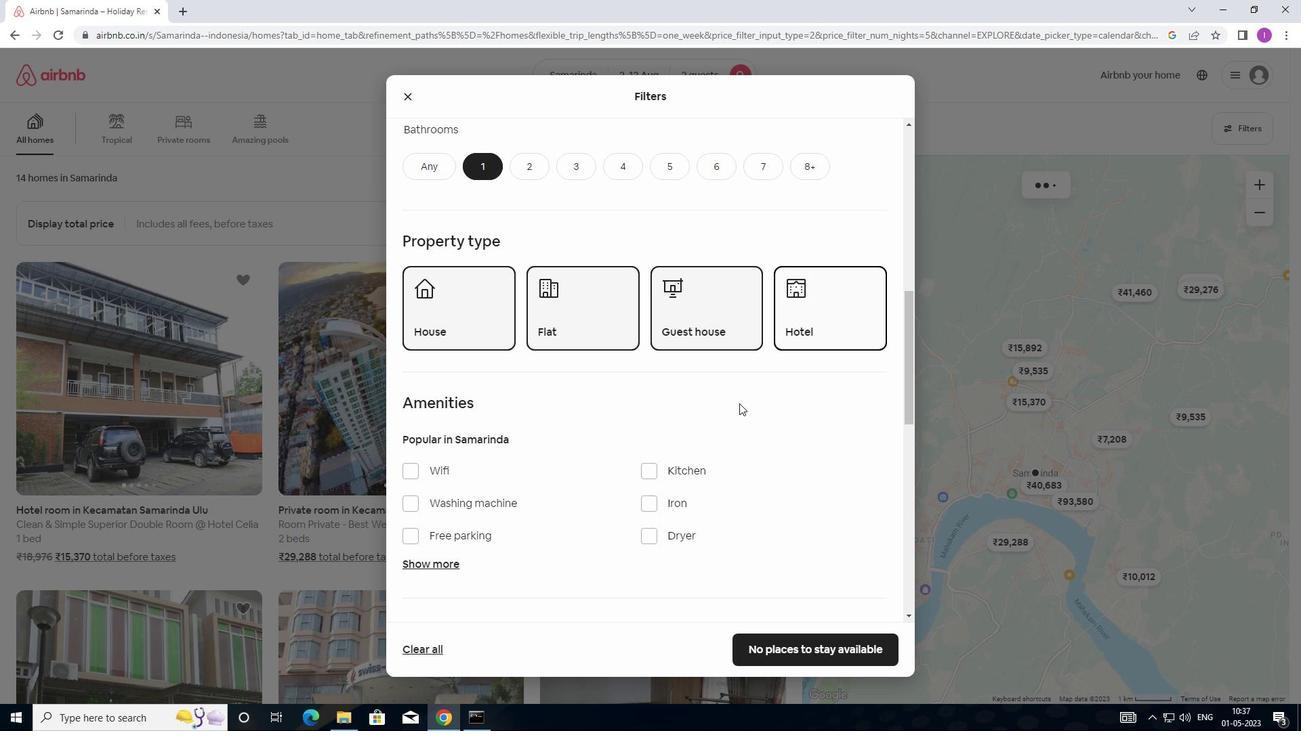 
Action: Mouse scrolled (668, 430) with delta (0, 0)
Screenshot: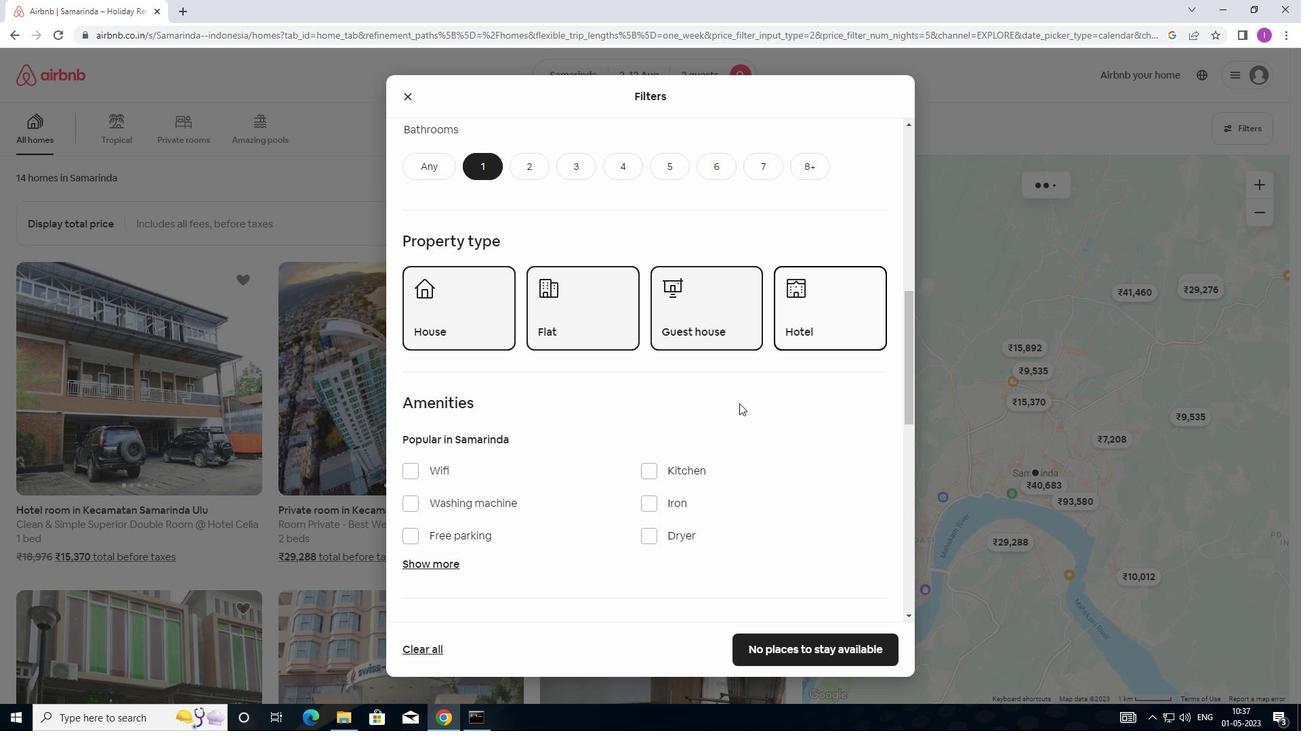 
Action: Mouse scrolled (668, 430) with delta (0, 0)
Screenshot: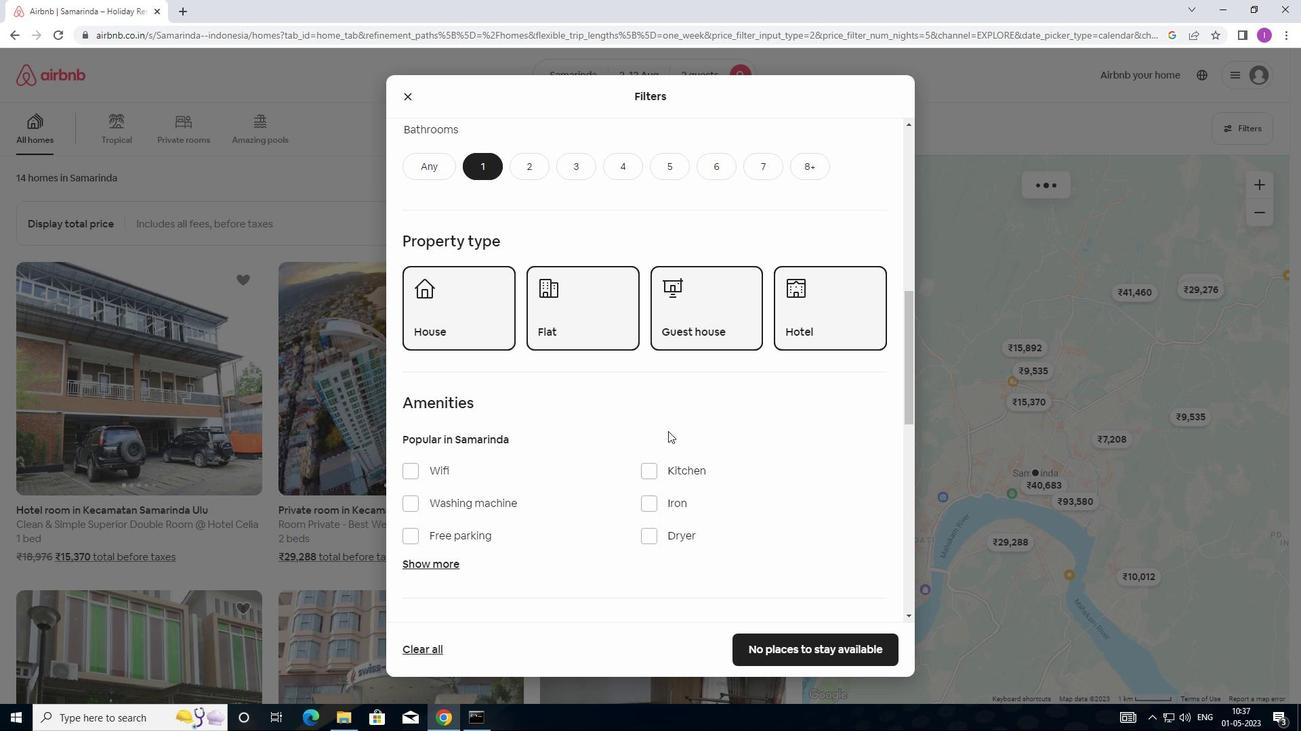 
Action: Mouse scrolled (668, 430) with delta (0, 0)
Screenshot: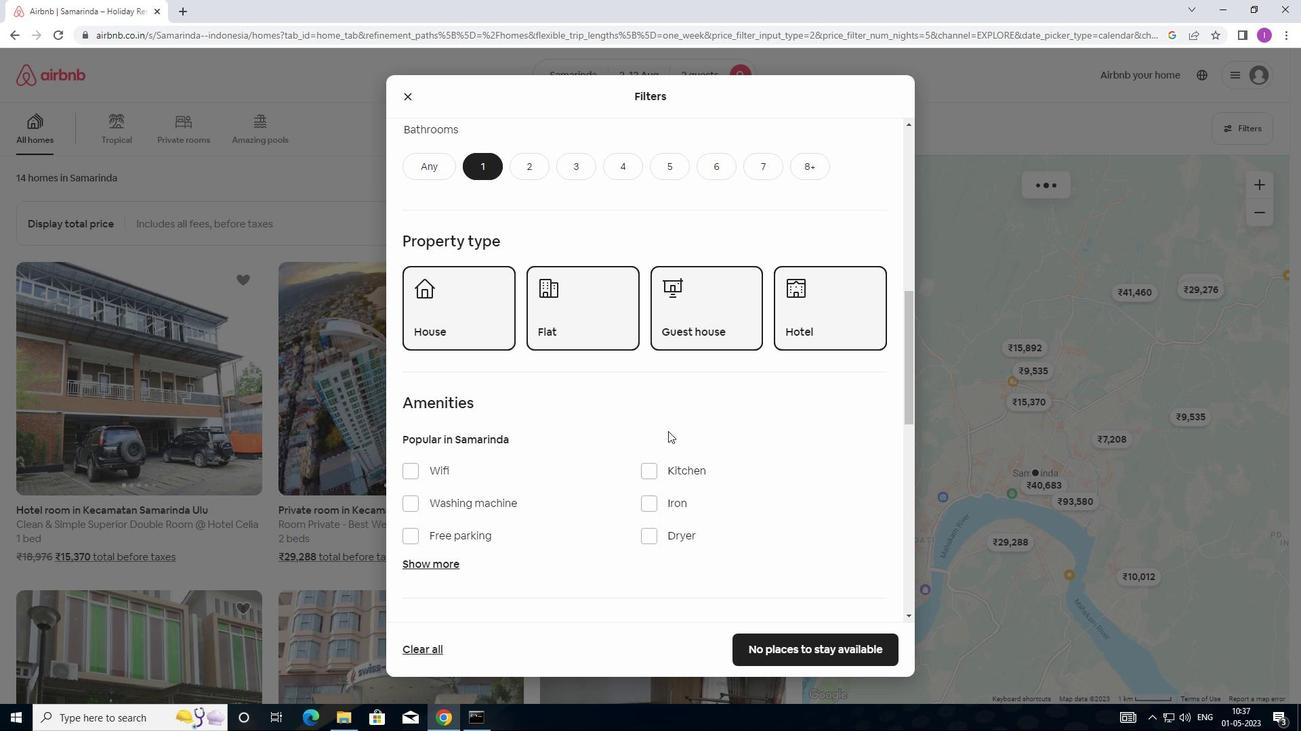 
Action: Mouse scrolled (668, 430) with delta (0, 0)
Screenshot: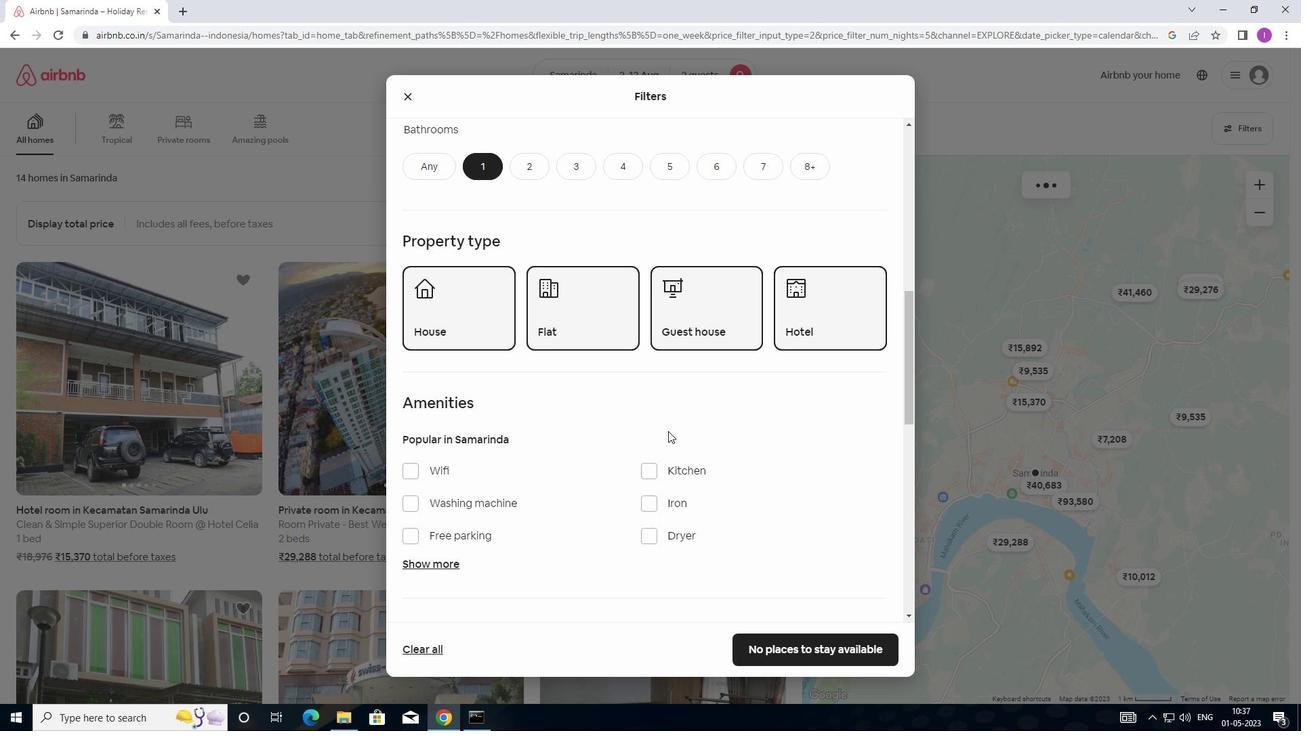 
Action: Mouse moved to (689, 403)
Screenshot: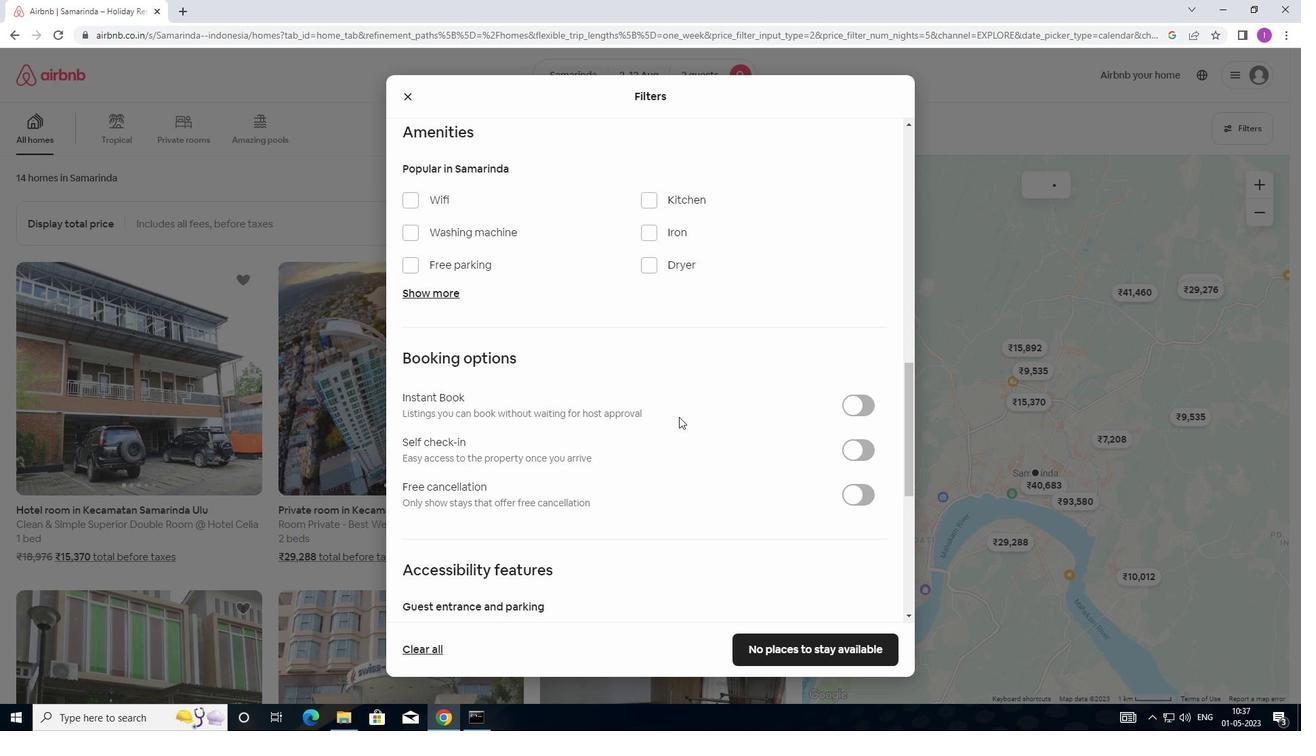 
Action: Mouse scrolled (689, 403) with delta (0, 0)
Screenshot: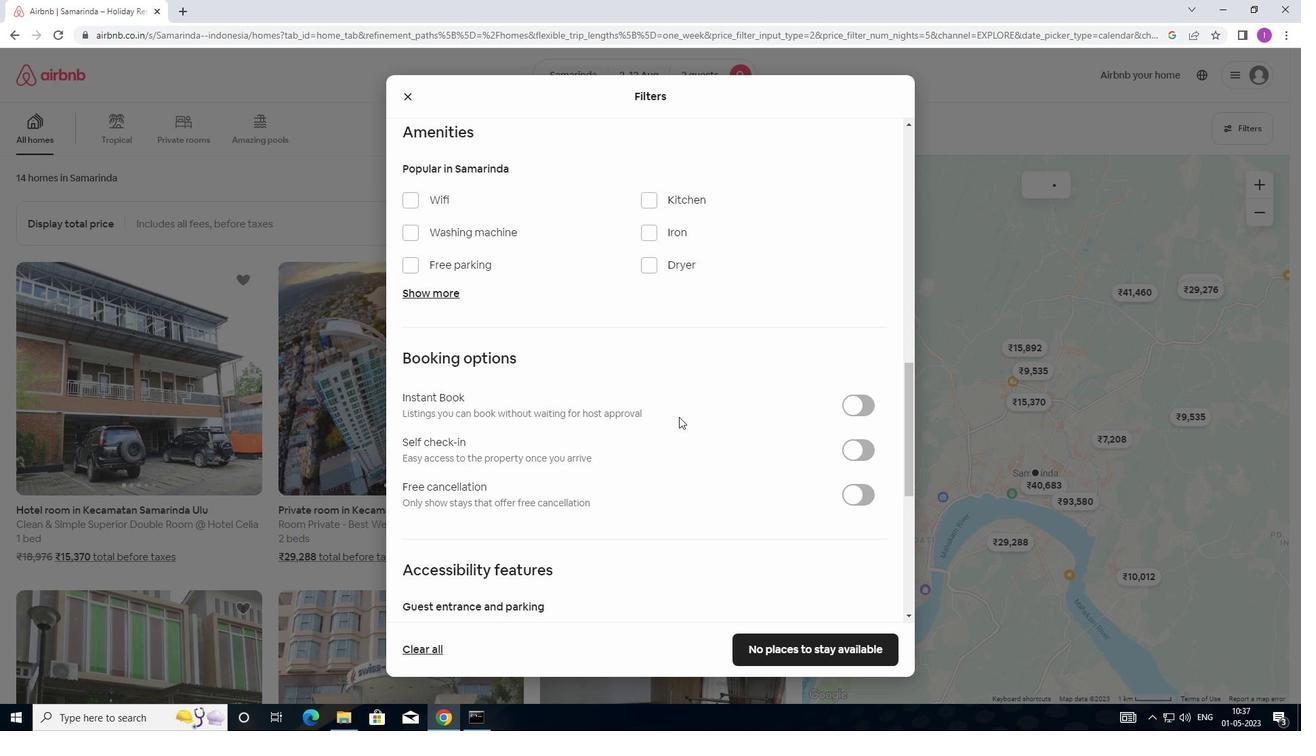 
Action: Mouse moved to (695, 402)
Screenshot: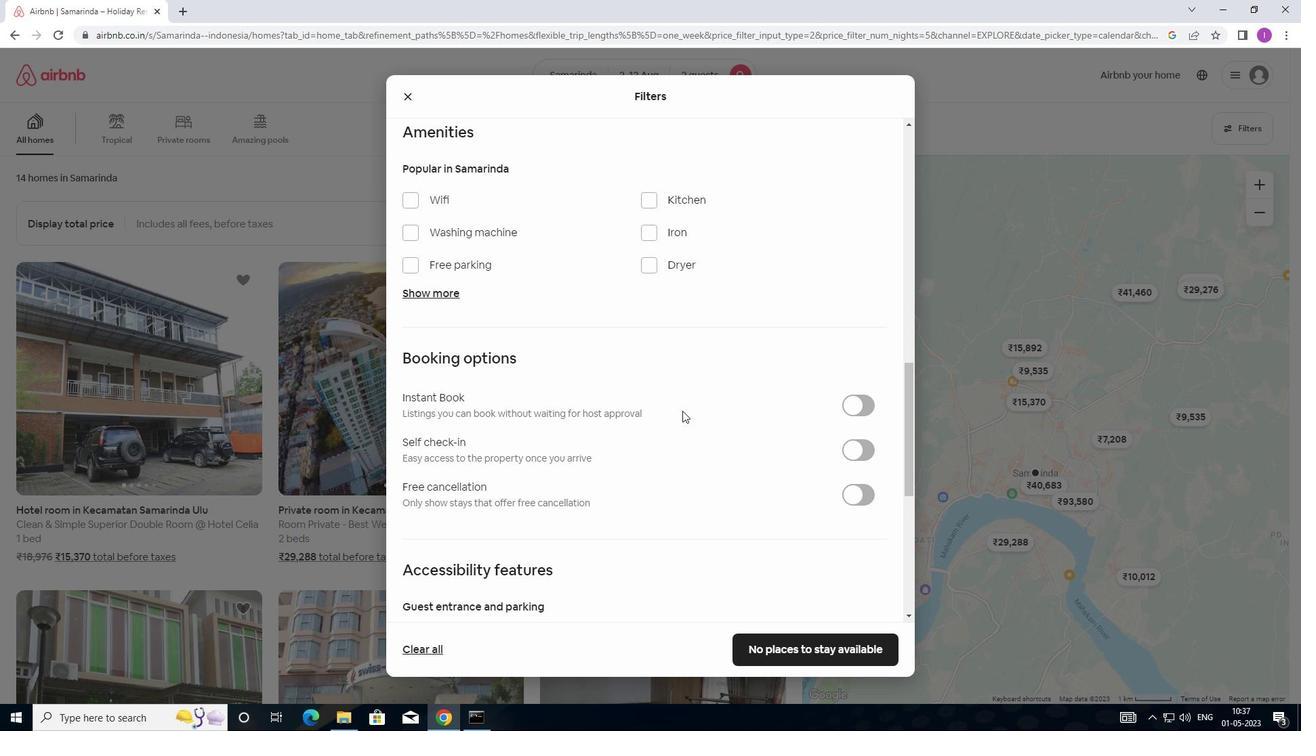 
Action: Mouse scrolled (695, 401) with delta (0, 0)
Screenshot: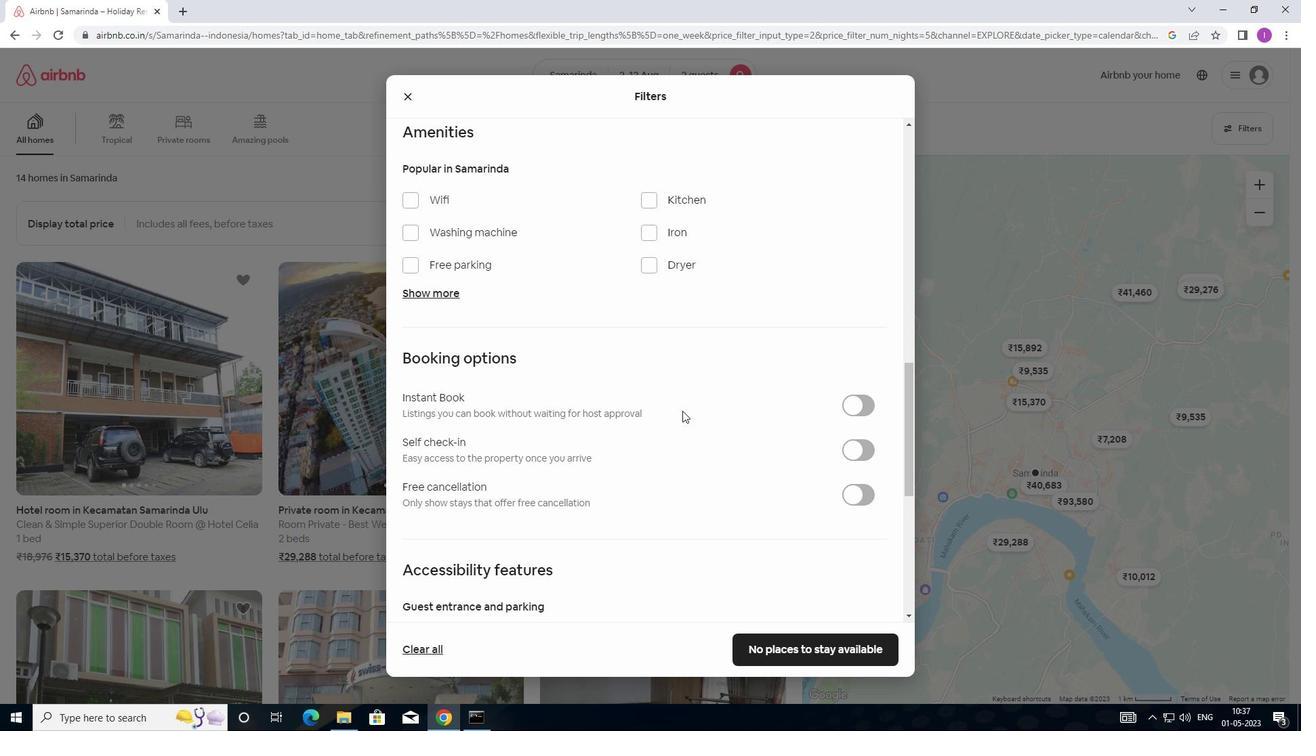 
Action: Mouse moved to (874, 317)
Screenshot: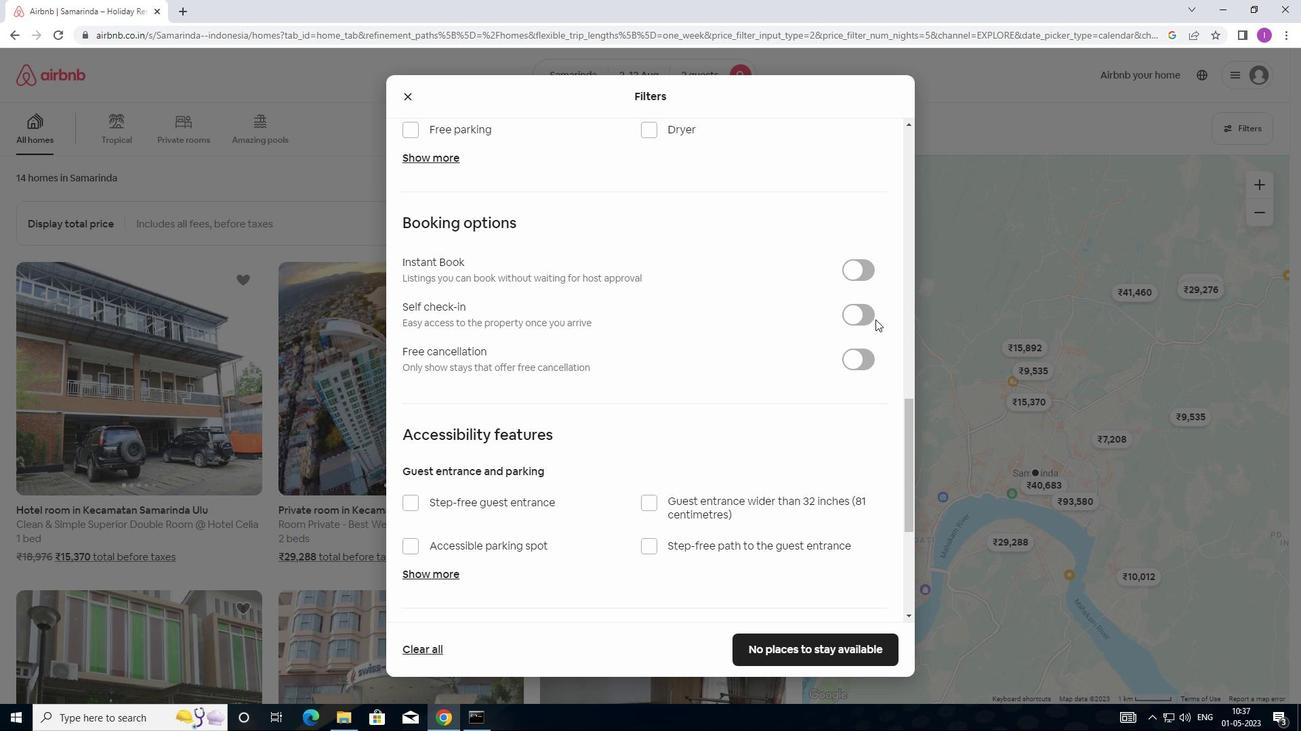
Action: Mouse pressed left at (874, 317)
Screenshot: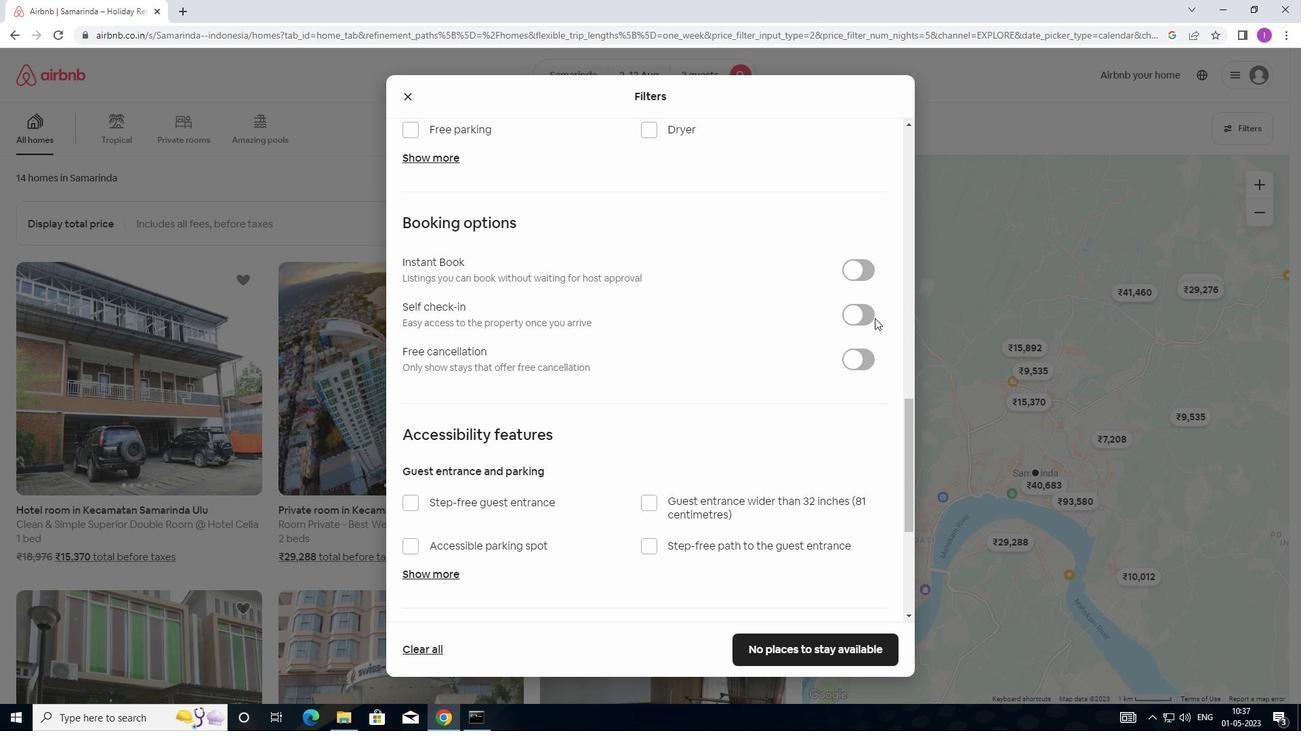 
Action: Mouse moved to (857, 303)
Screenshot: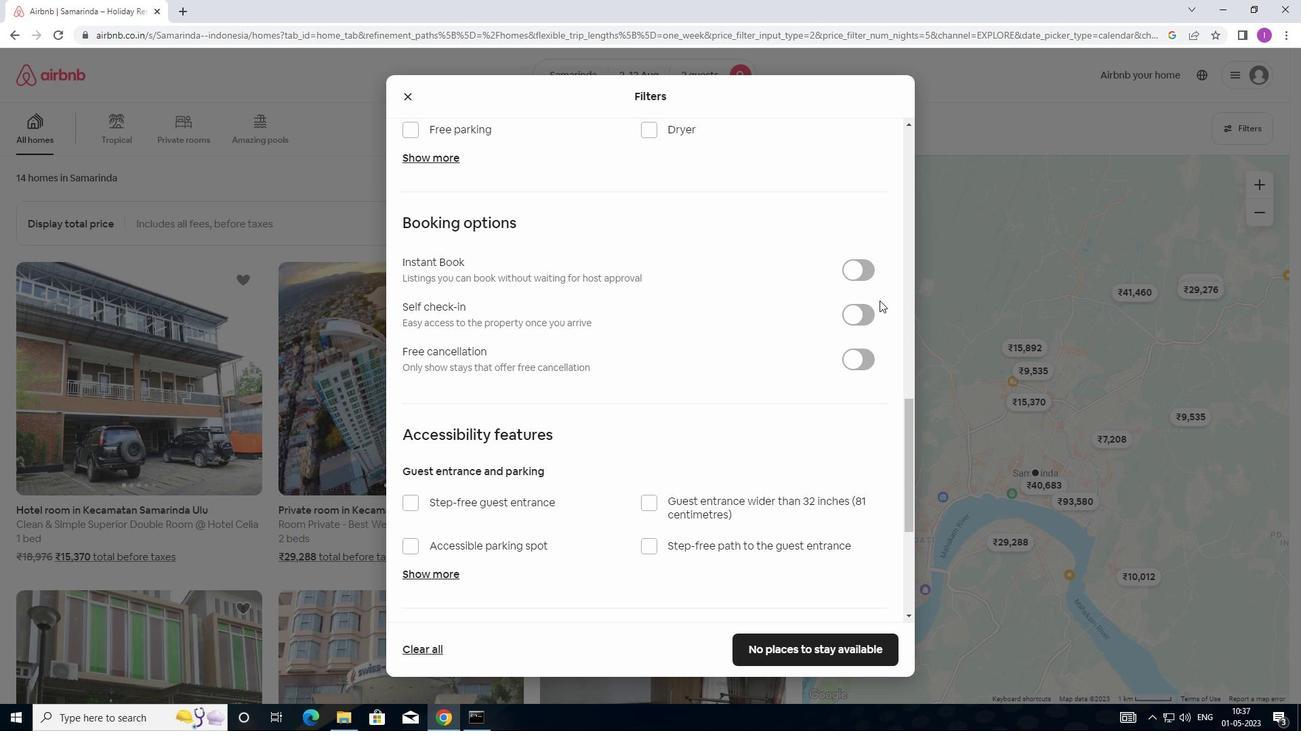 
Action: Mouse pressed left at (857, 303)
Screenshot: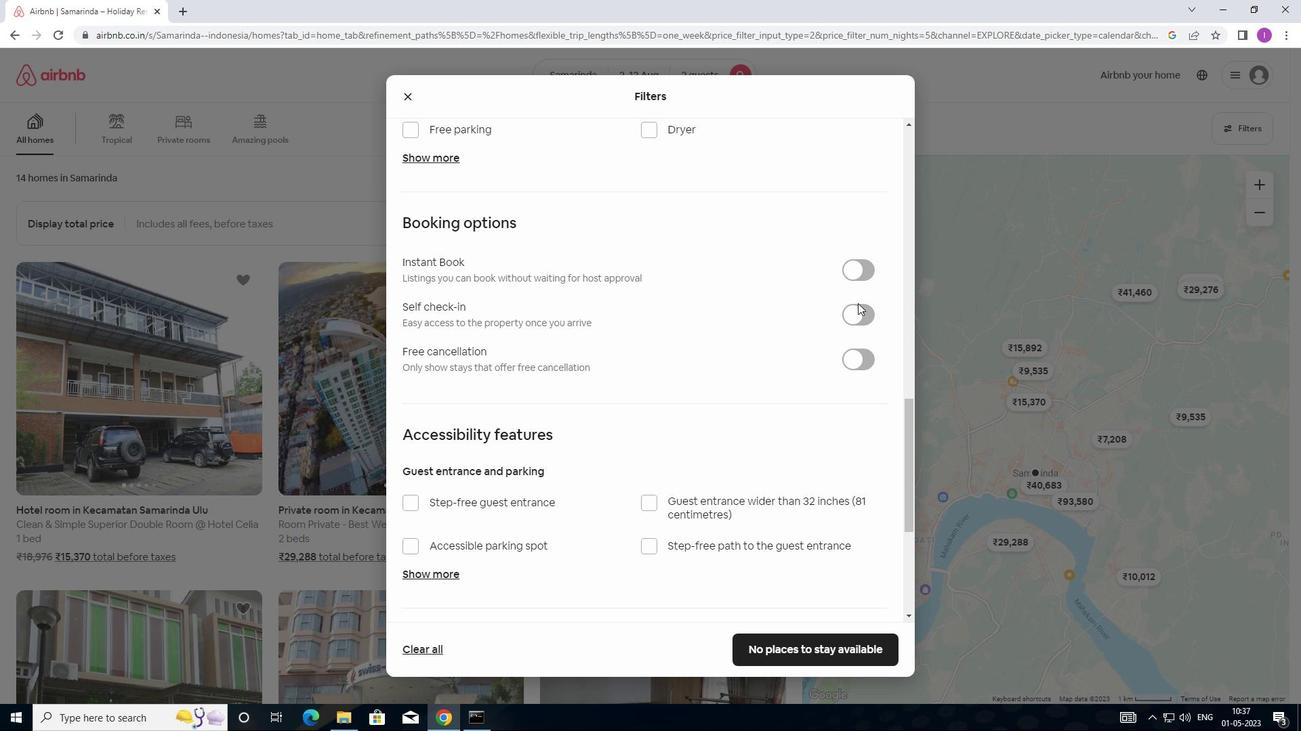 
Action: Mouse moved to (861, 319)
Screenshot: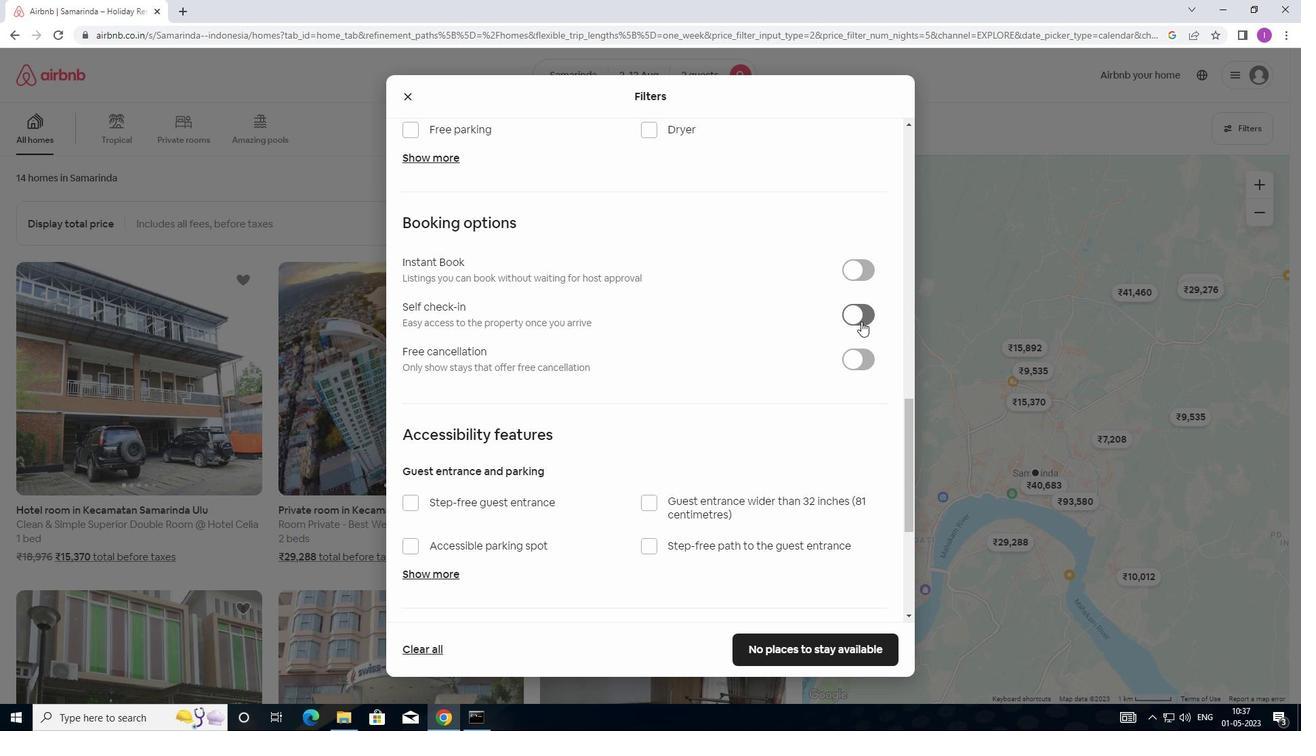 
Action: Mouse pressed left at (861, 319)
Screenshot: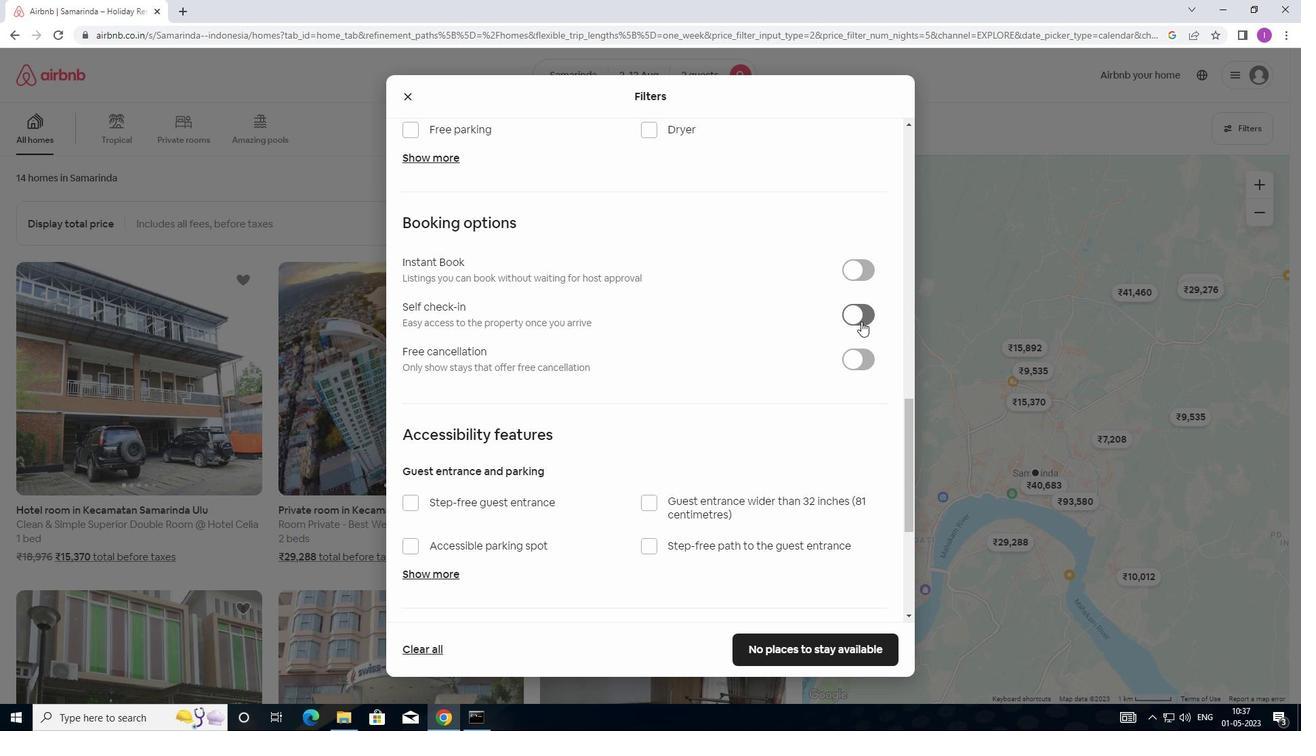
Action: Mouse moved to (628, 429)
Screenshot: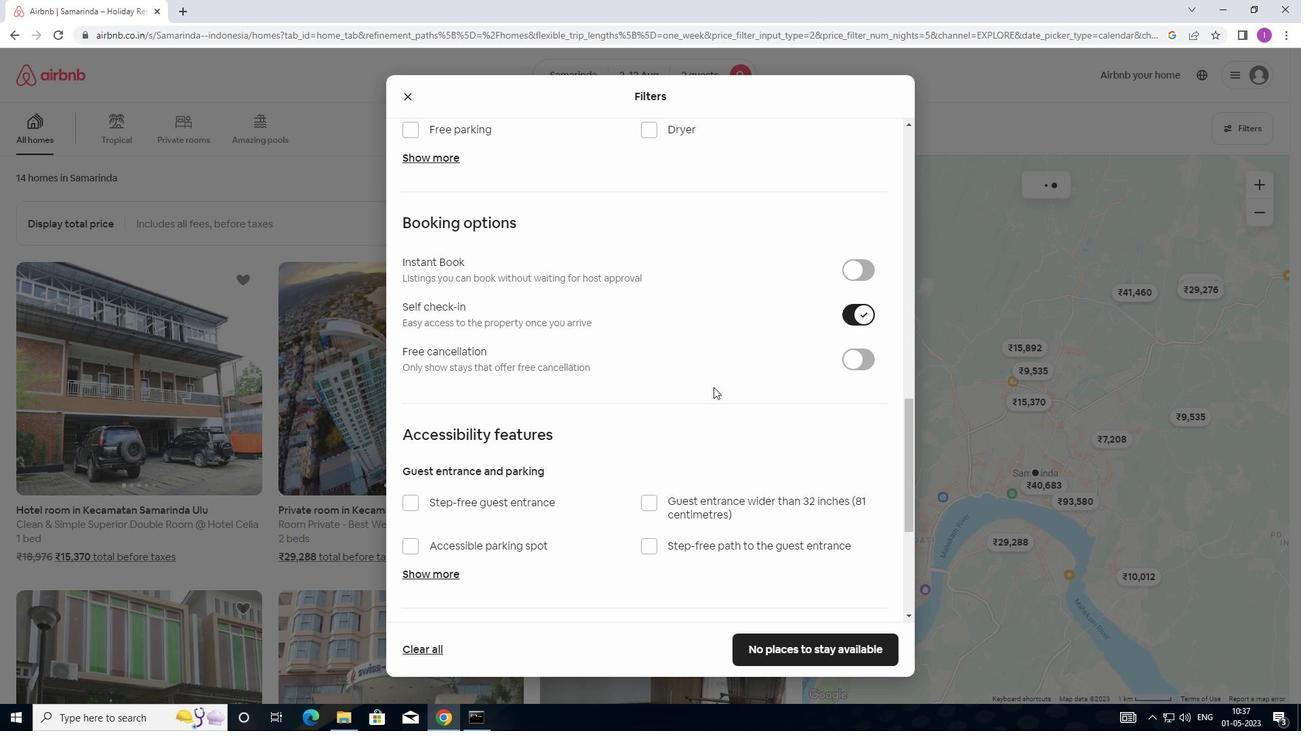 
Action: Mouse scrolled (628, 428) with delta (0, 0)
Screenshot: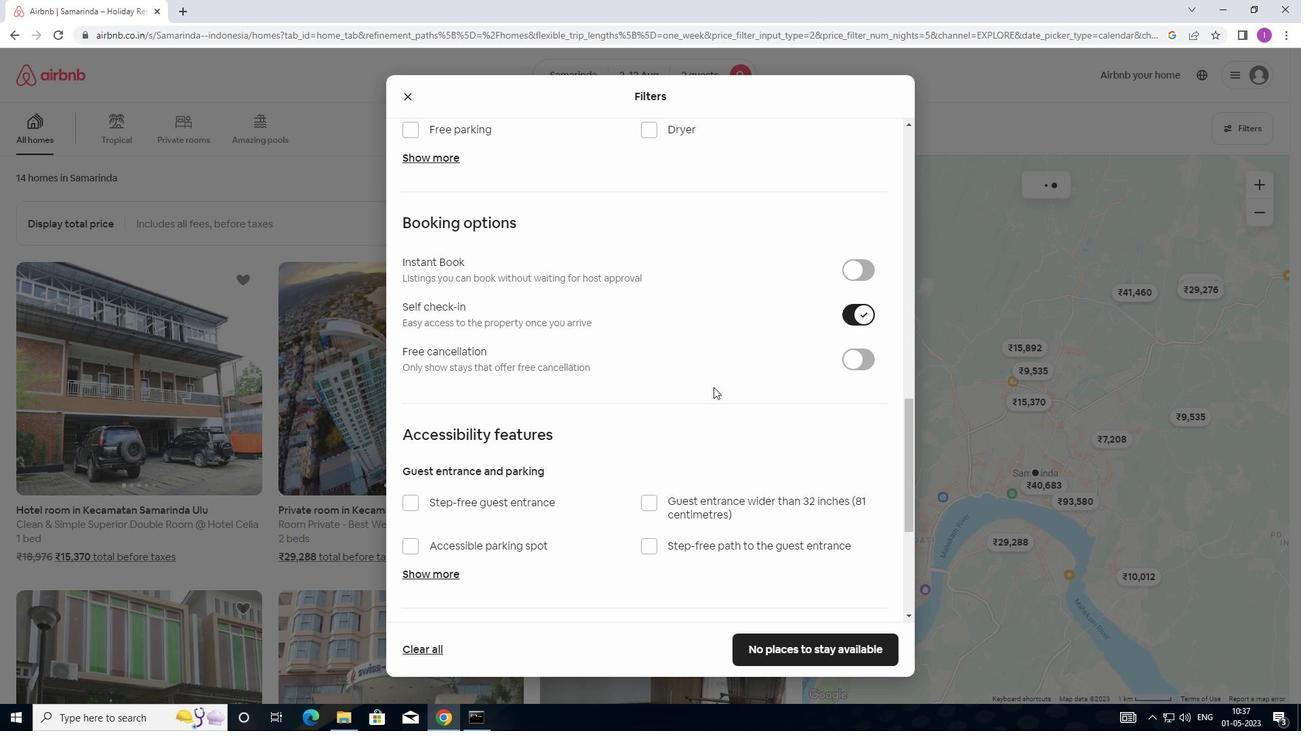 
Action: Mouse moved to (627, 432)
Screenshot: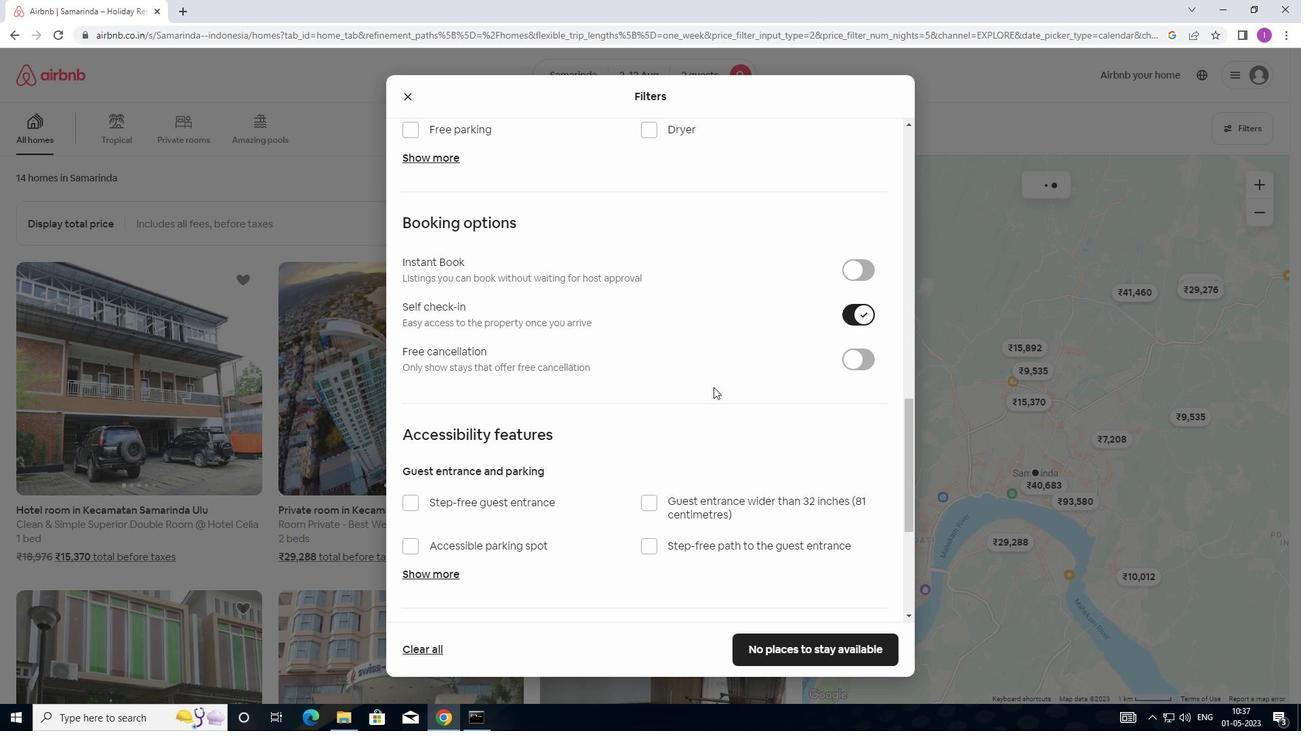 
Action: Mouse scrolled (627, 431) with delta (0, 0)
Screenshot: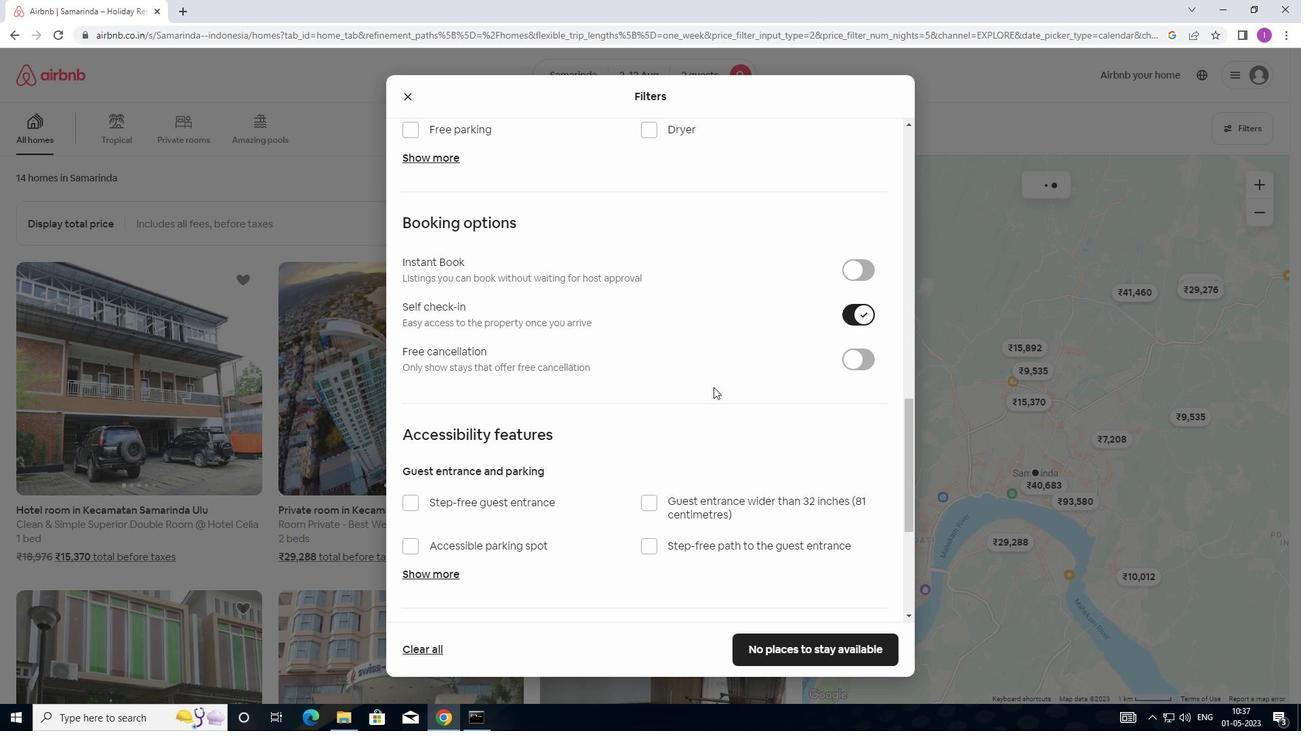 
Action: Mouse scrolled (627, 431) with delta (0, 0)
Screenshot: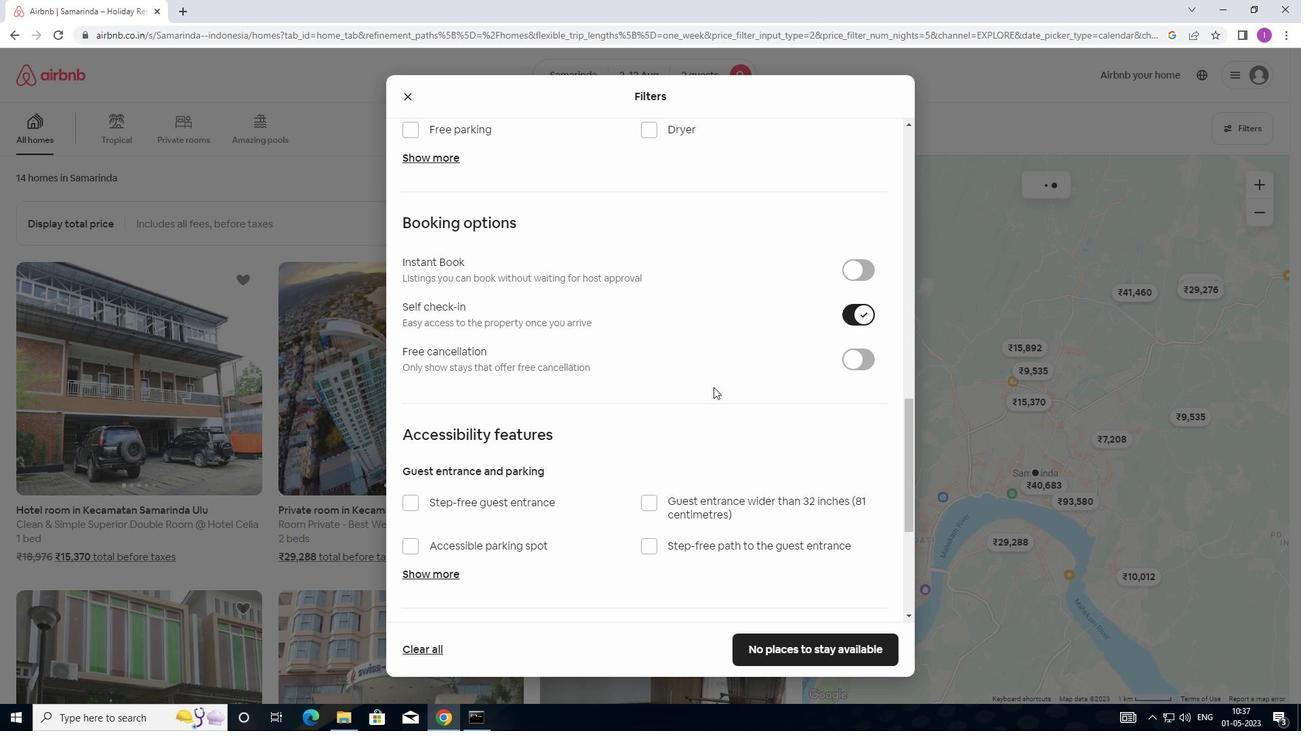 
Action: Mouse scrolled (627, 431) with delta (0, 0)
Screenshot: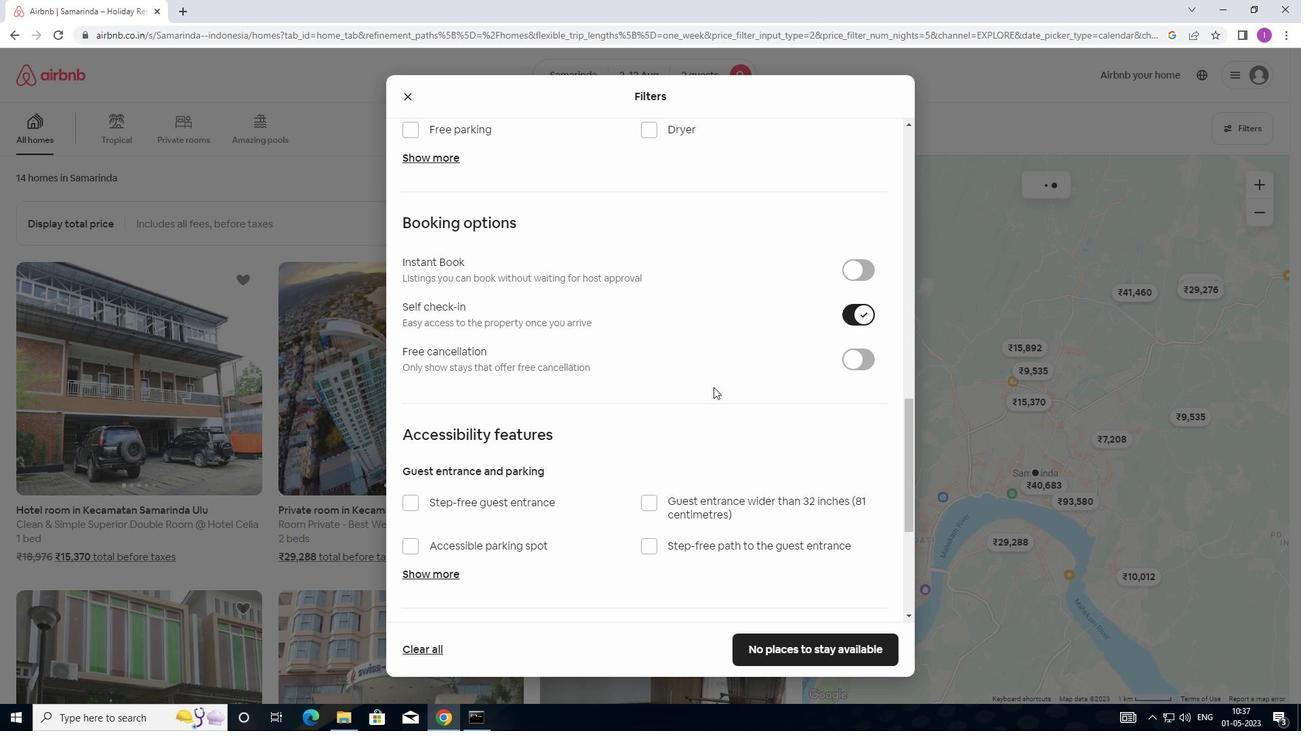 
Action: Mouse moved to (628, 430)
Screenshot: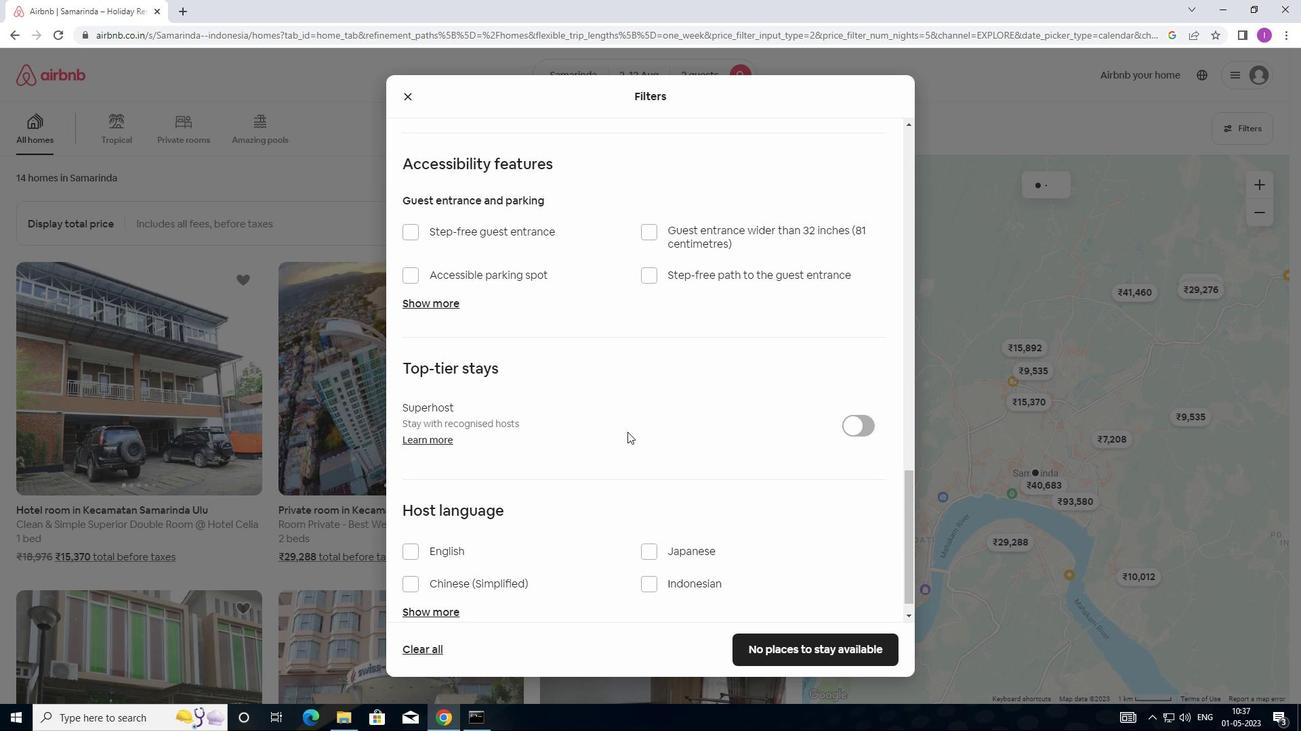
Action: Mouse scrolled (628, 429) with delta (0, 0)
Screenshot: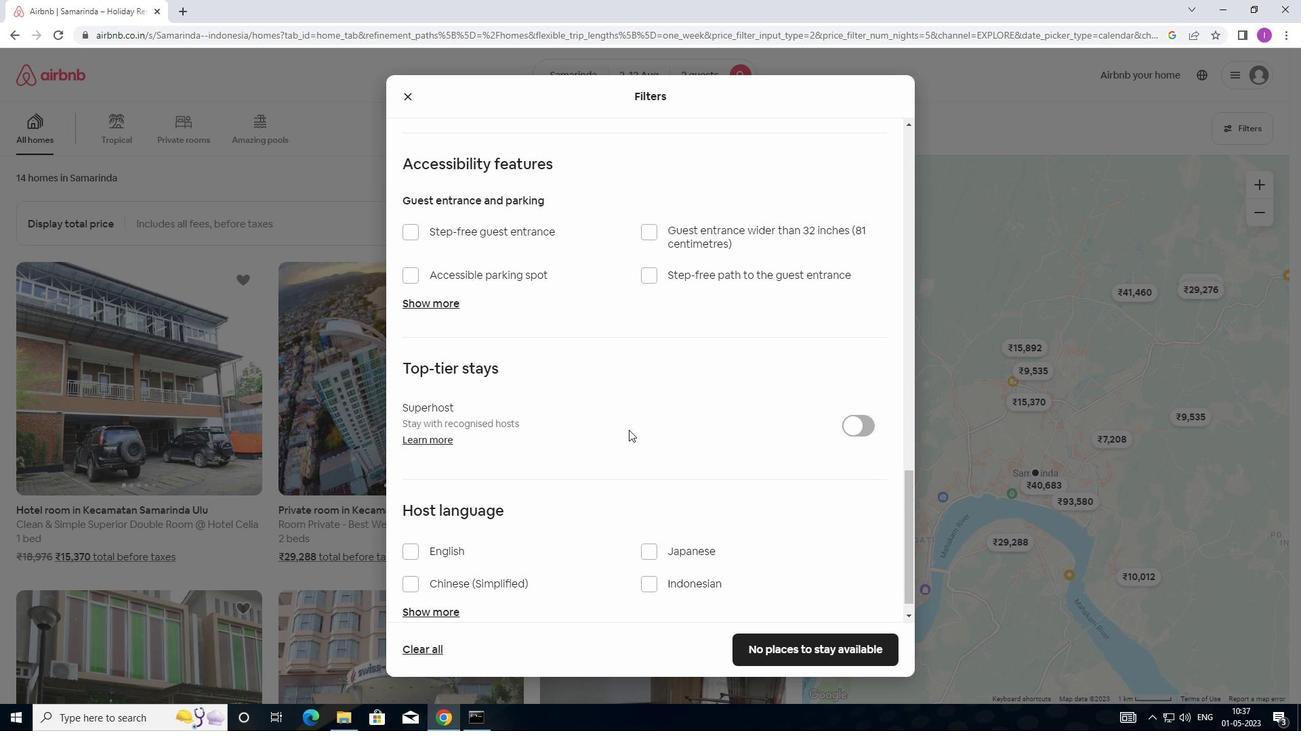
Action: Mouse scrolled (628, 429) with delta (0, 0)
Screenshot: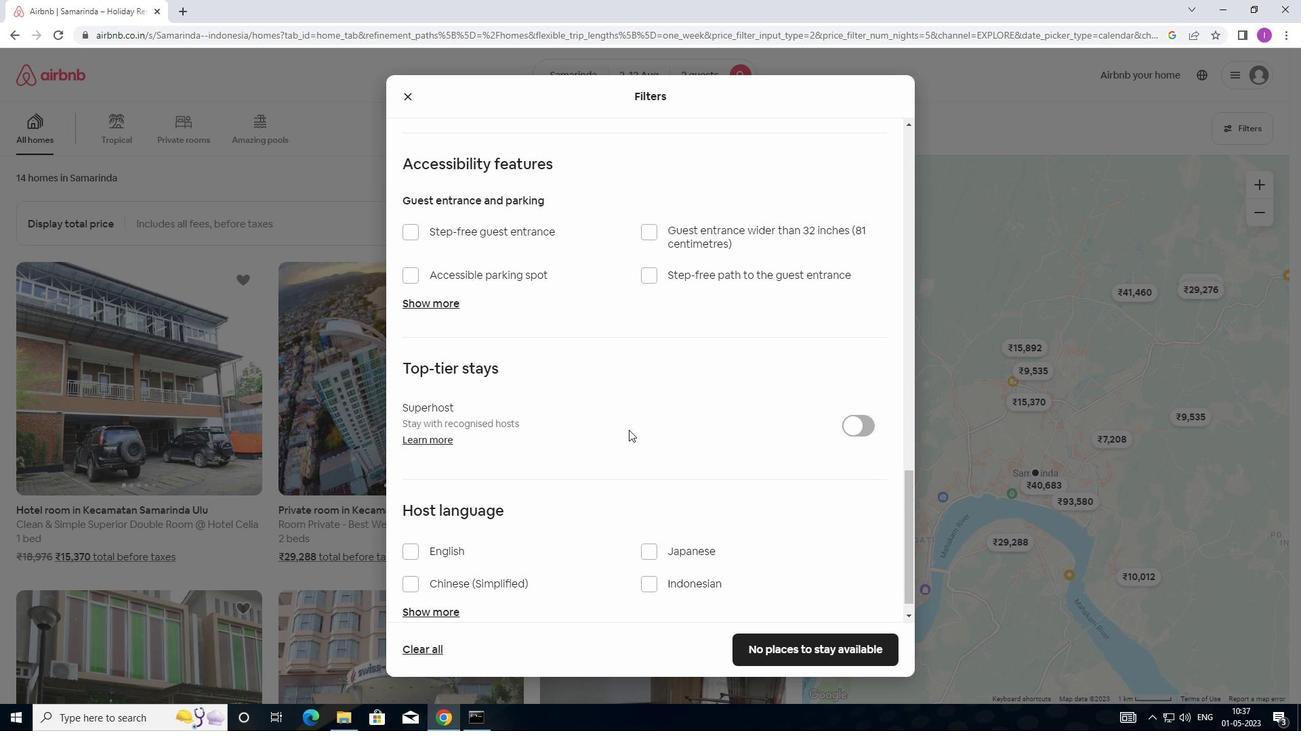
Action: Mouse scrolled (628, 429) with delta (0, 0)
Screenshot: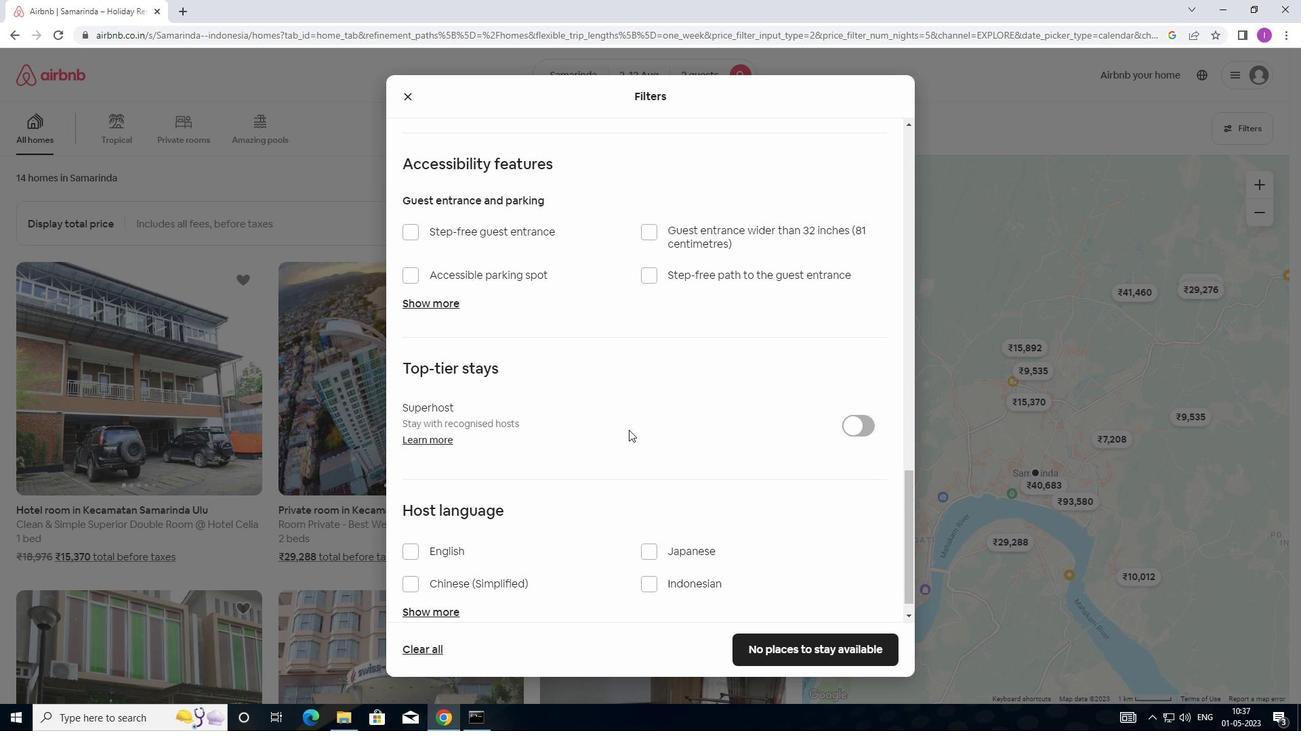 
Action: Mouse scrolled (628, 429) with delta (0, 0)
Screenshot: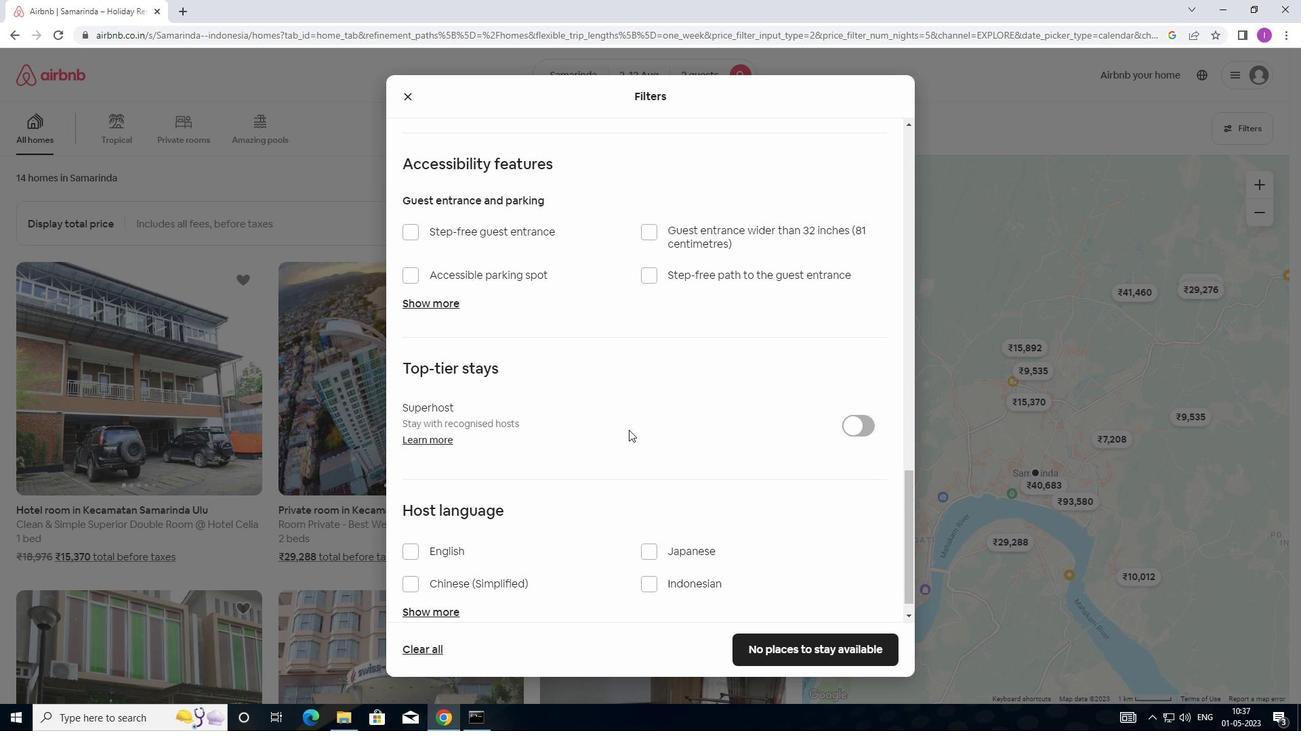 
Action: Mouse scrolled (628, 429) with delta (0, 0)
Screenshot: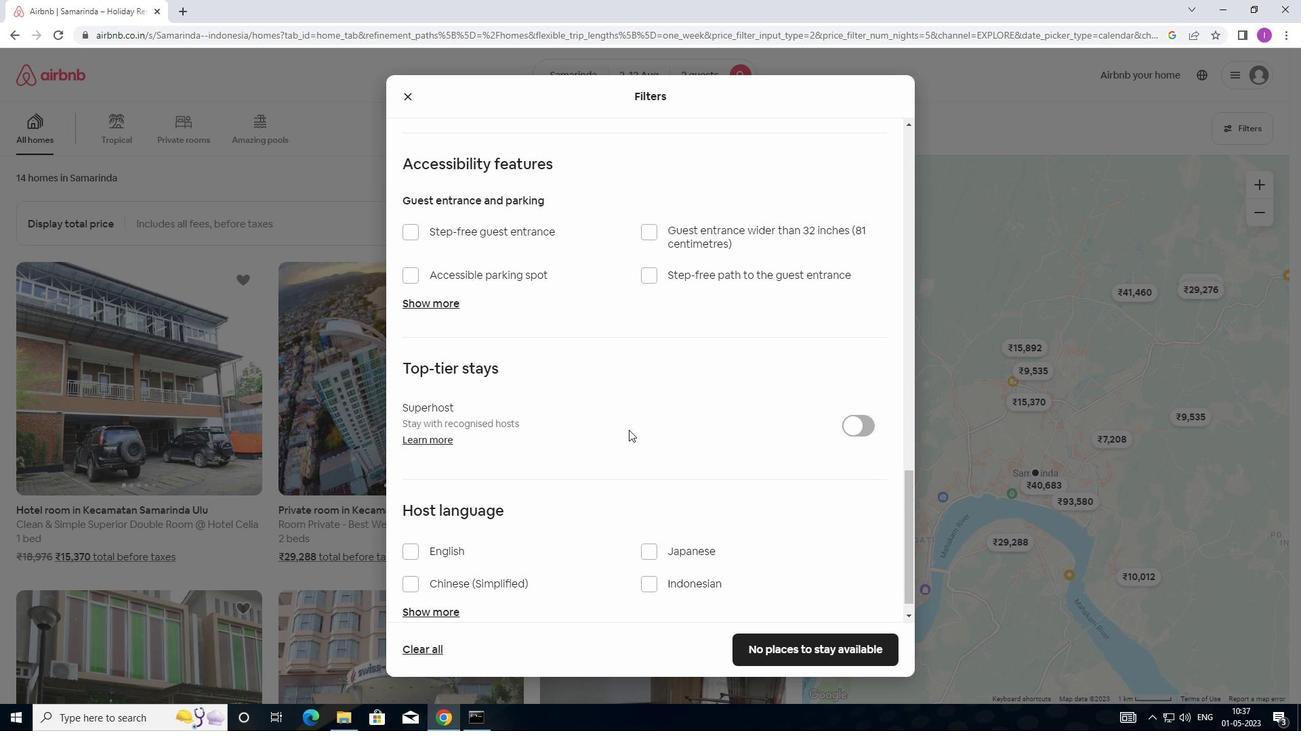 
Action: Mouse moved to (405, 531)
Screenshot: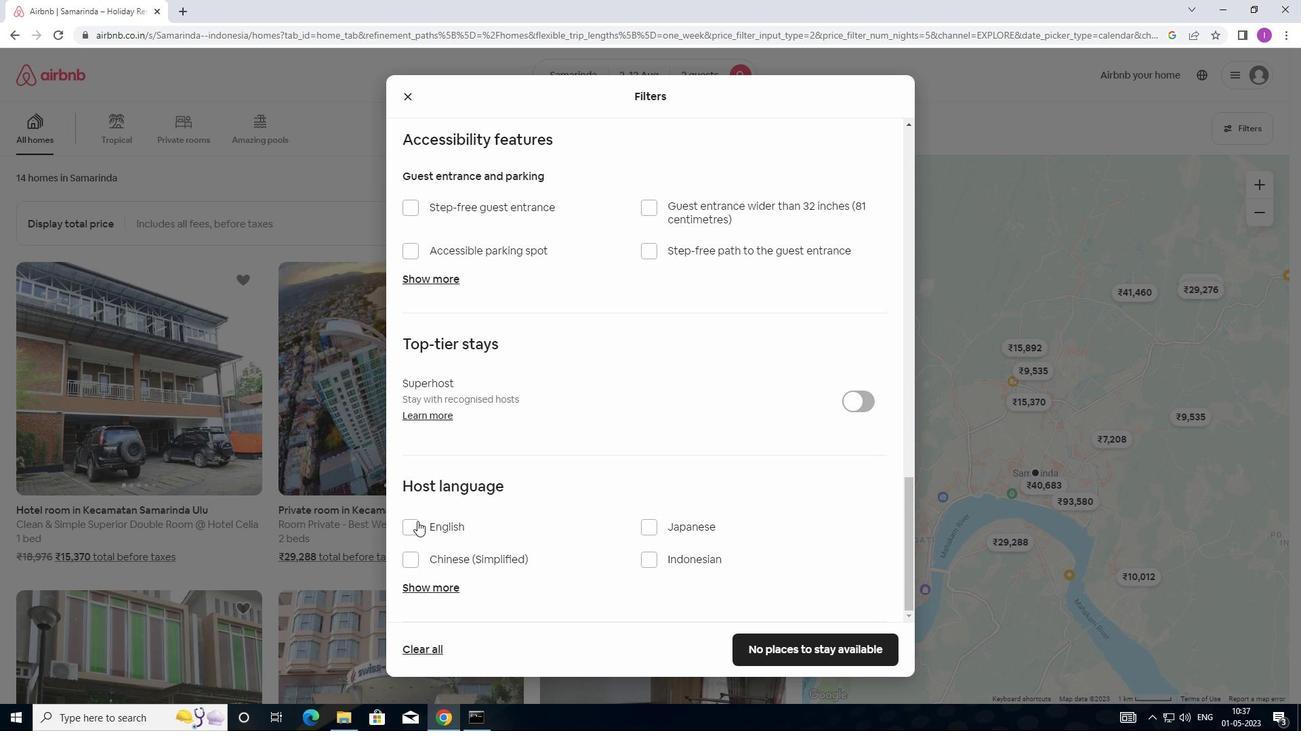 
Action: Mouse pressed left at (405, 531)
Screenshot: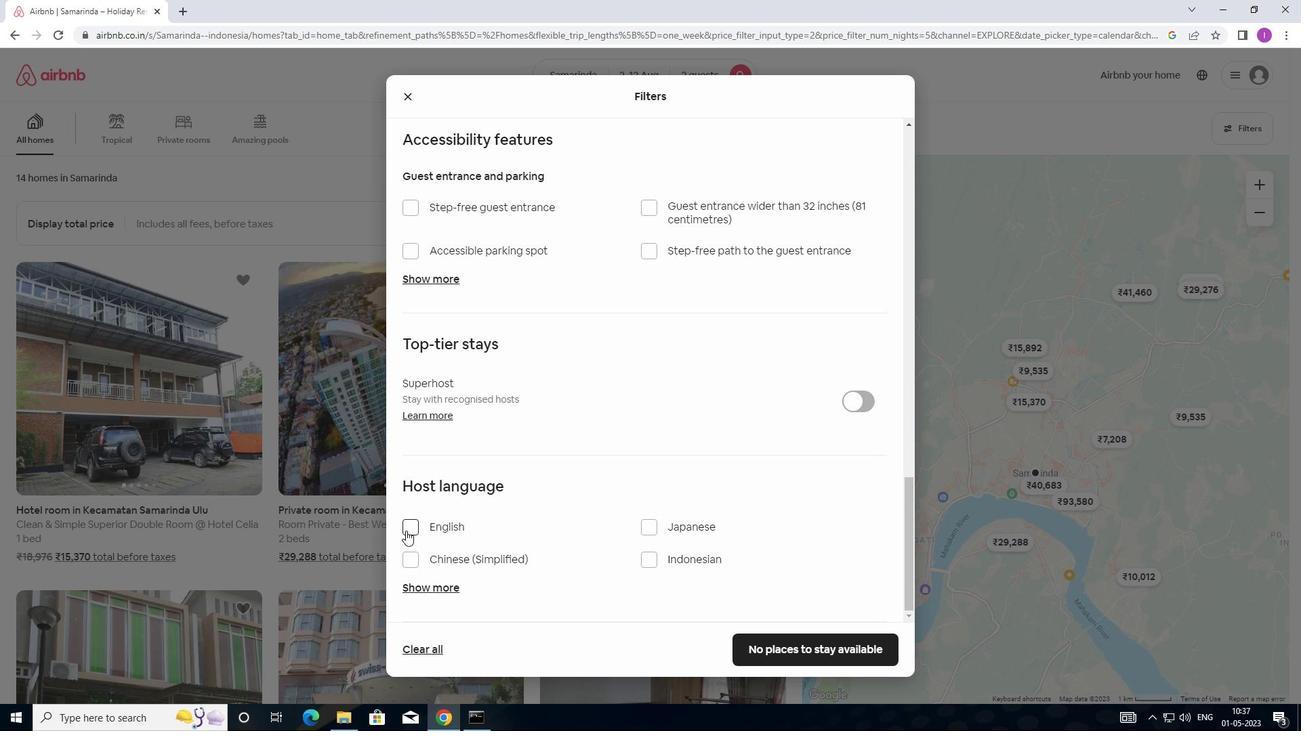 
Action: Mouse moved to (754, 643)
Screenshot: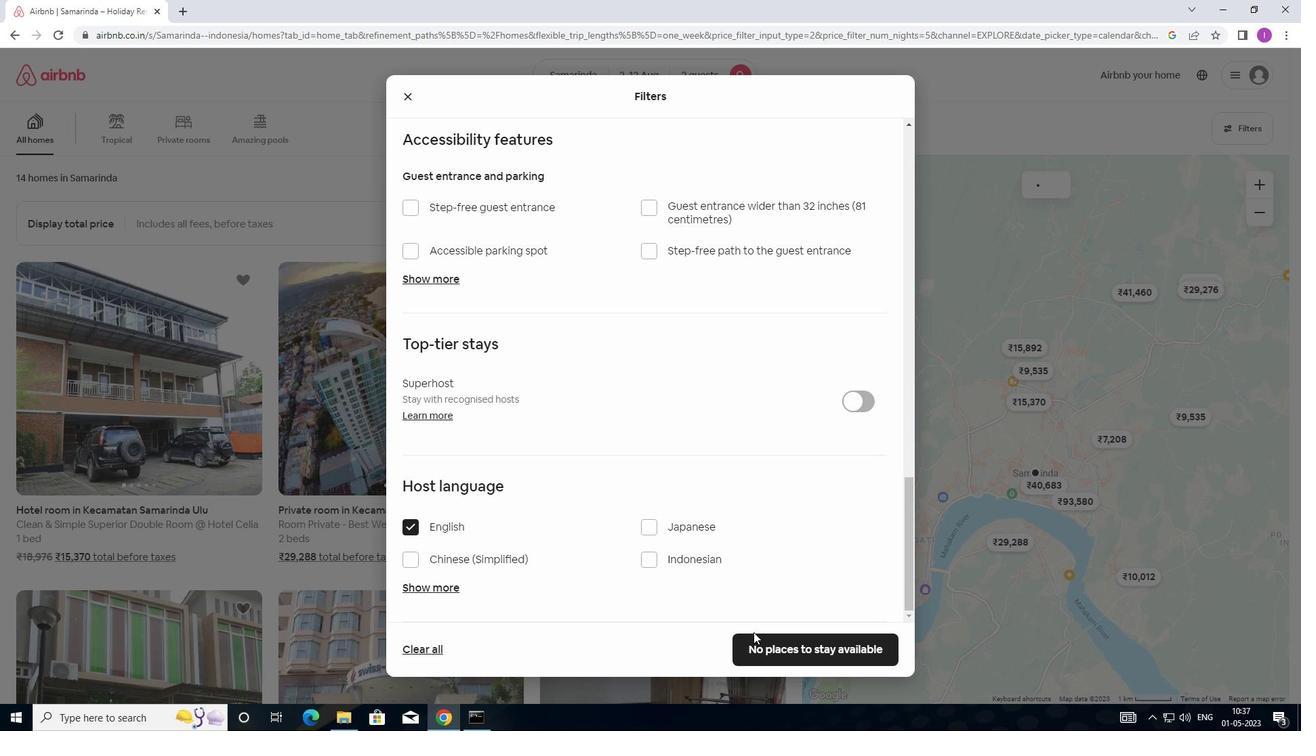 
Action: Mouse pressed left at (754, 643)
Screenshot: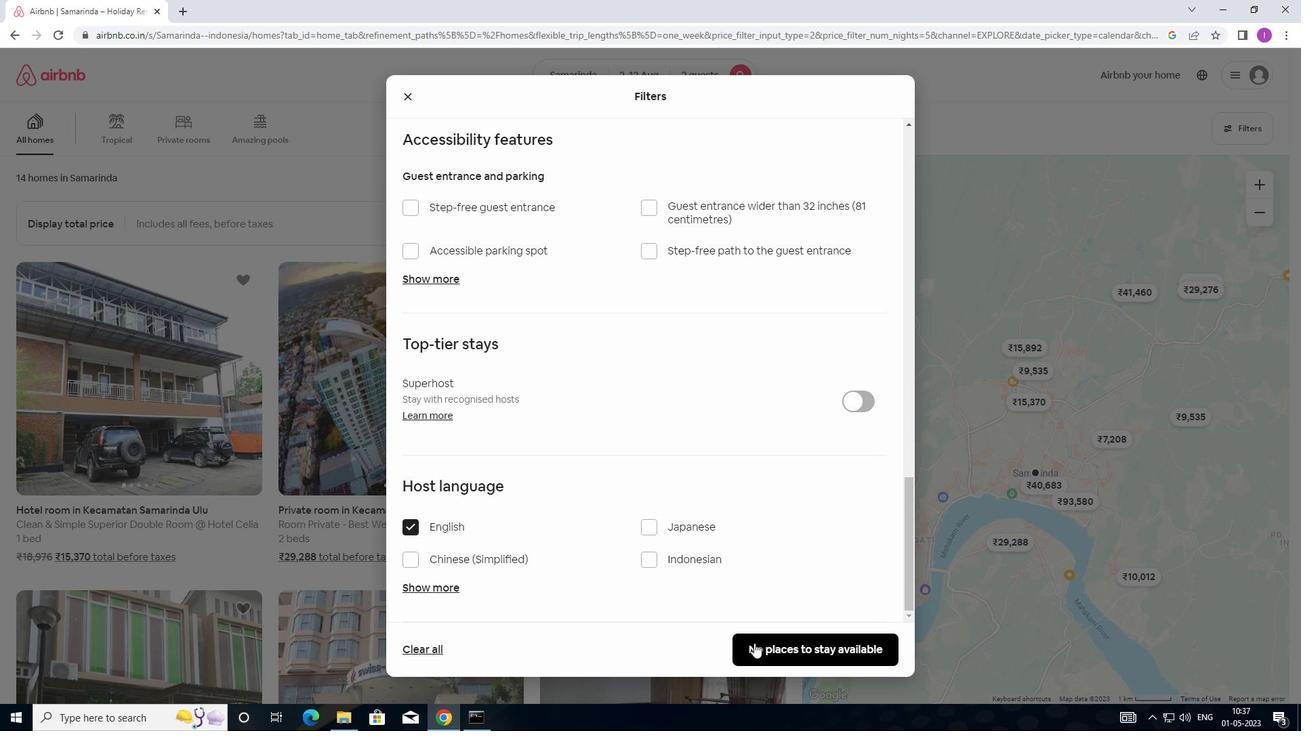 
Action: Mouse moved to (760, 646)
Screenshot: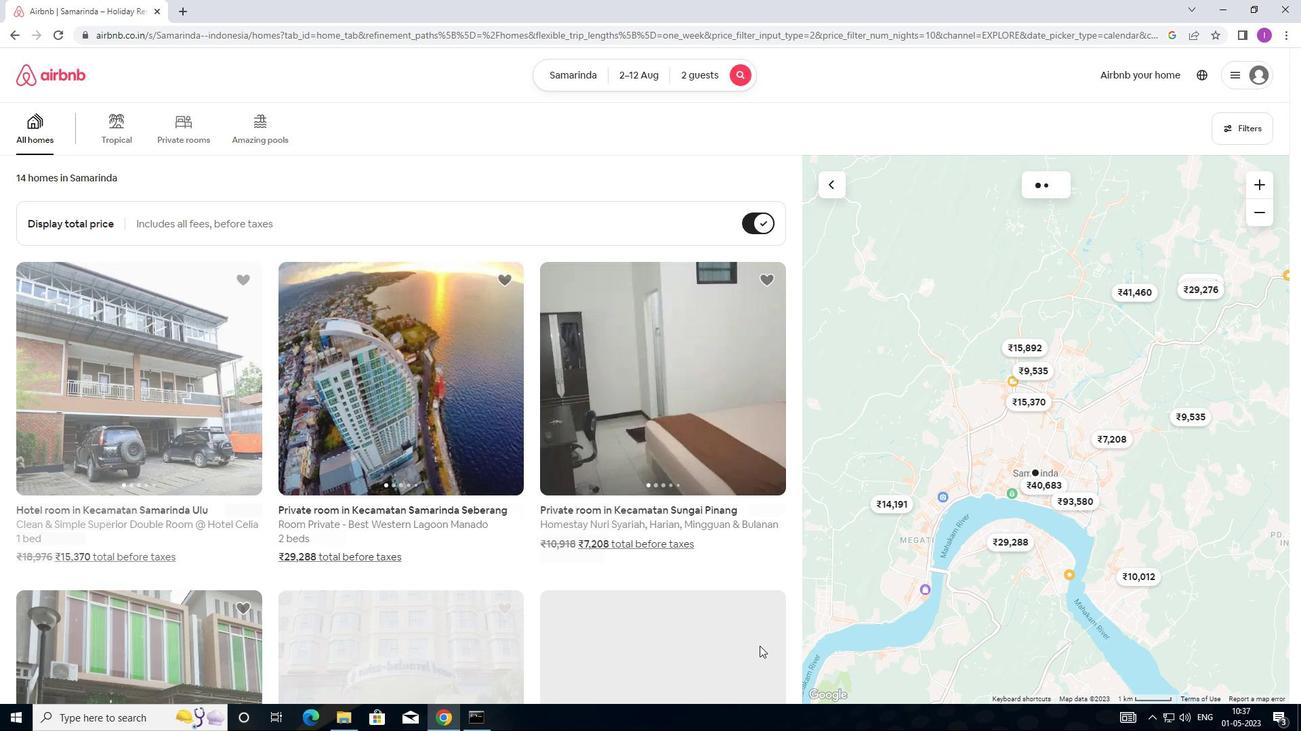 
